 Task: Look for space in Munster, United States from 12th July, 2023 to 16th July, 2023 for 8 adults in price range Rs.10000 to Rs.16000. Place can be private room with 8 bedrooms having 8 beds and 8 bathrooms. Property type can be house, flat, guest house, hotel. Amenities needed are: wifi, TV, free parkinig on premises, gym, breakfast. Booking option can be shelf check-in. Required host language is English.
Action: Mouse moved to (541, 113)
Screenshot: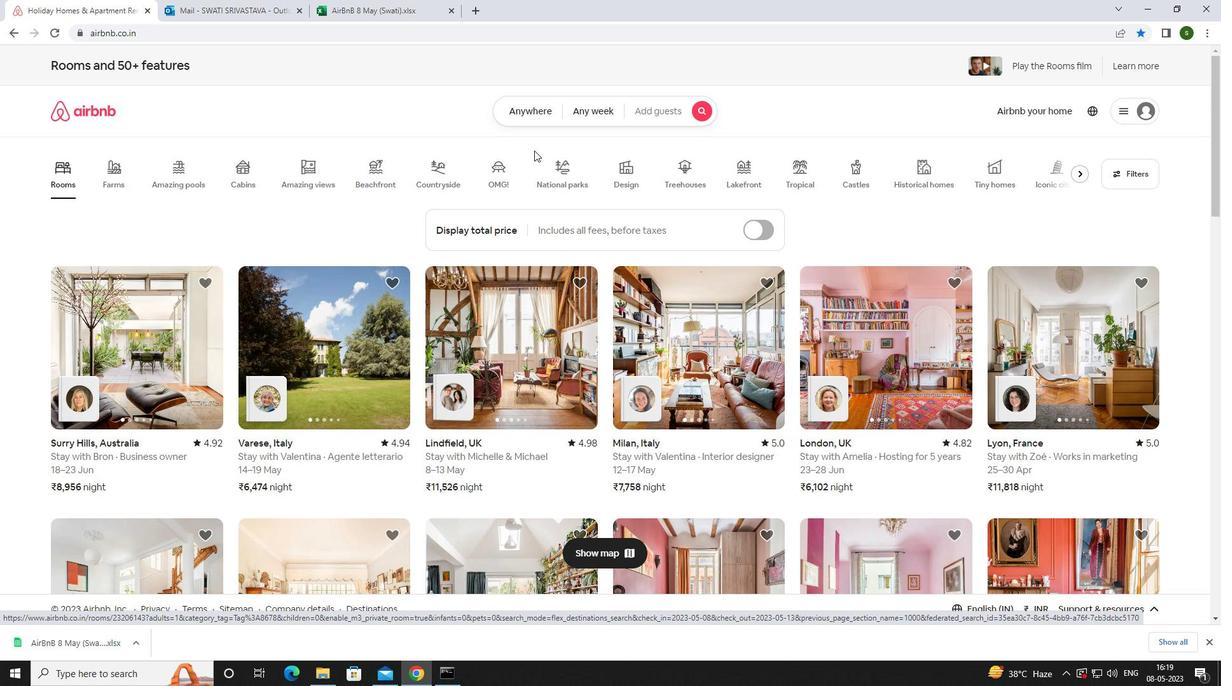 
Action: Mouse pressed left at (541, 113)
Screenshot: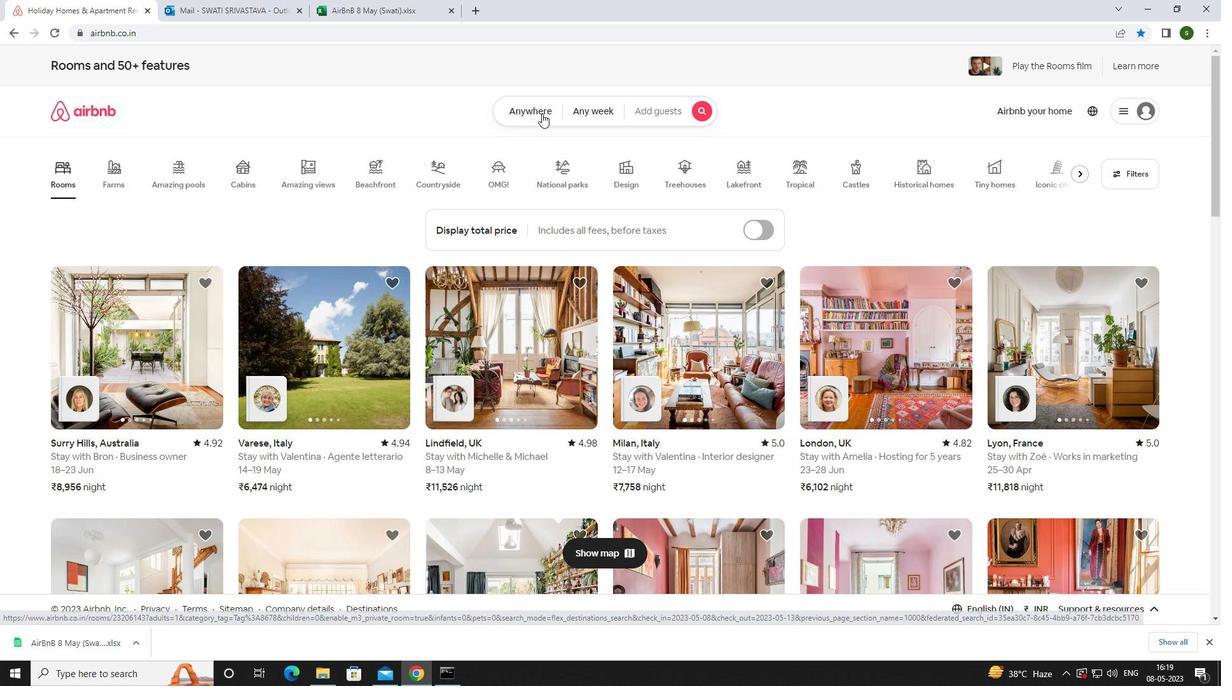 
Action: Mouse moved to (433, 153)
Screenshot: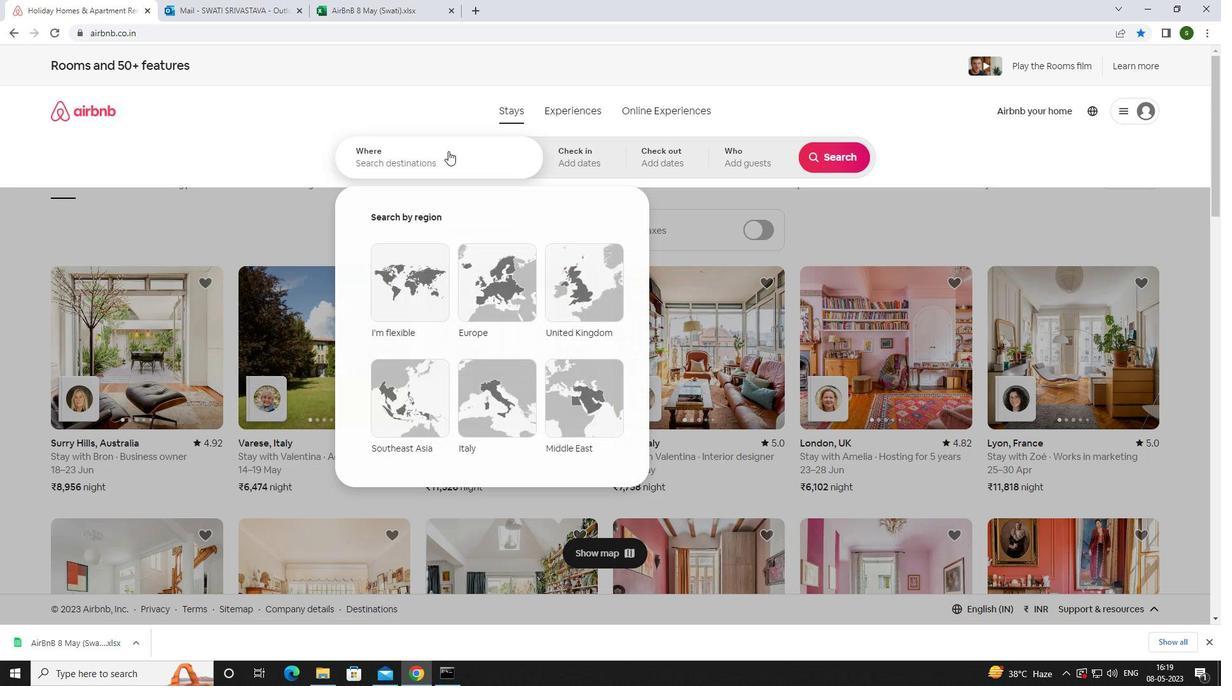 
Action: Mouse pressed left at (433, 153)
Screenshot: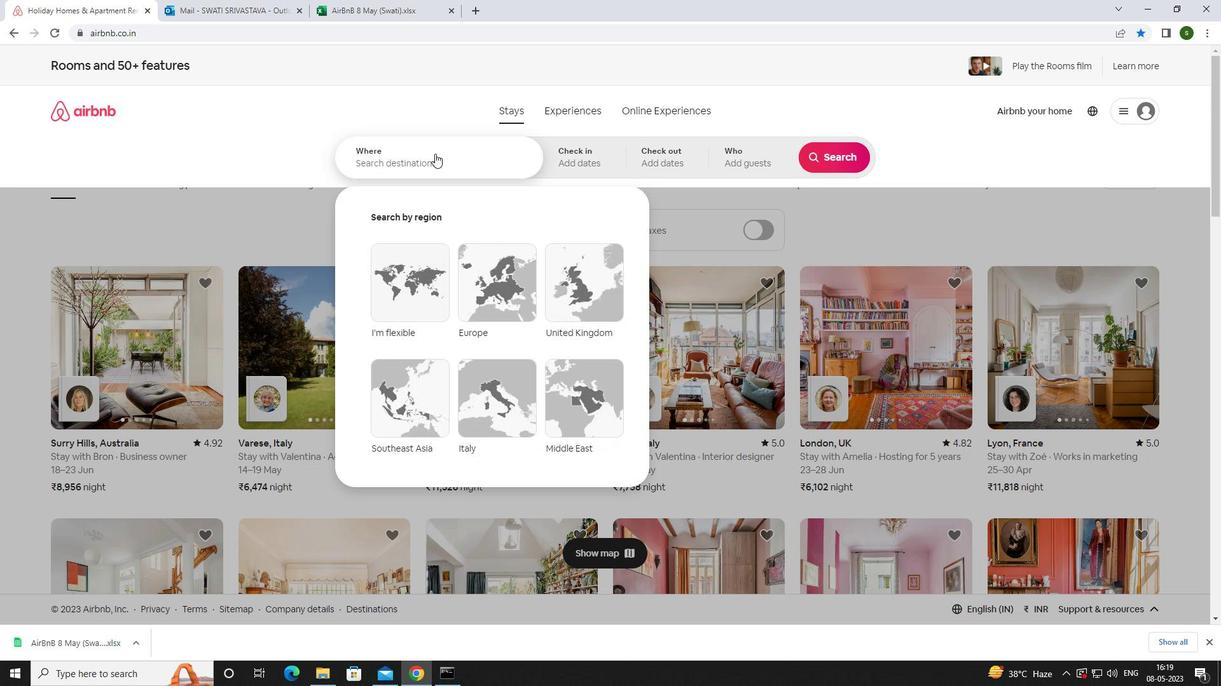 
Action: Key pressed <Key.caps_lock>m<Key.caps_lock>unster,<Key.space><Key.caps_lock>u<Key.caps_lock>nited<Key.space><Key.caps_lock>s<Key.caps_lock>tates<Key.enter>
Screenshot: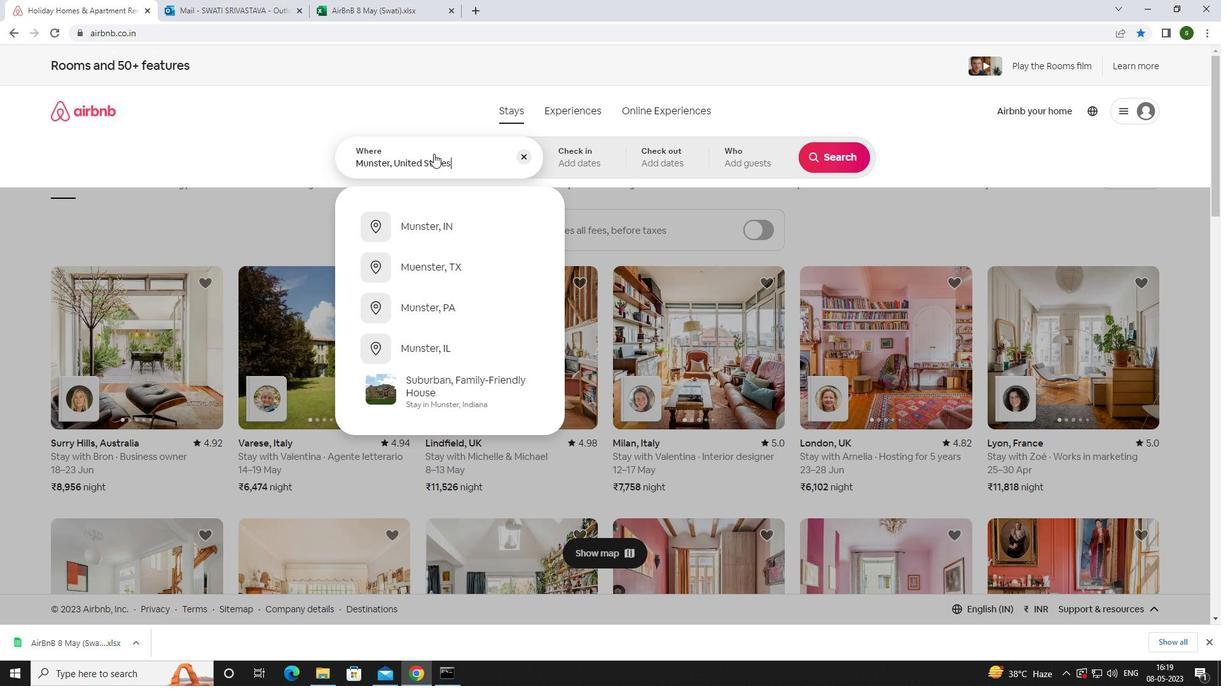 
Action: Mouse moved to (832, 256)
Screenshot: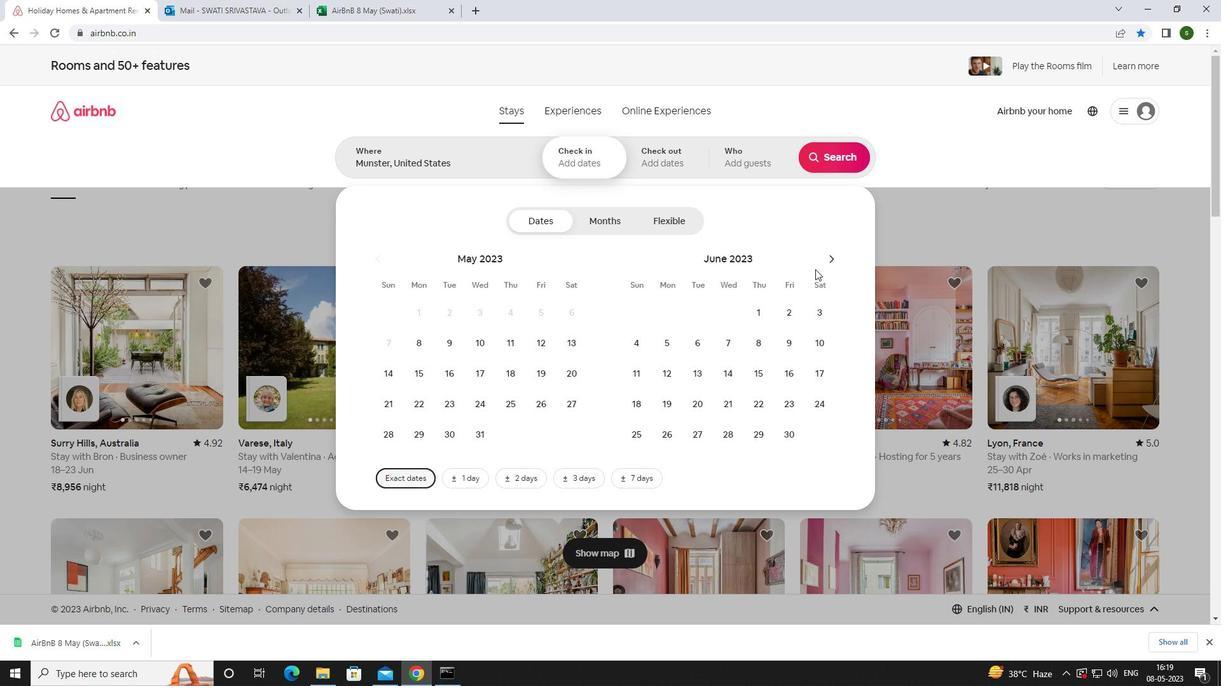 
Action: Mouse pressed left at (832, 256)
Screenshot: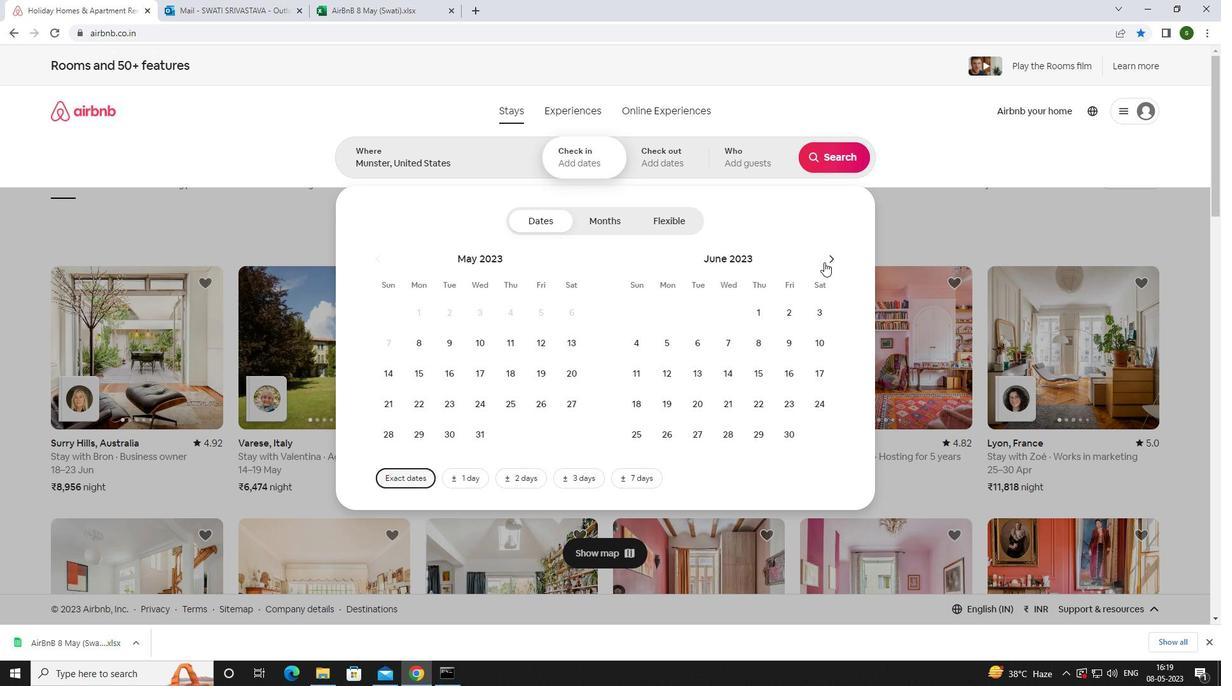 
Action: Mouse moved to (727, 380)
Screenshot: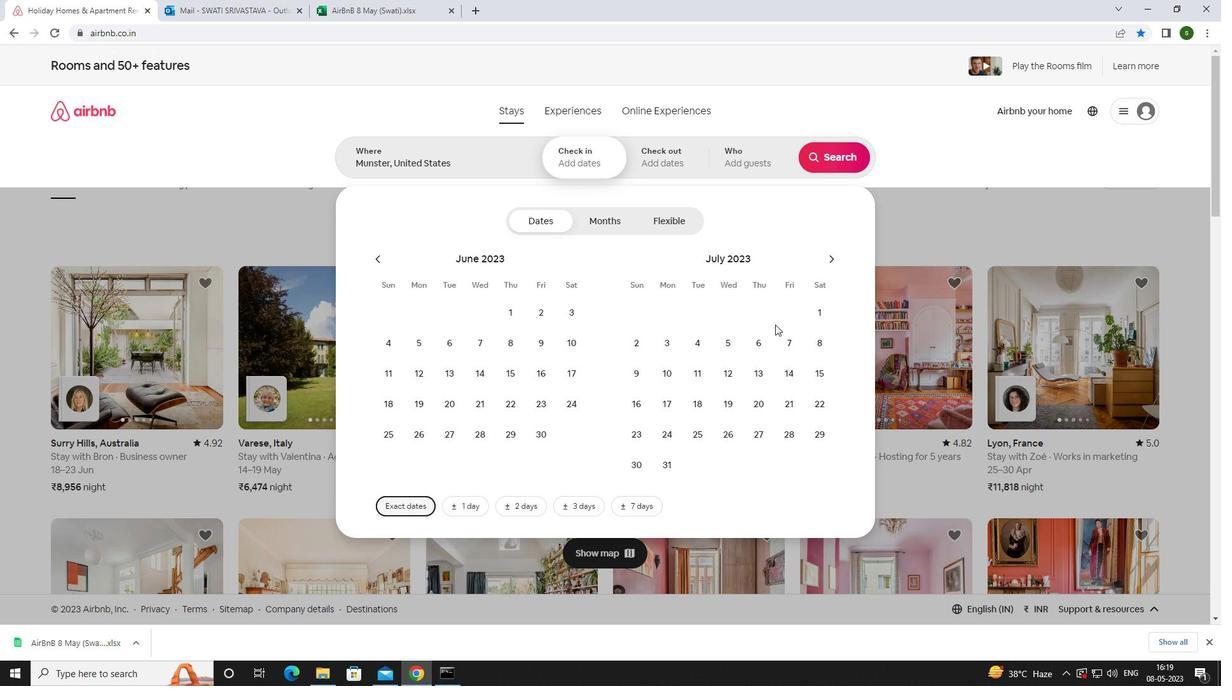 
Action: Mouse pressed left at (727, 380)
Screenshot: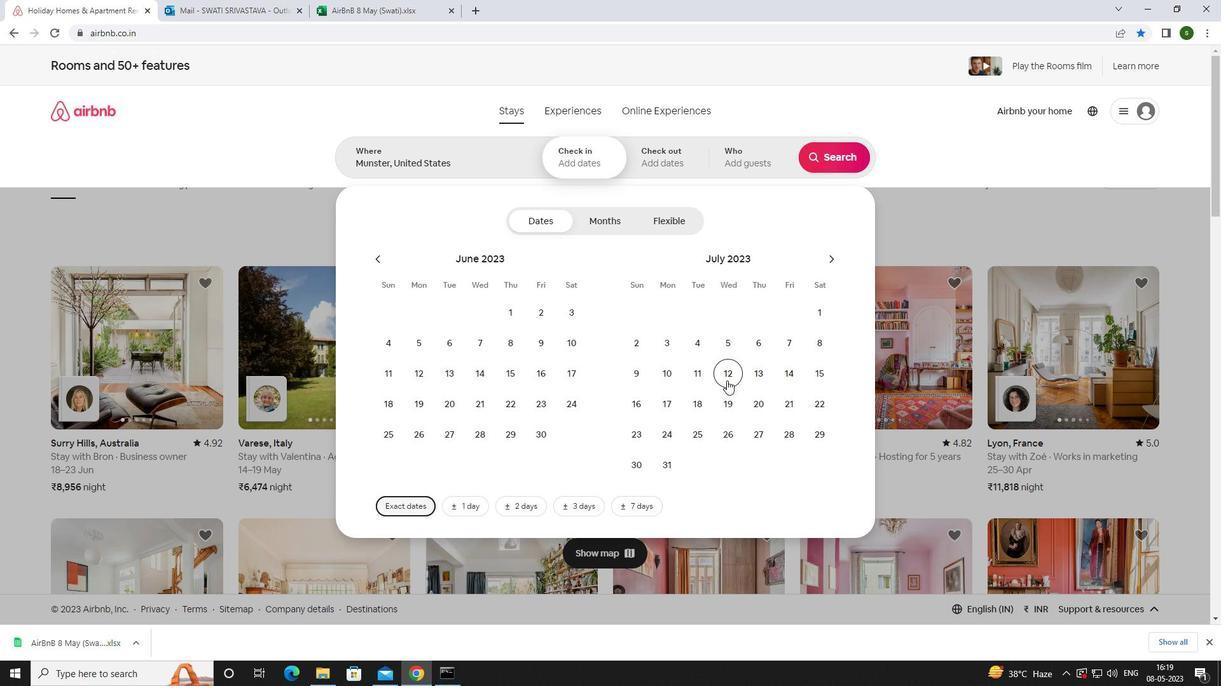 
Action: Mouse moved to (643, 400)
Screenshot: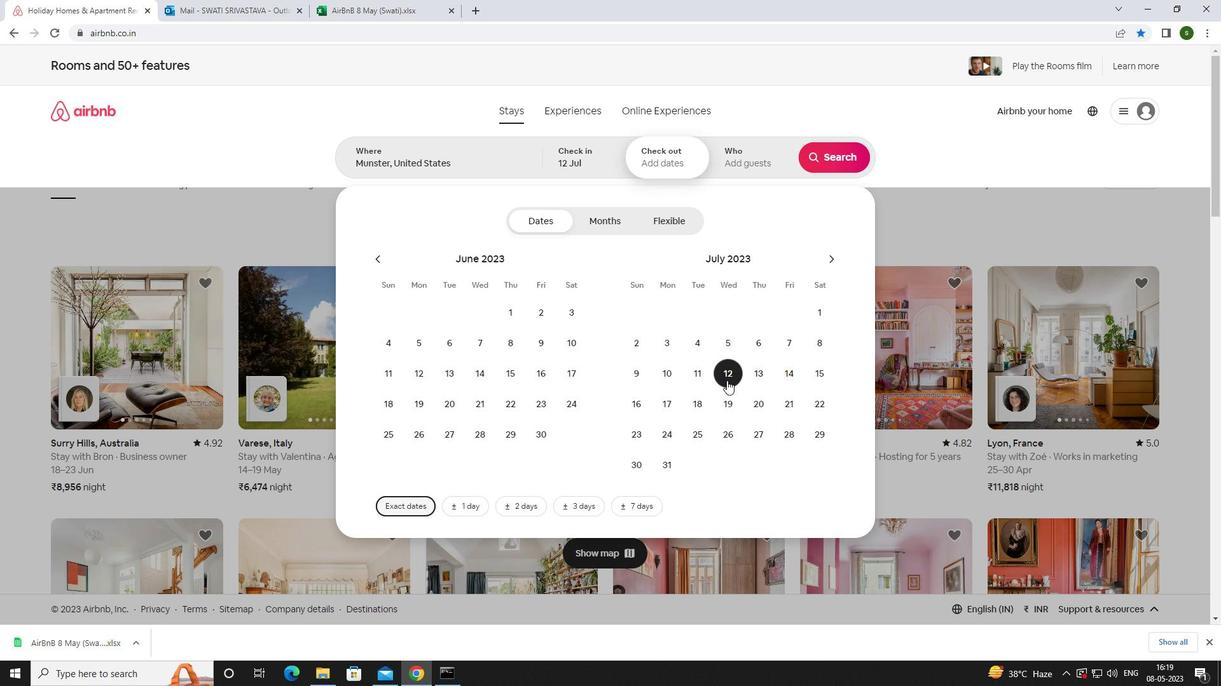 
Action: Mouse pressed left at (643, 400)
Screenshot: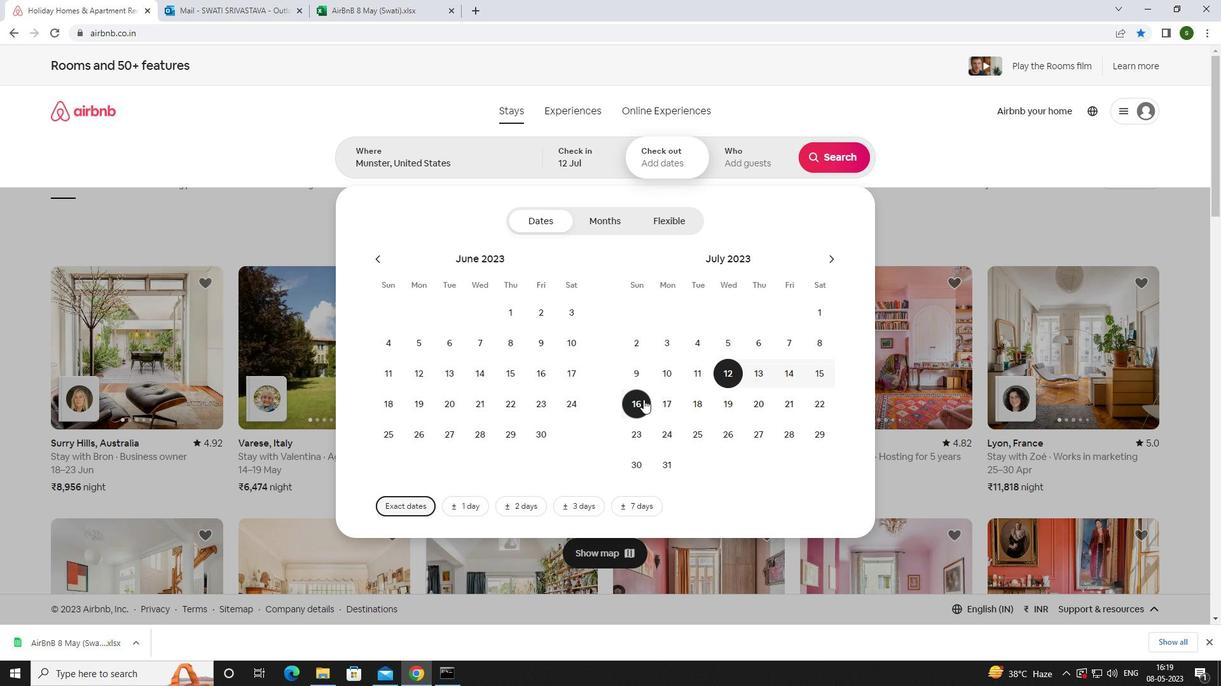 
Action: Mouse moved to (749, 162)
Screenshot: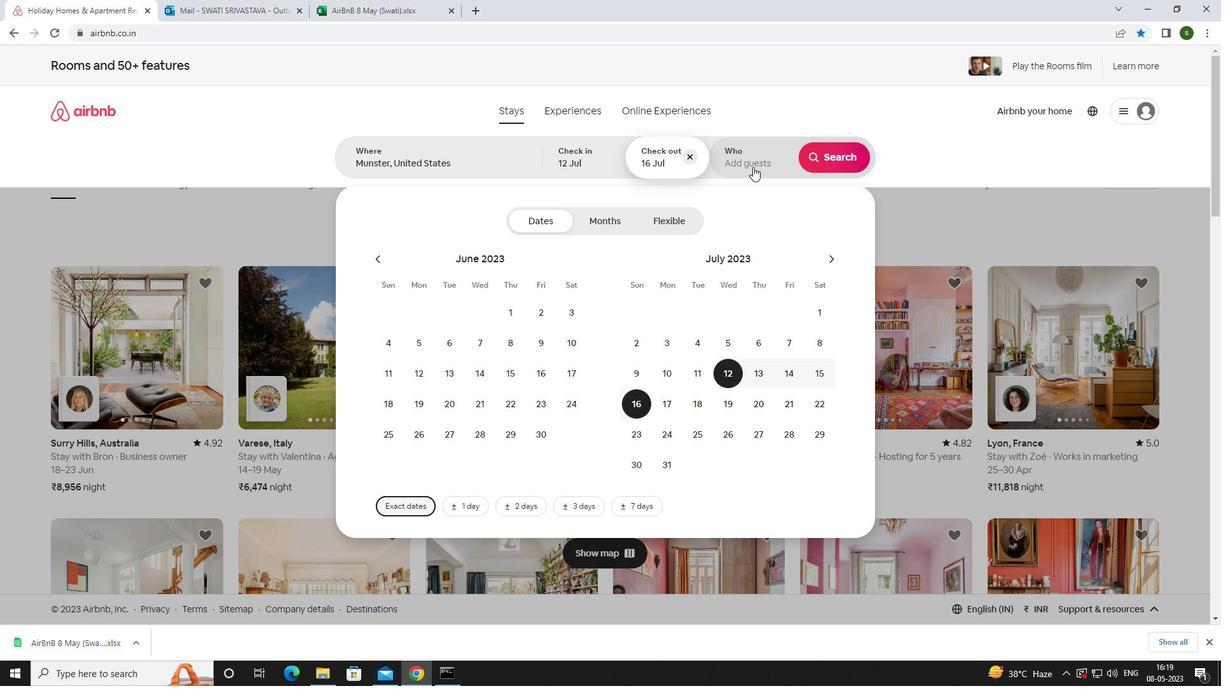 
Action: Mouse pressed left at (749, 162)
Screenshot: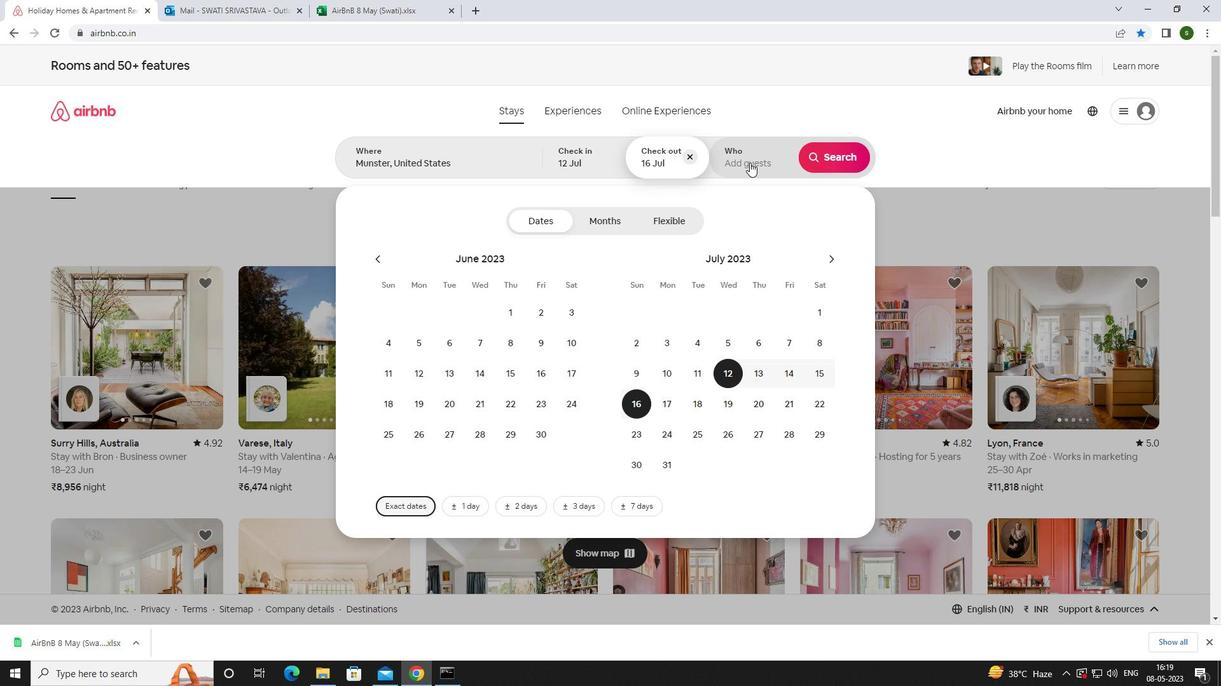 
Action: Mouse moved to (840, 223)
Screenshot: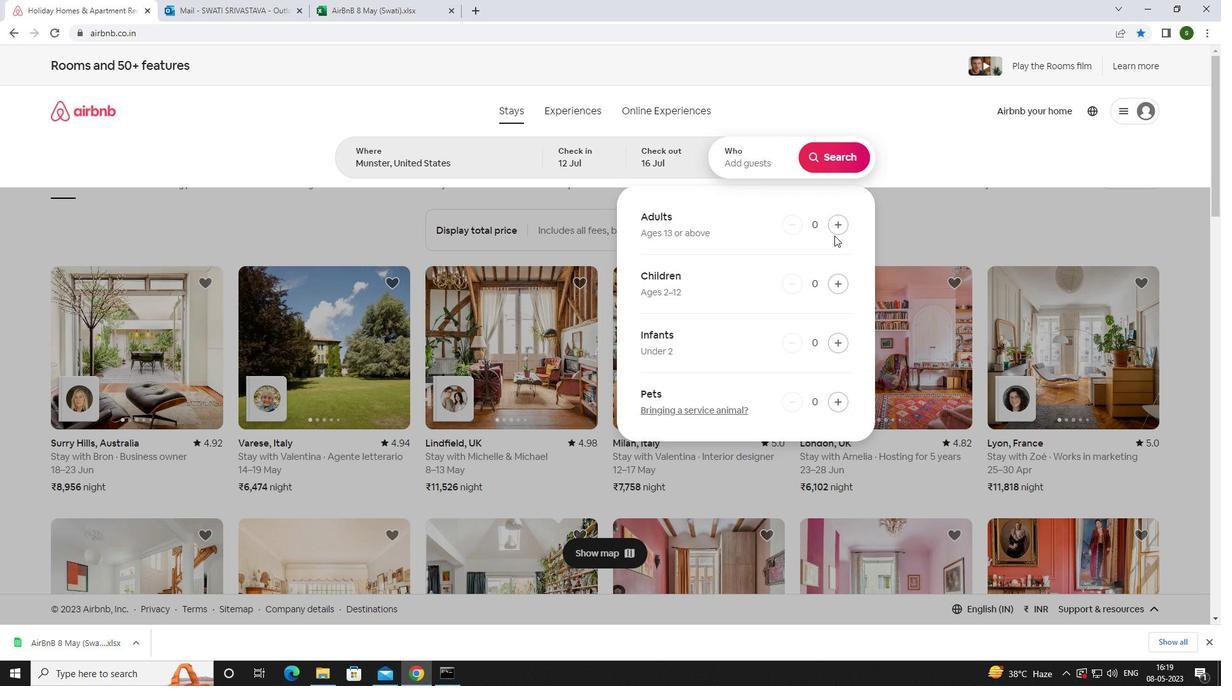 
Action: Mouse pressed left at (840, 223)
Screenshot: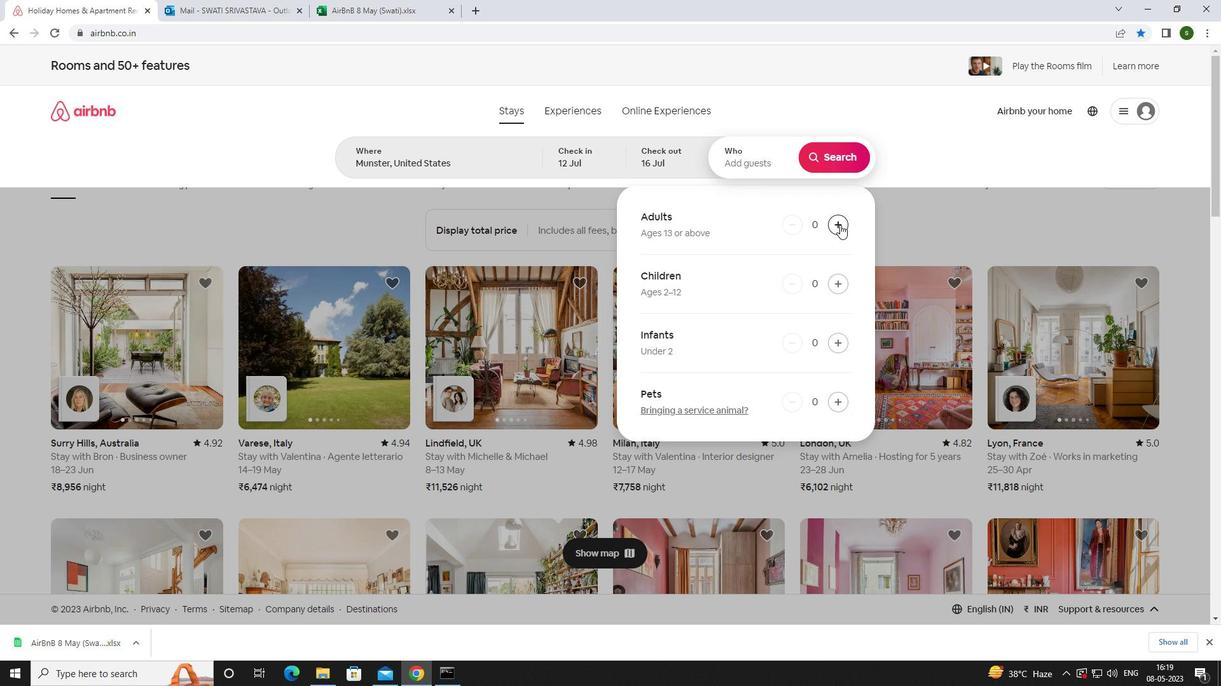 
Action: Mouse pressed left at (840, 223)
Screenshot: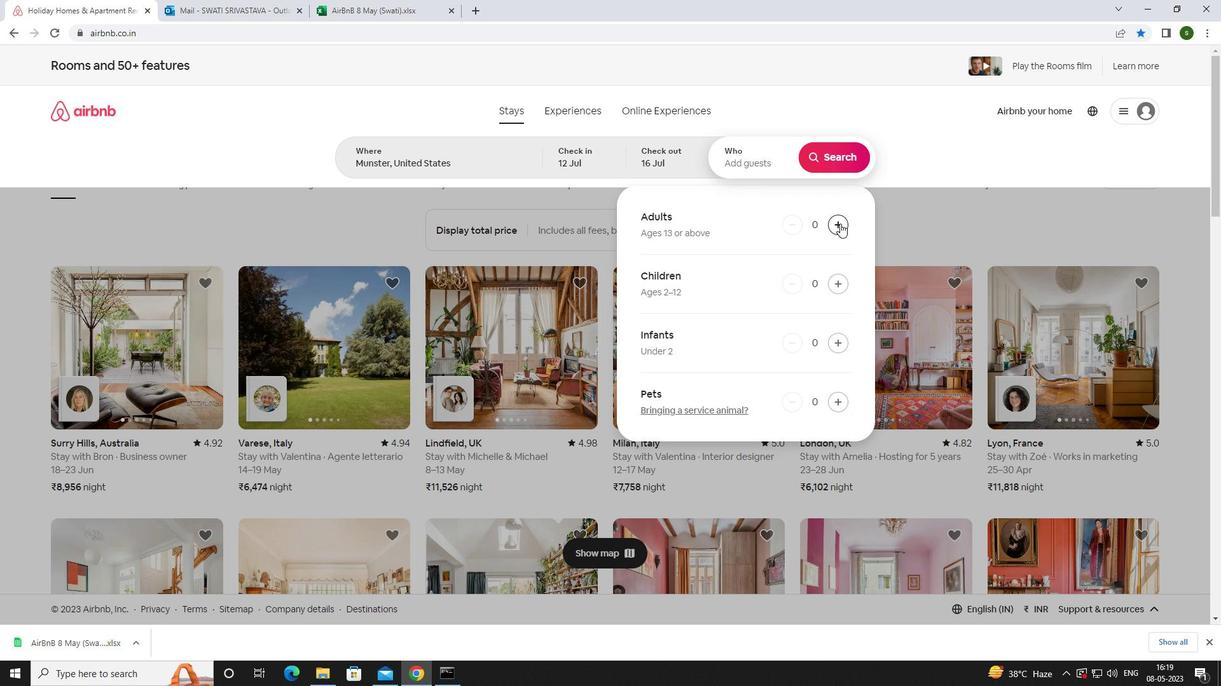
Action: Mouse pressed left at (840, 223)
Screenshot: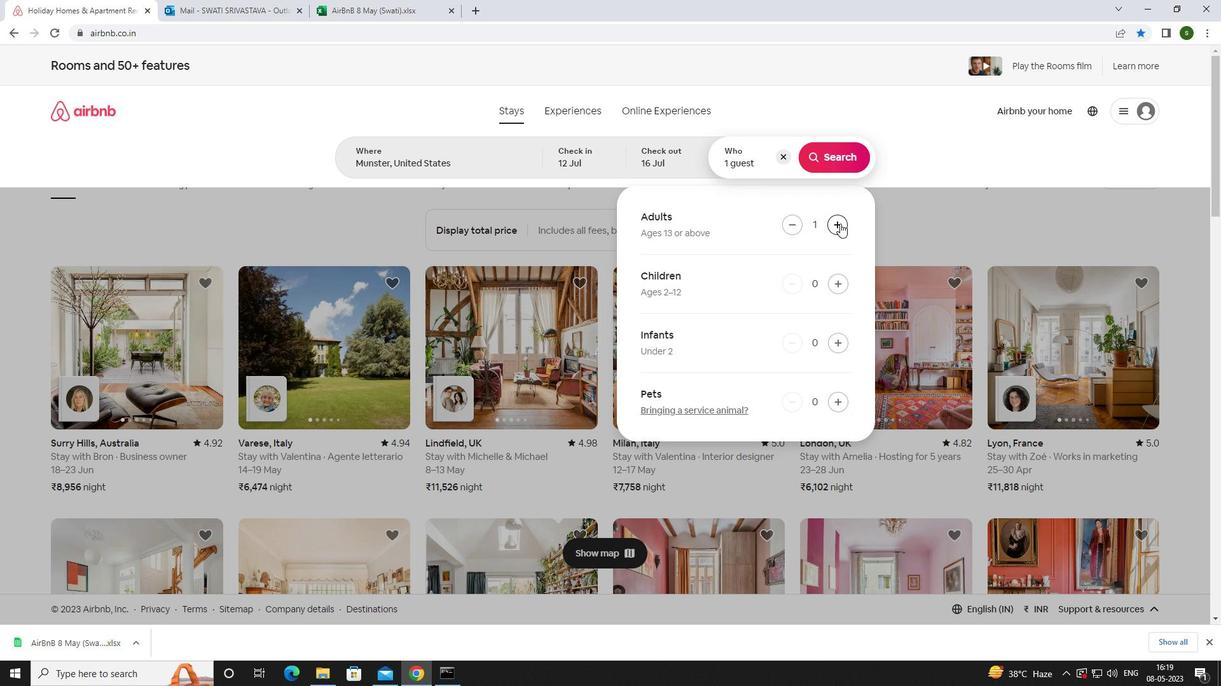 
Action: Mouse pressed left at (840, 223)
Screenshot: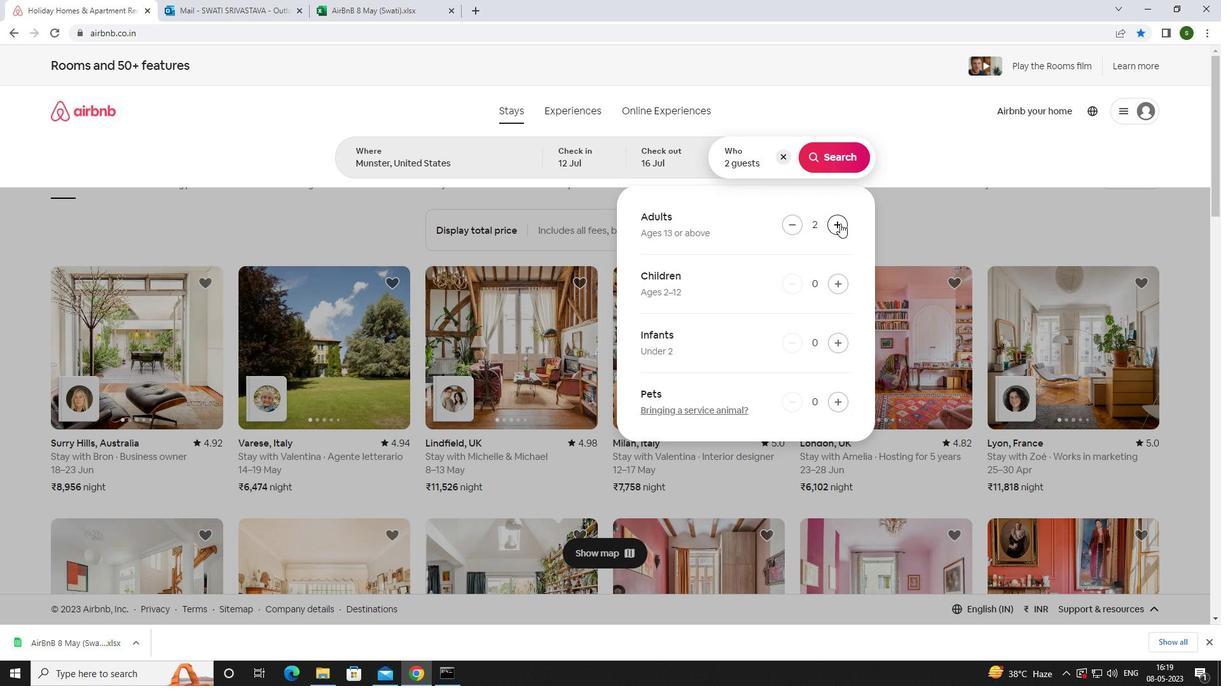 
Action: Mouse pressed left at (840, 223)
Screenshot: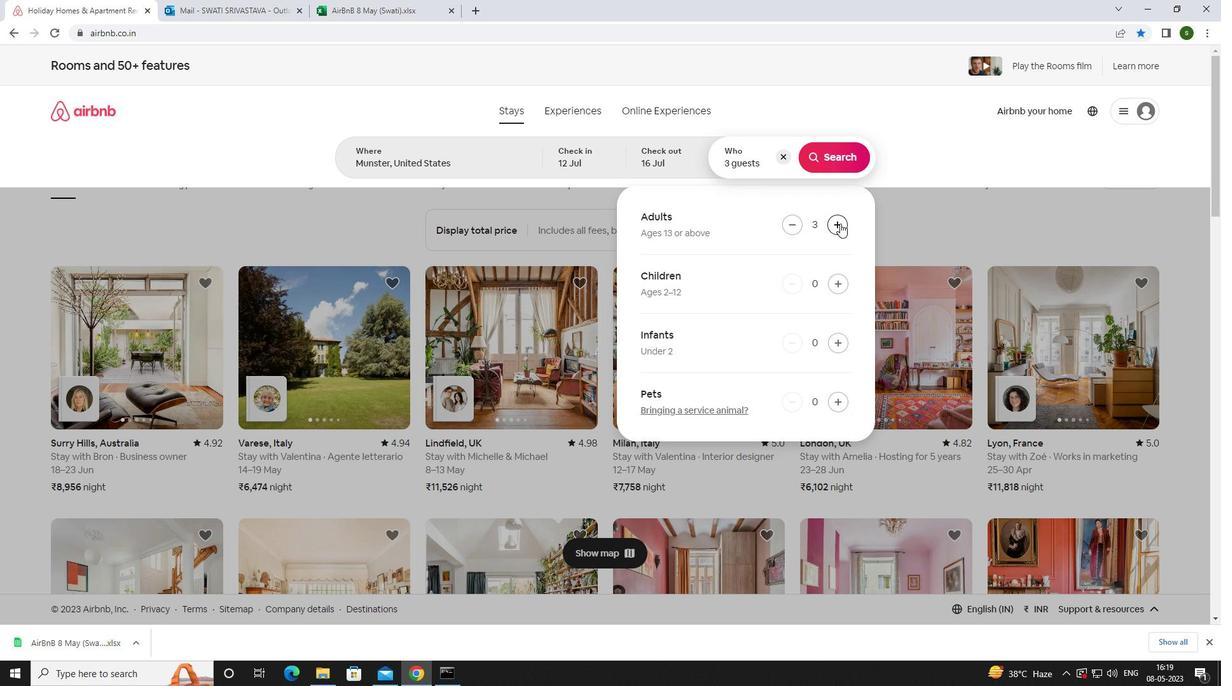 
Action: Mouse pressed left at (840, 223)
Screenshot: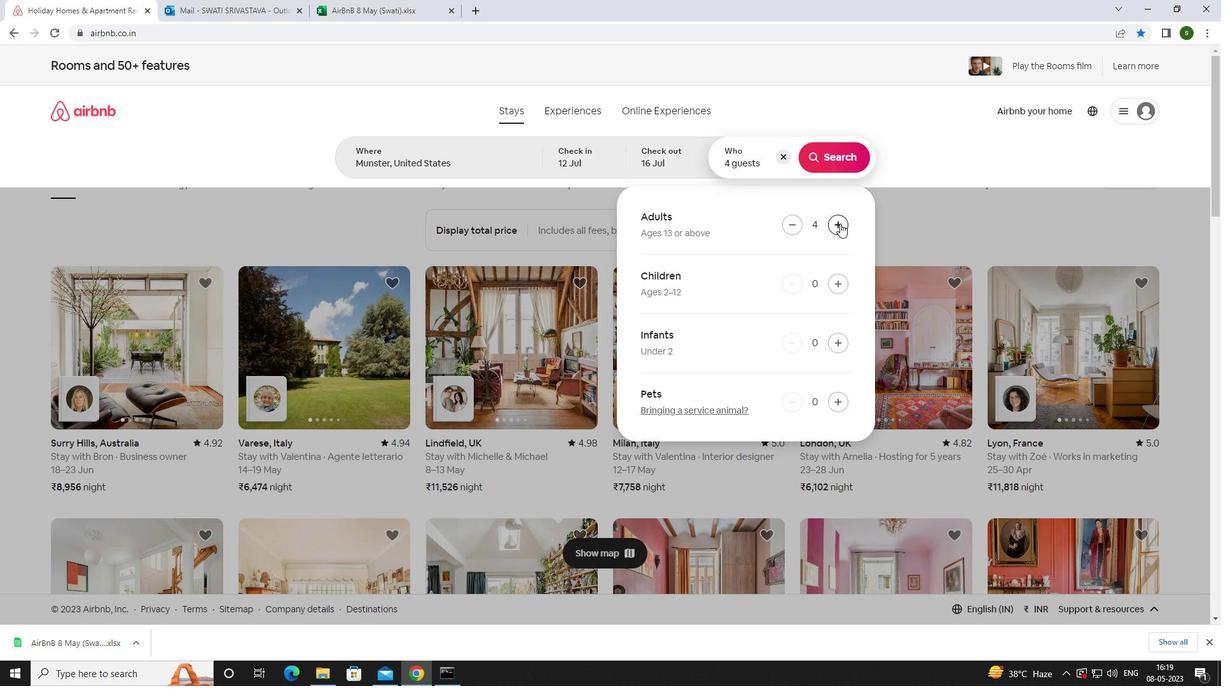 
Action: Mouse pressed left at (840, 223)
Screenshot: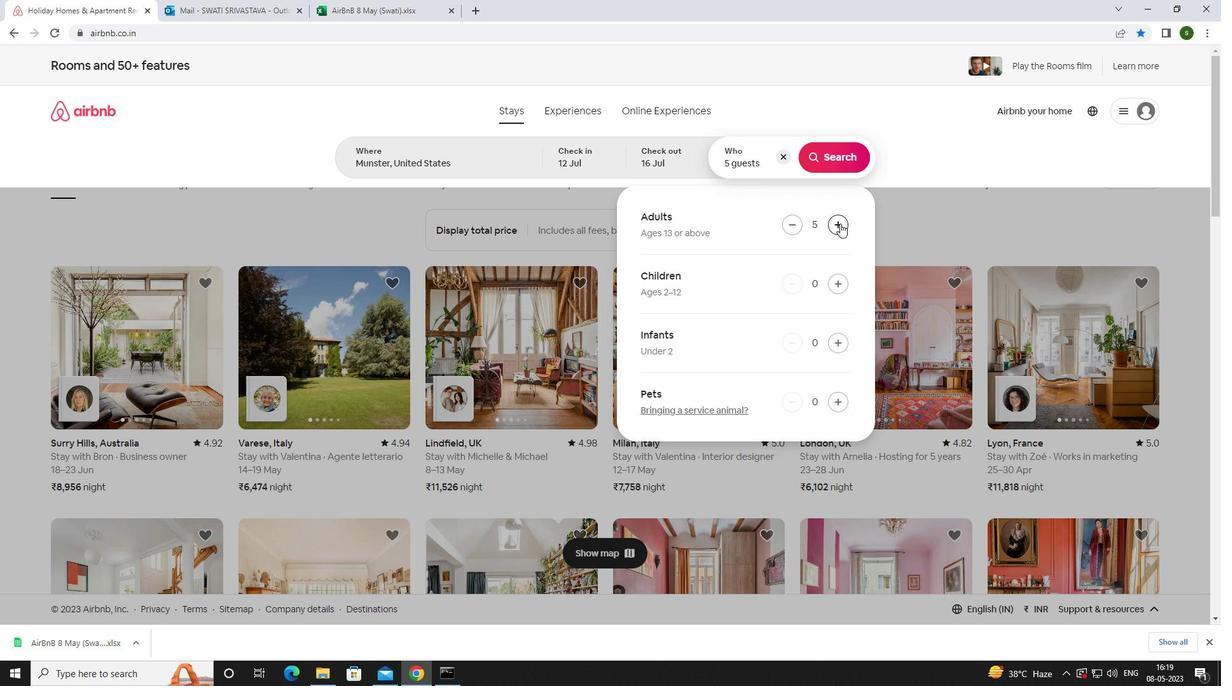 
Action: Mouse pressed left at (840, 223)
Screenshot: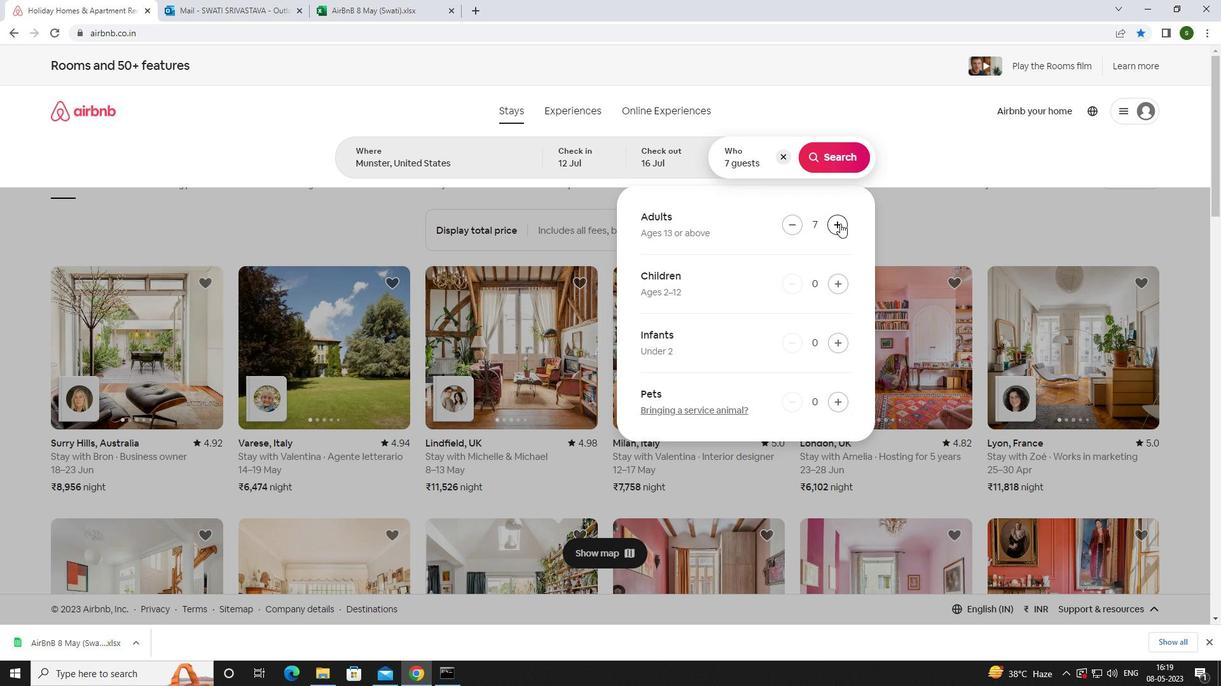 
Action: Mouse moved to (835, 150)
Screenshot: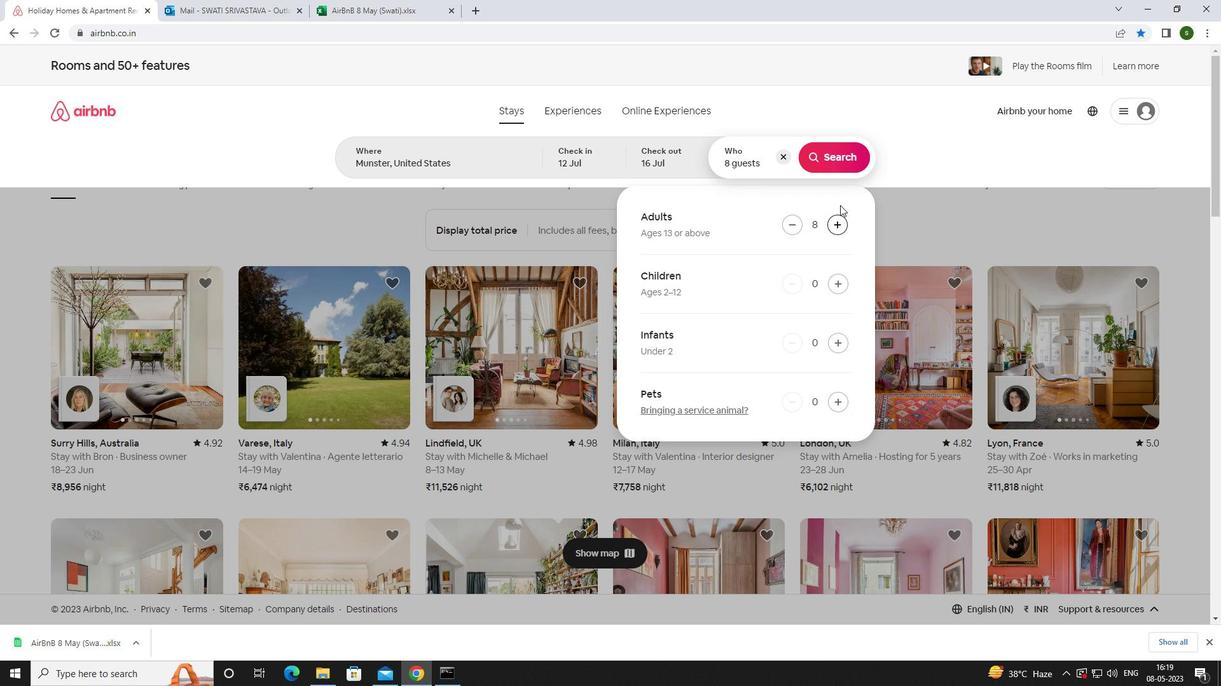 
Action: Mouse pressed left at (835, 150)
Screenshot: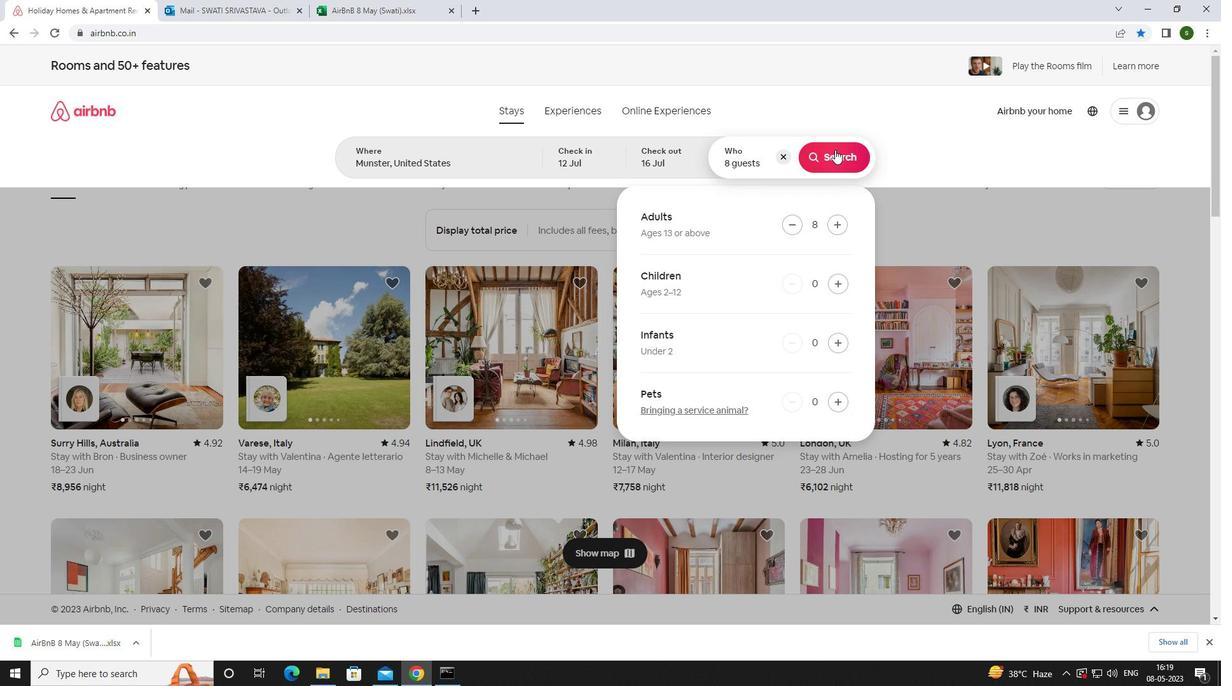 
Action: Mouse moved to (1160, 125)
Screenshot: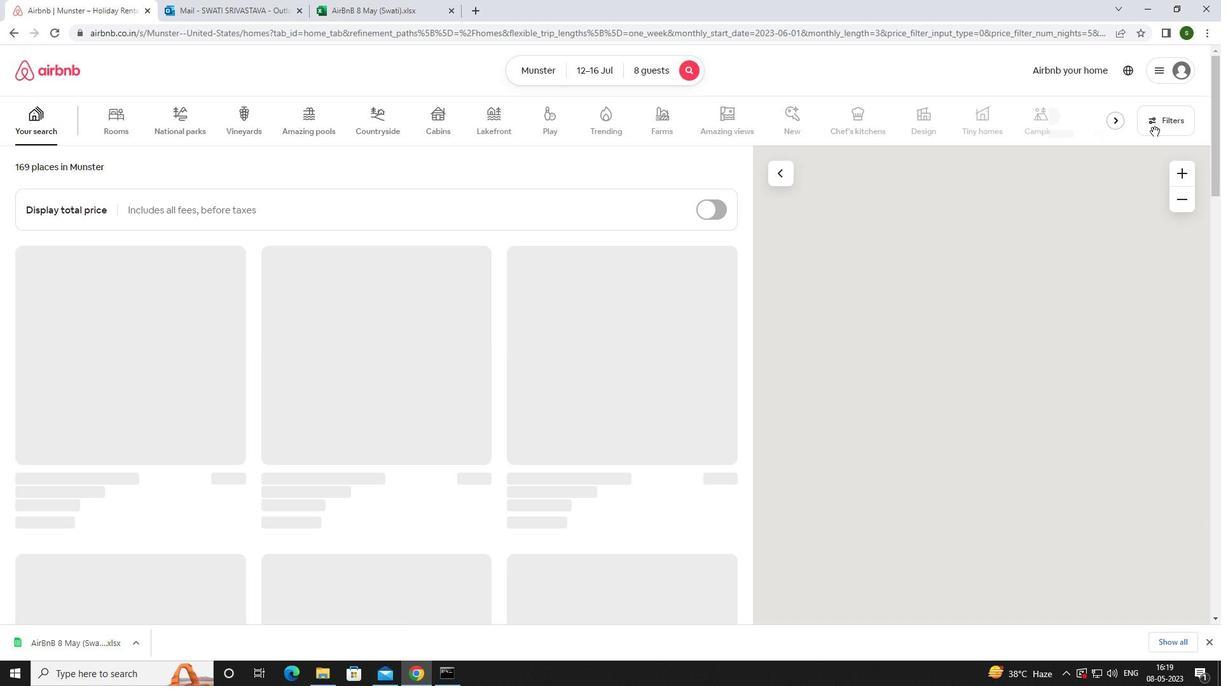
Action: Mouse pressed left at (1160, 125)
Screenshot: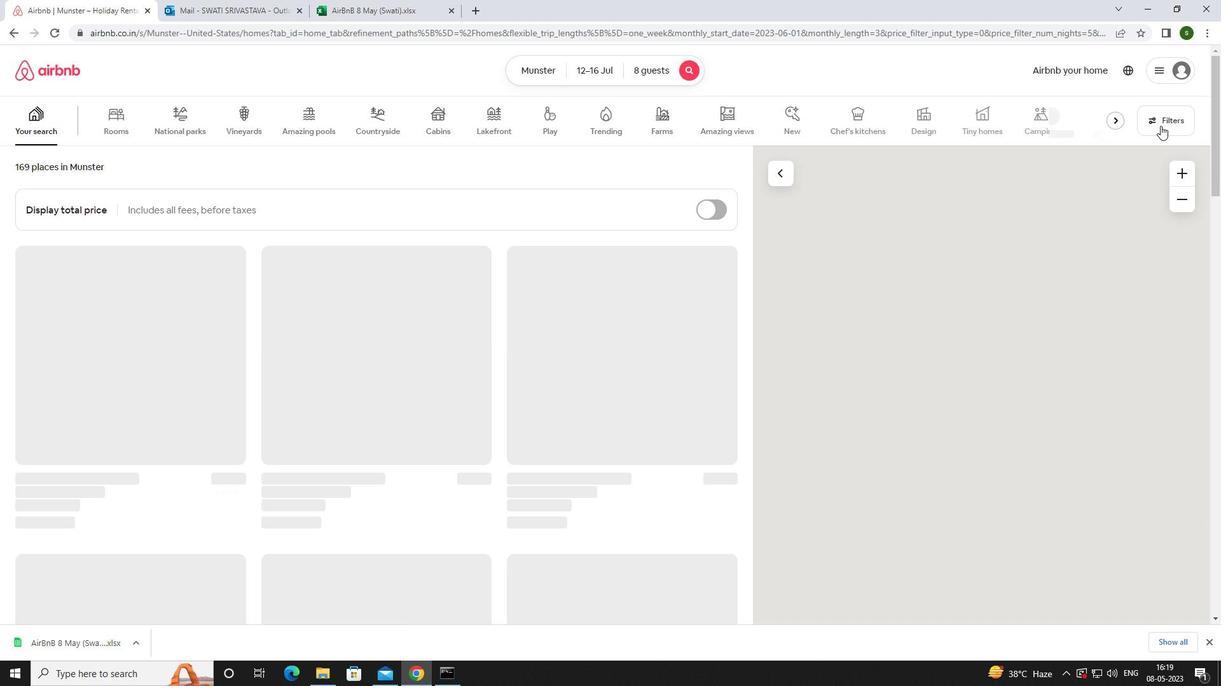 
Action: Mouse moved to (459, 438)
Screenshot: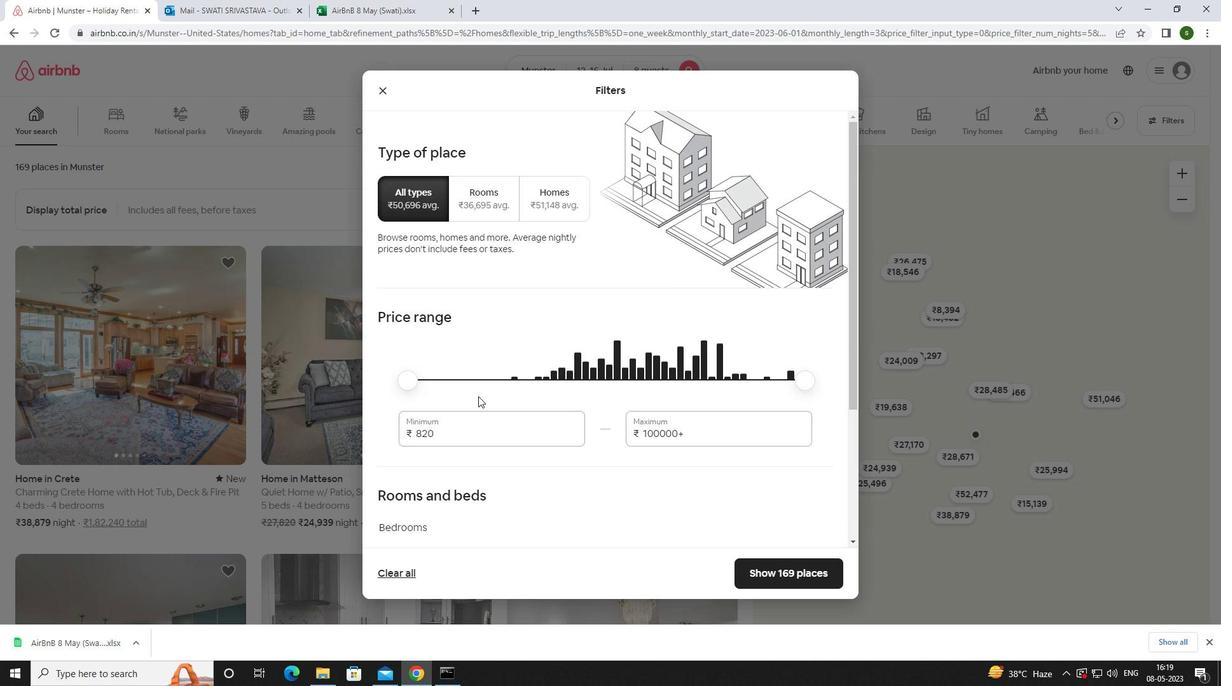 
Action: Mouse pressed left at (459, 438)
Screenshot: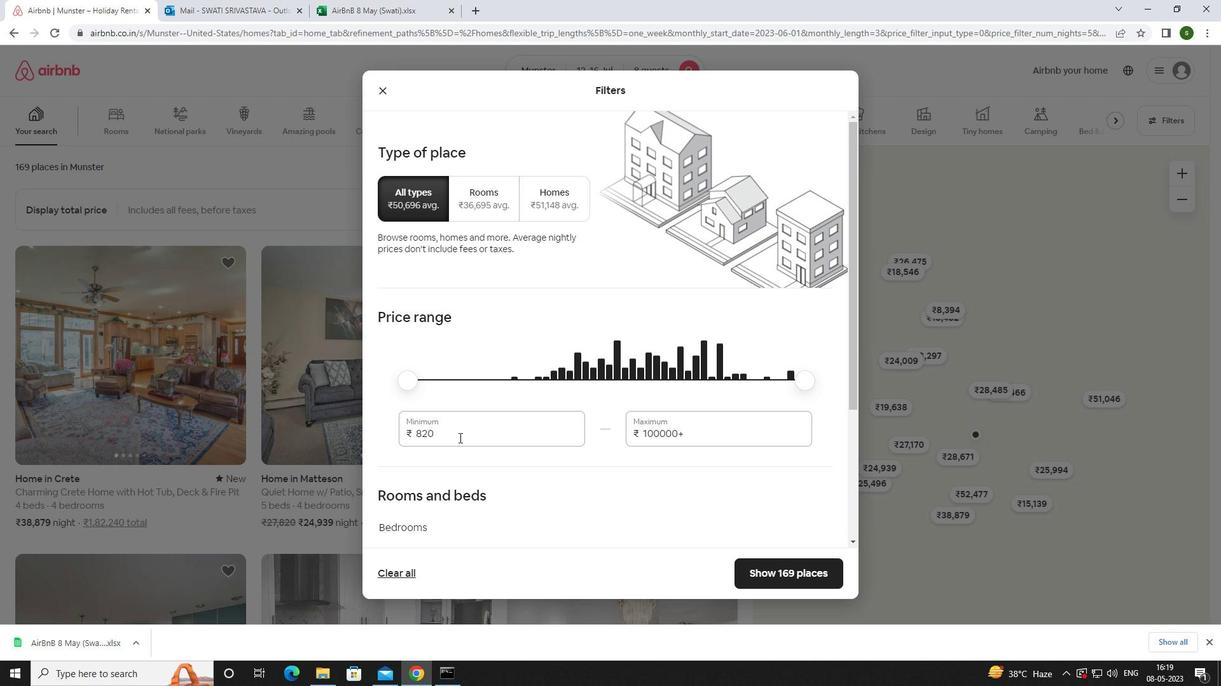 
Action: Key pressed <Key.backspace><Key.backspace><Key.backspace>10000
Screenshot: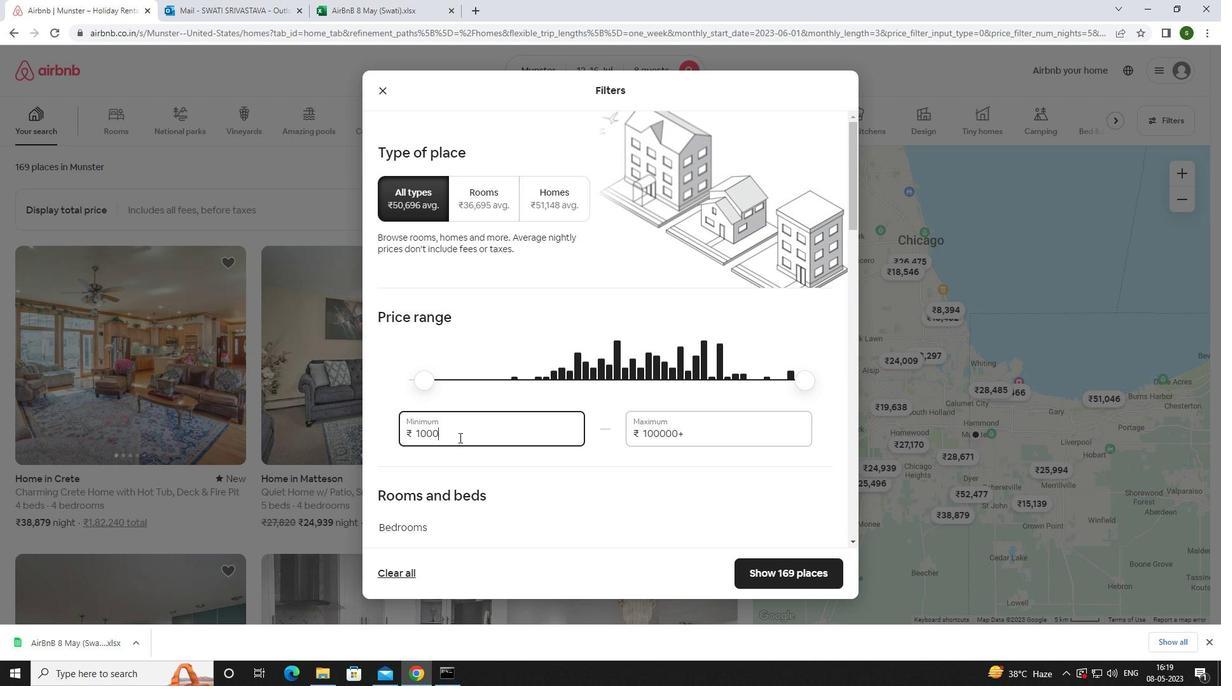 
Action: Mouse moved to (728, 429)
Screenshot: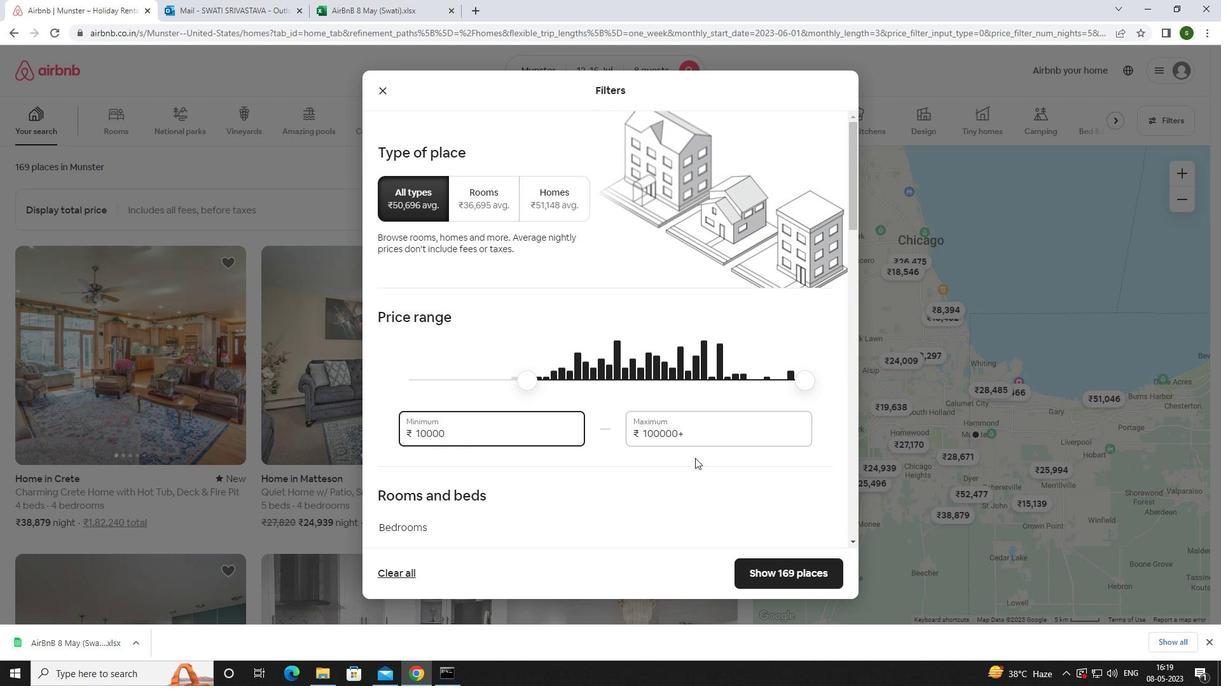 
Action: Mouse pressed left at (728, 429)
Screenshot: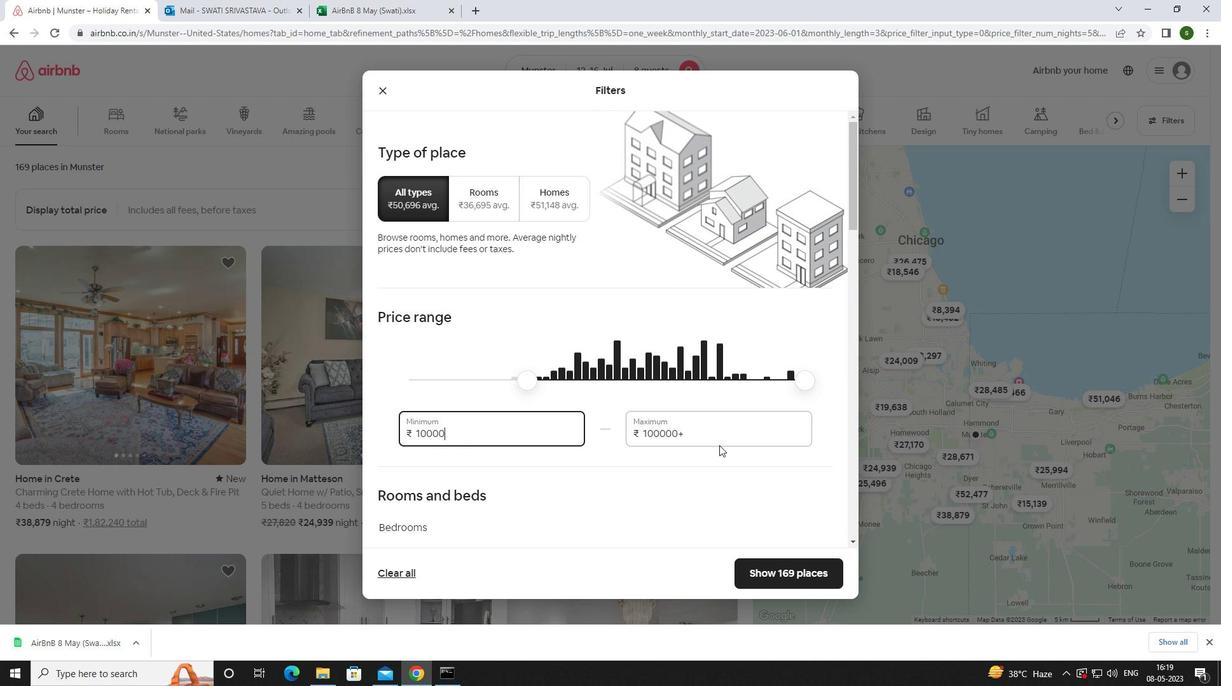 
Action: Key pressed <Key.backspace><Key.backspace><Key.backspace><Key.backspace><Key.backspace><Key.backspace><Key.backspace><Key.backspace><Key.backspace><Key.backspace><Key.backspace><Key.backspace>16000
Screenshot: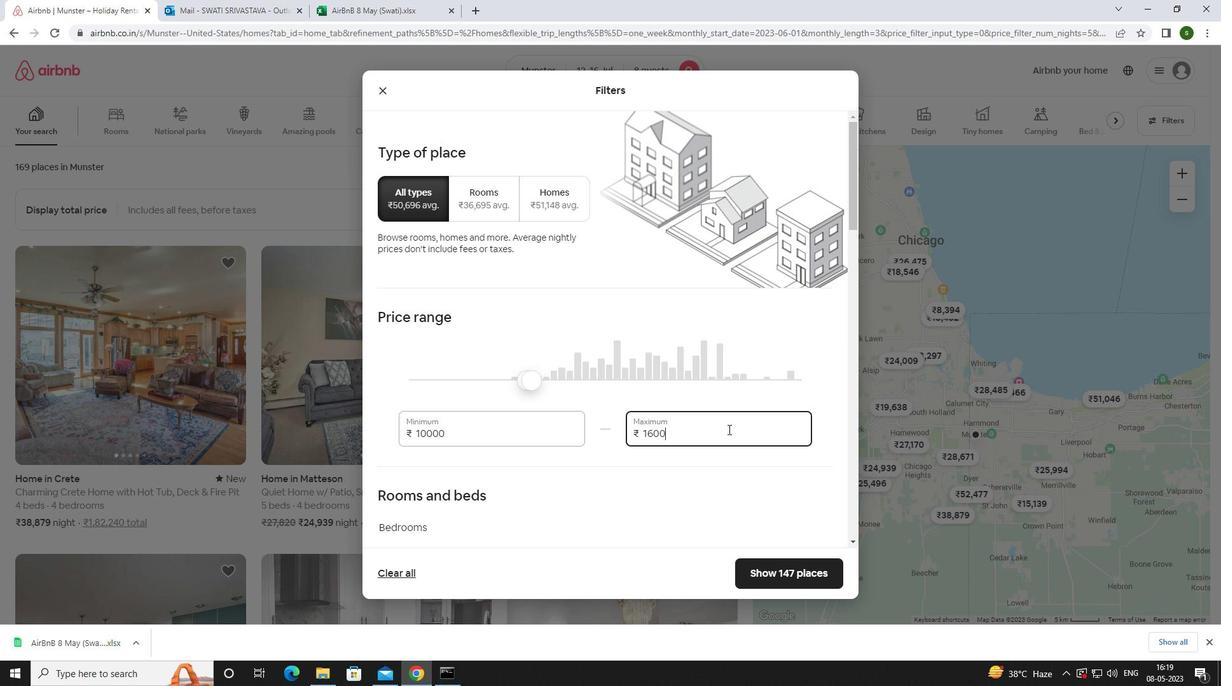 
Action: Mouse moved to (702, 405)
Screenshot: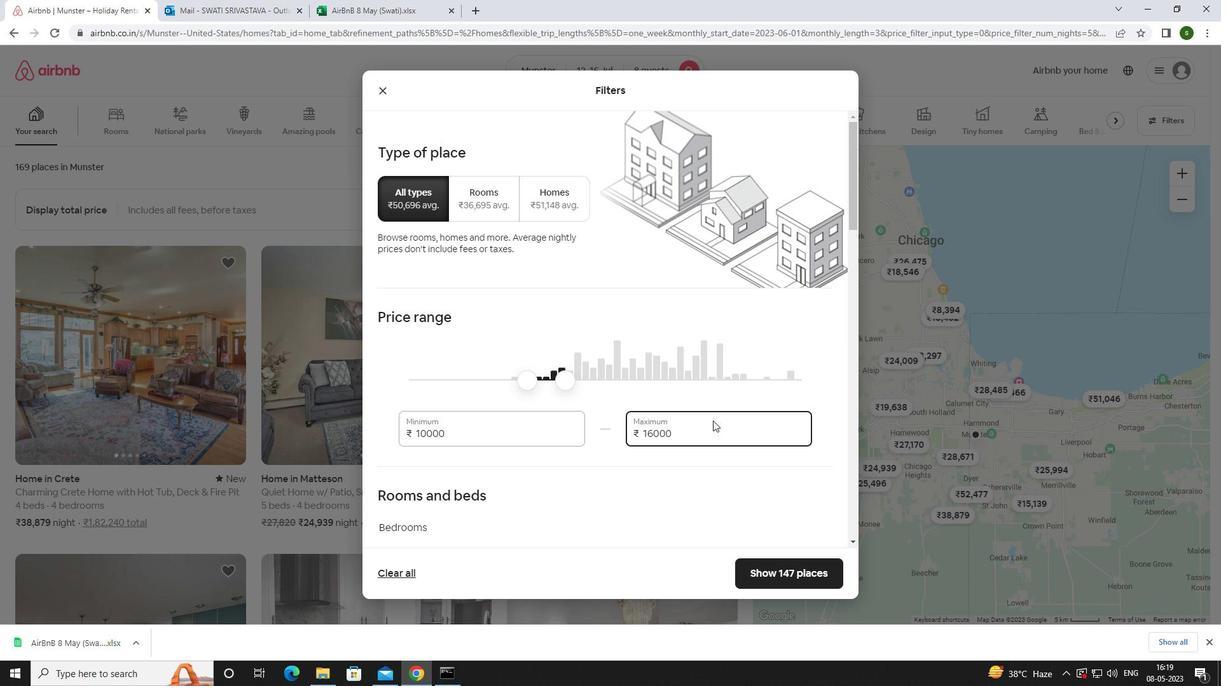 
Action: Mouse scrolled (702, 404) with delta (0, 0)
Screenshot: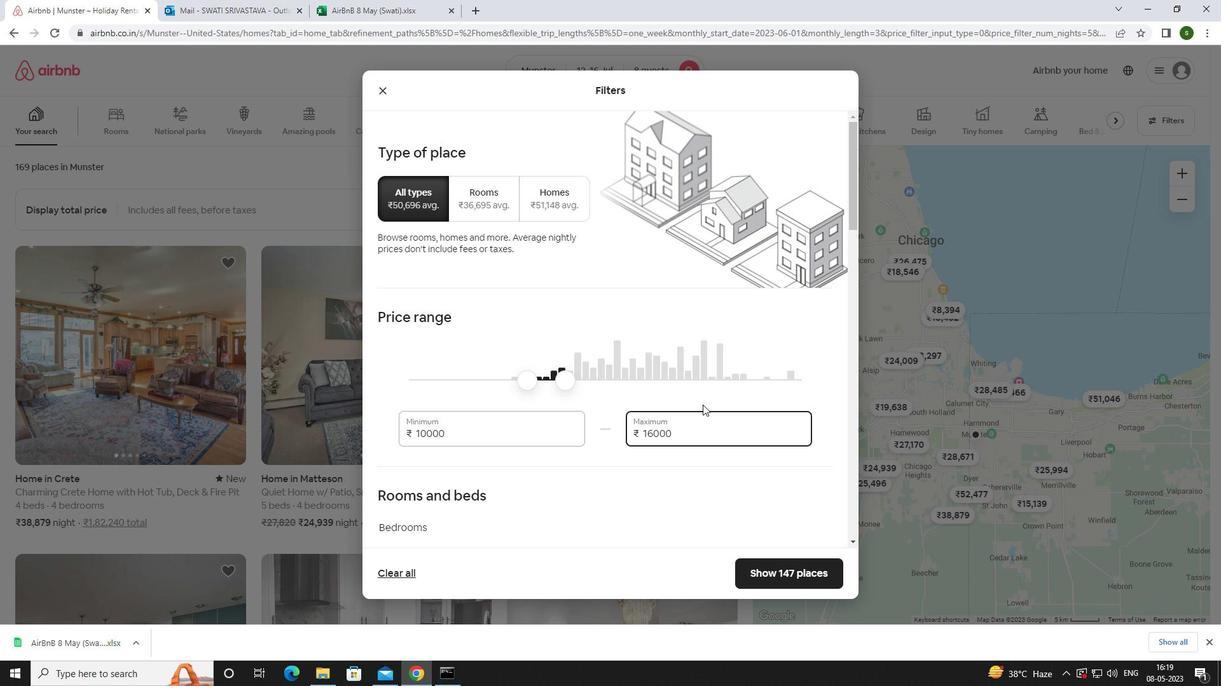 
Action: Mouse scrolled (702, 404) with delta (0, 0)
Screenshot: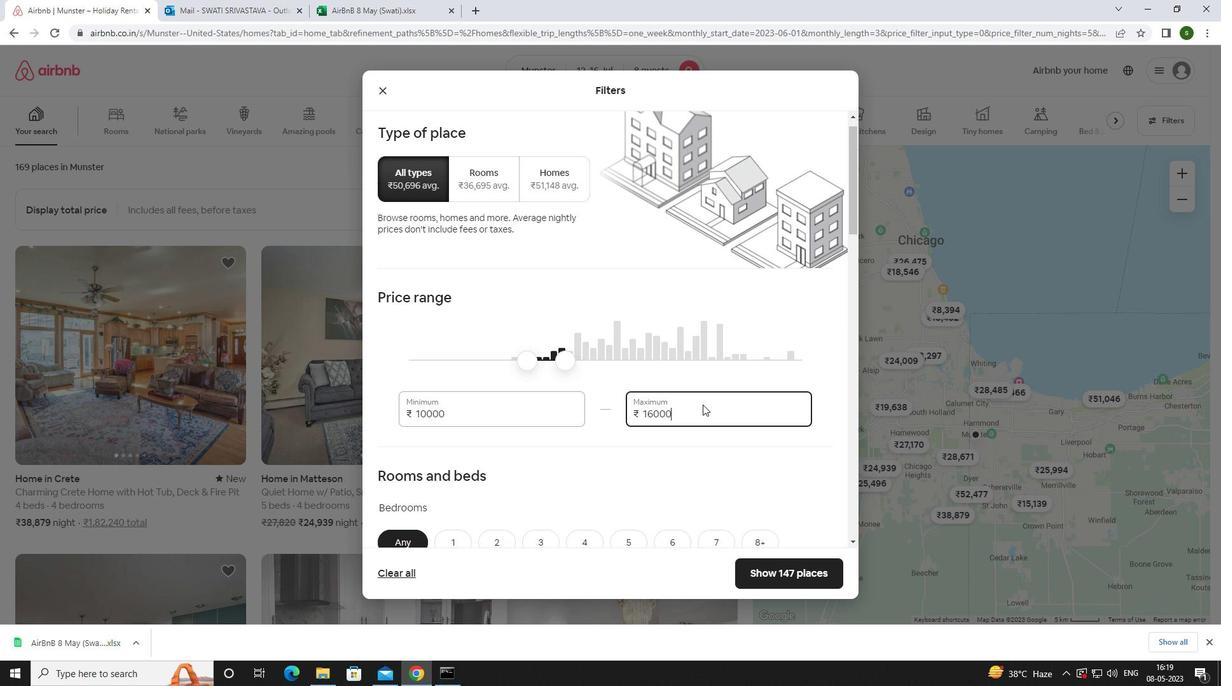
Action: Mouse scrolled (702, 404) with delta (0, 0)
Screenshot: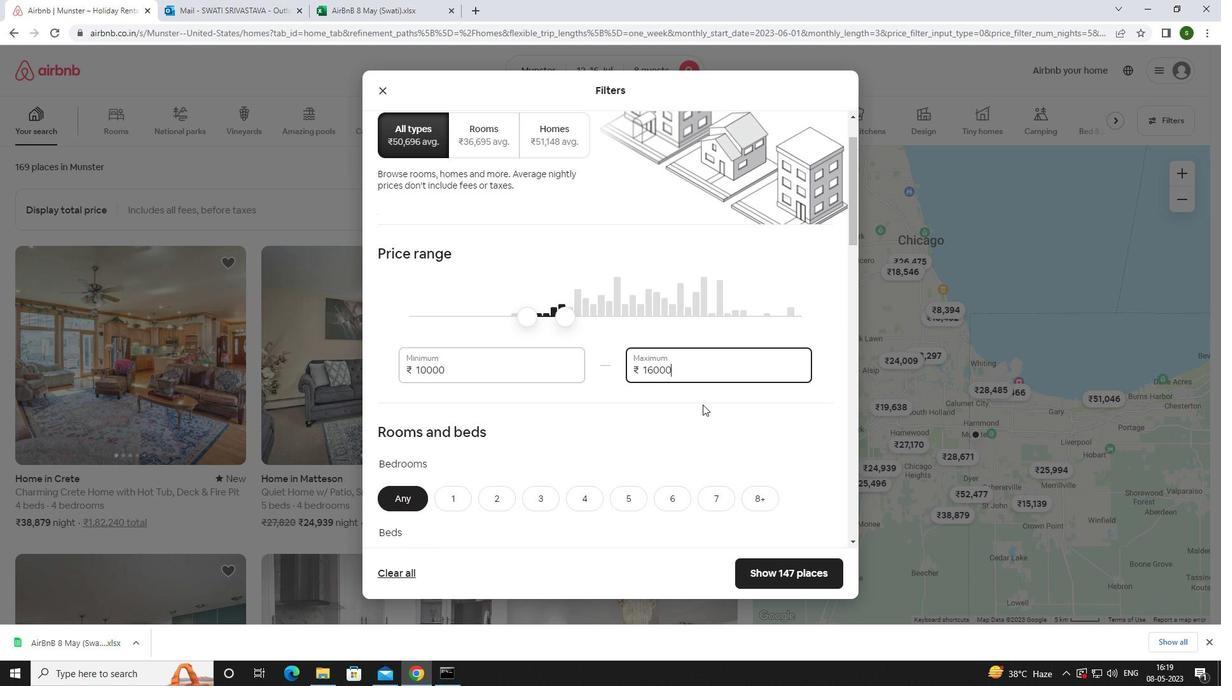 
Action: Mouse scrolled (702, 404) with delta (0, 0)
Screenshot: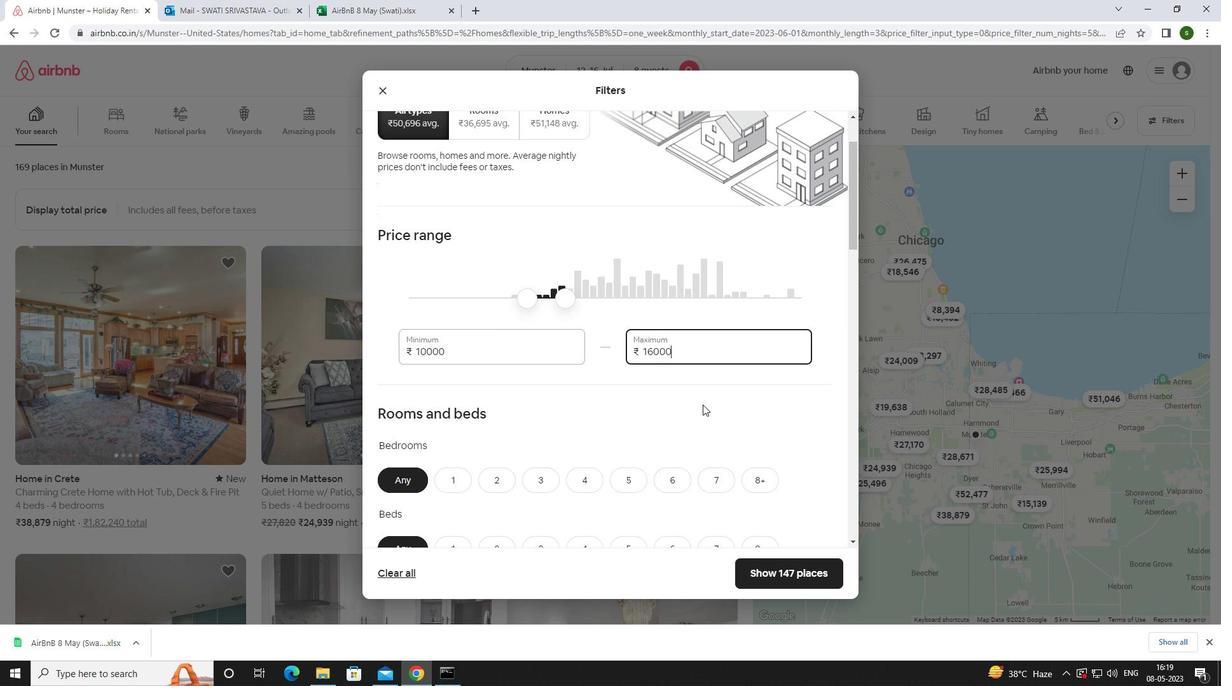 
Action: Mouse moved to (756, 313)
Screenshot: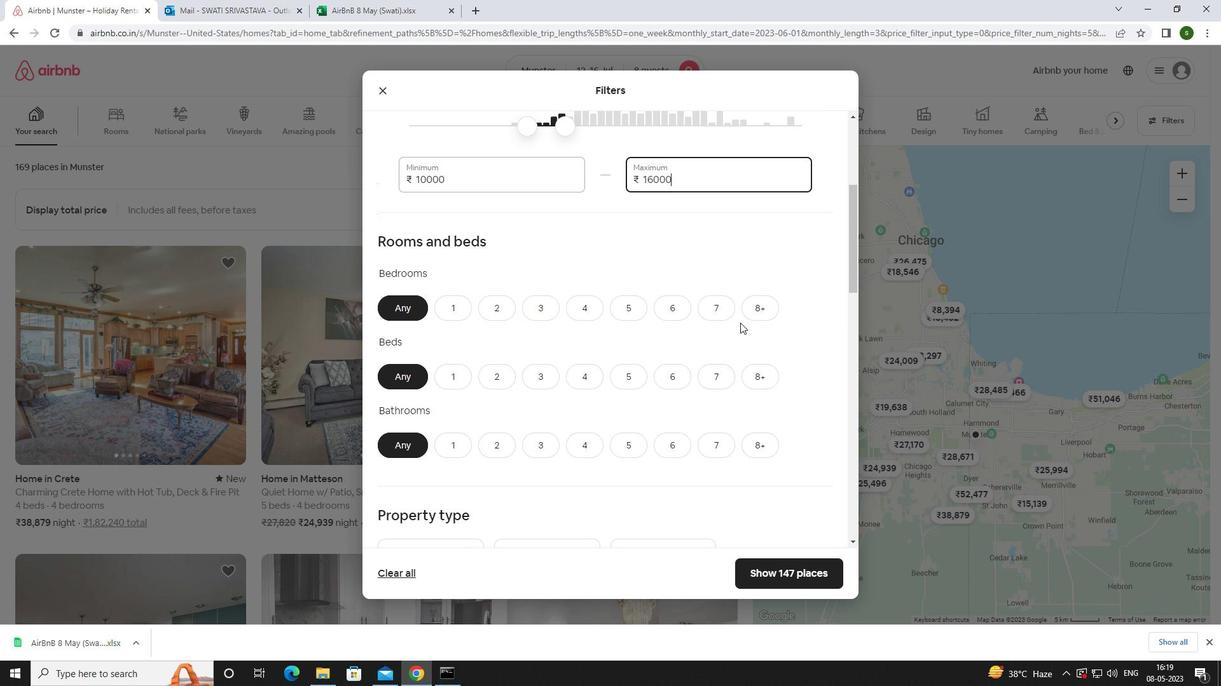 
Action: Mouse pressed left at (756, 313)
Screenshot: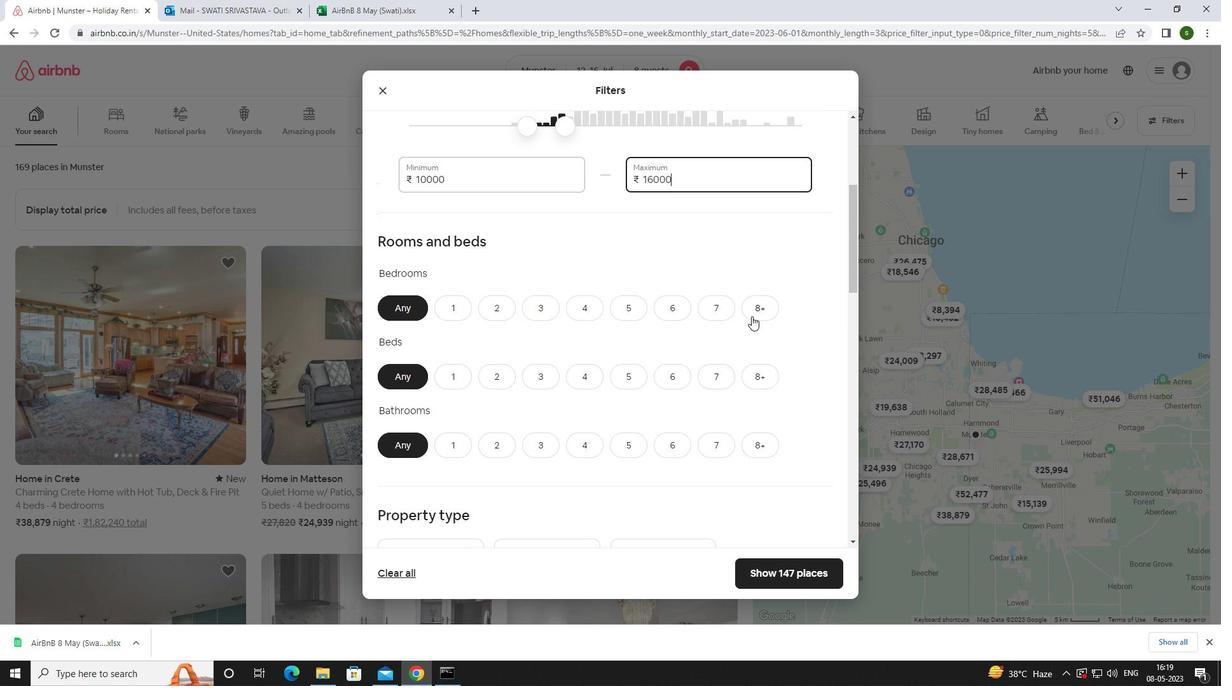 
Action: Mouse moved to (757, 380)
Screenshot: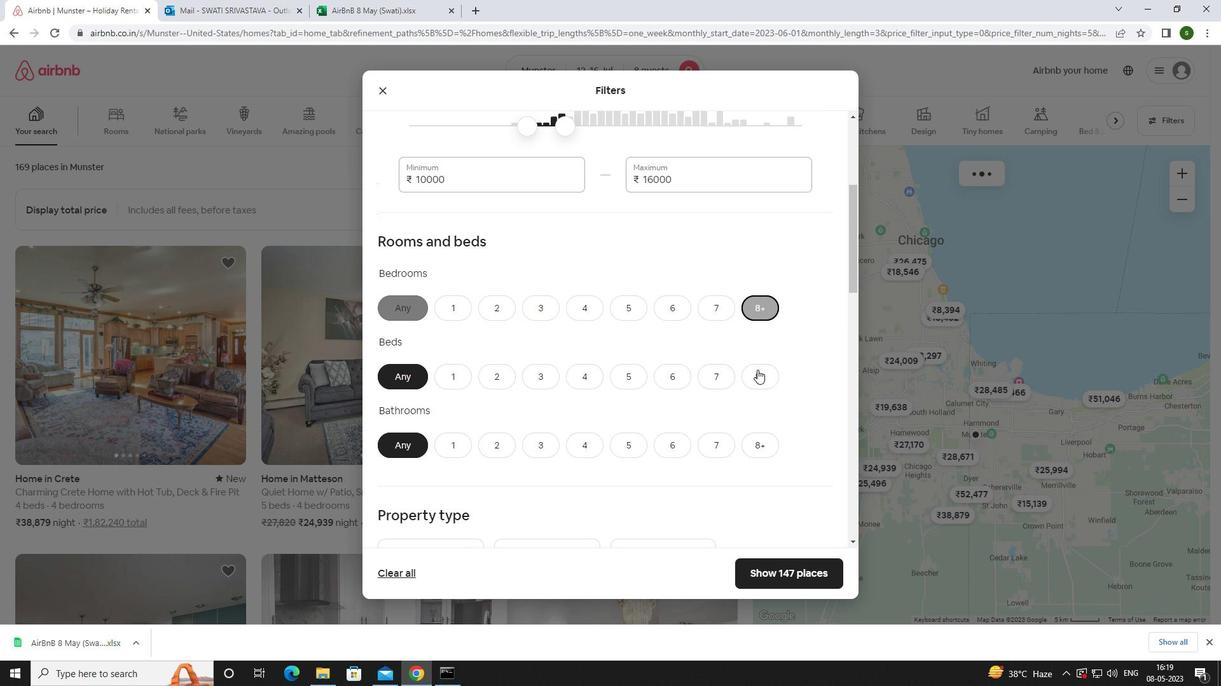 
Action: Mouse pressed left at (757, 380)
Screenshot: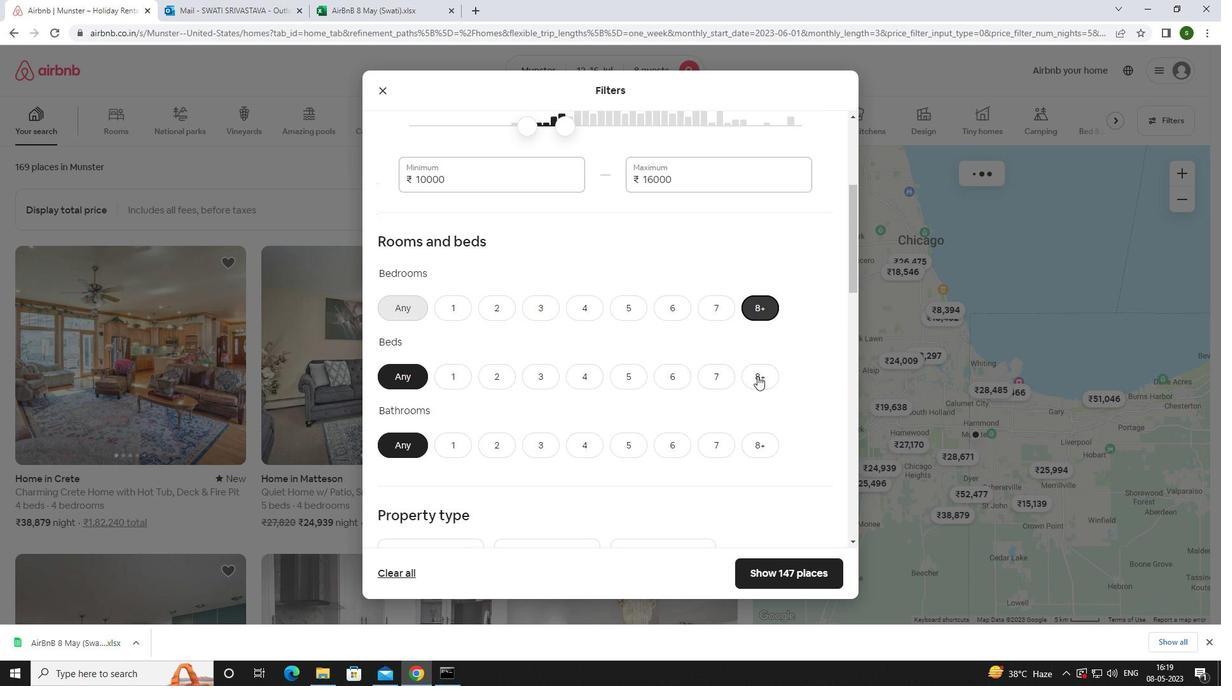 
Action: Mouse moved to (761, 446)
Screenshot: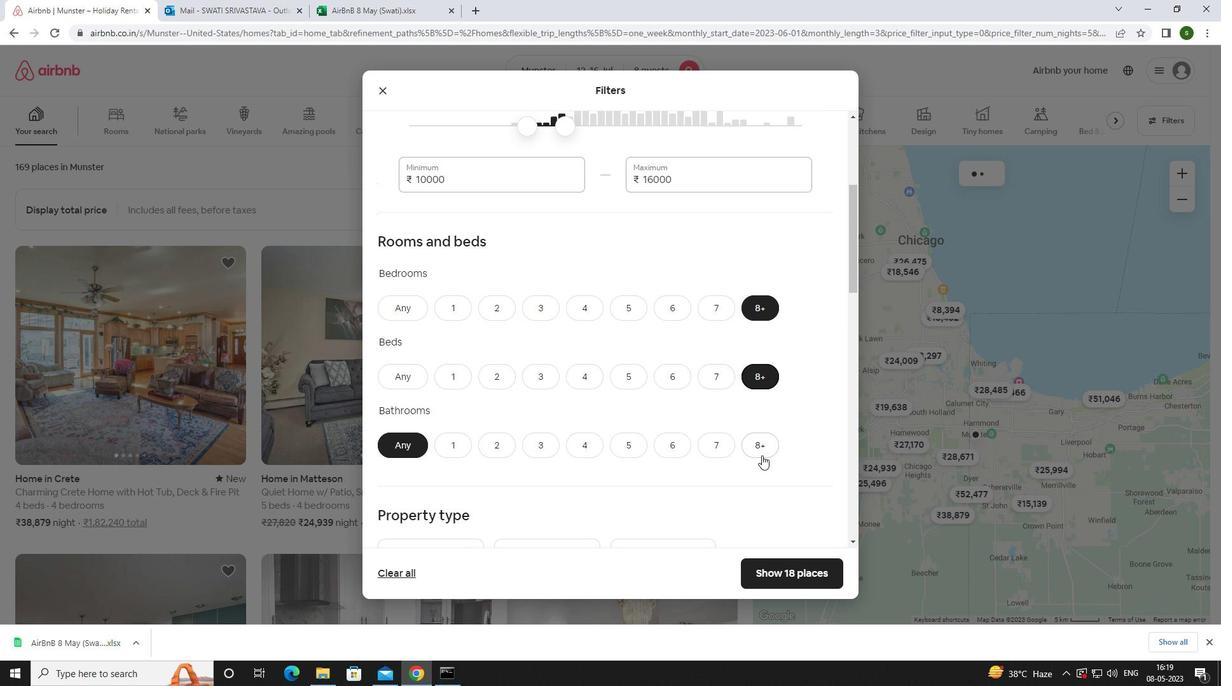 
Action: Mouse pressed left at (761, 446)
Screenshot: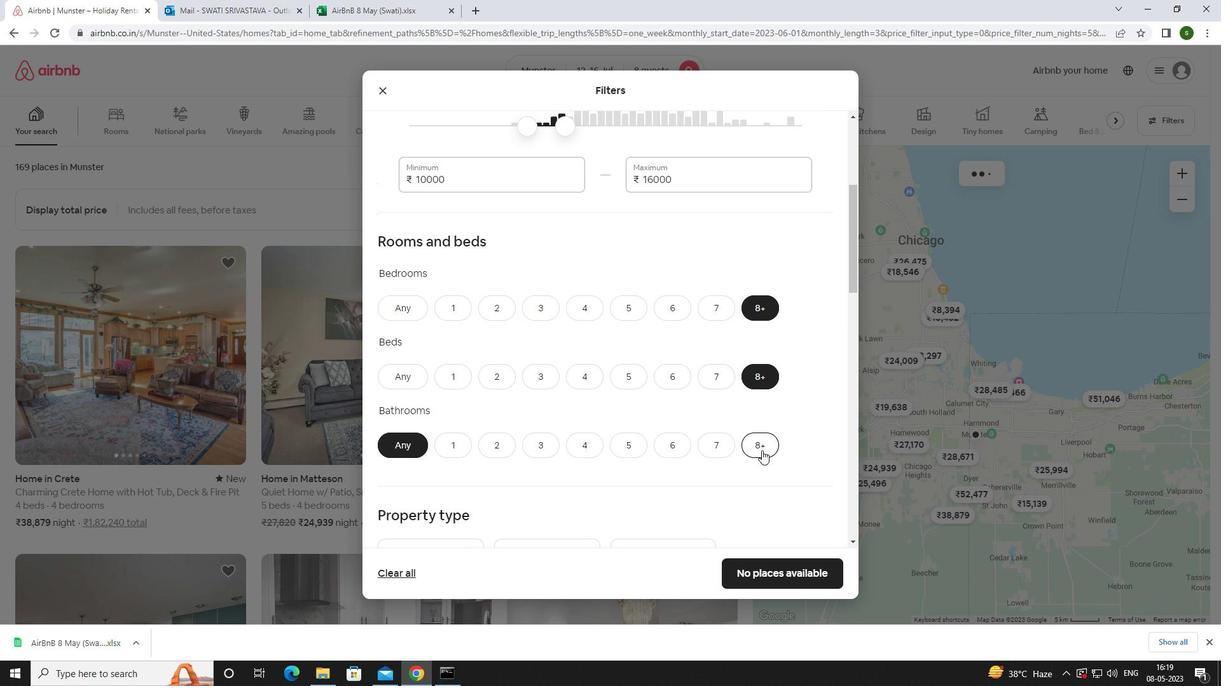
Action: Mouse scrolled (761, 445) with delta (0, 0)
Screenshot: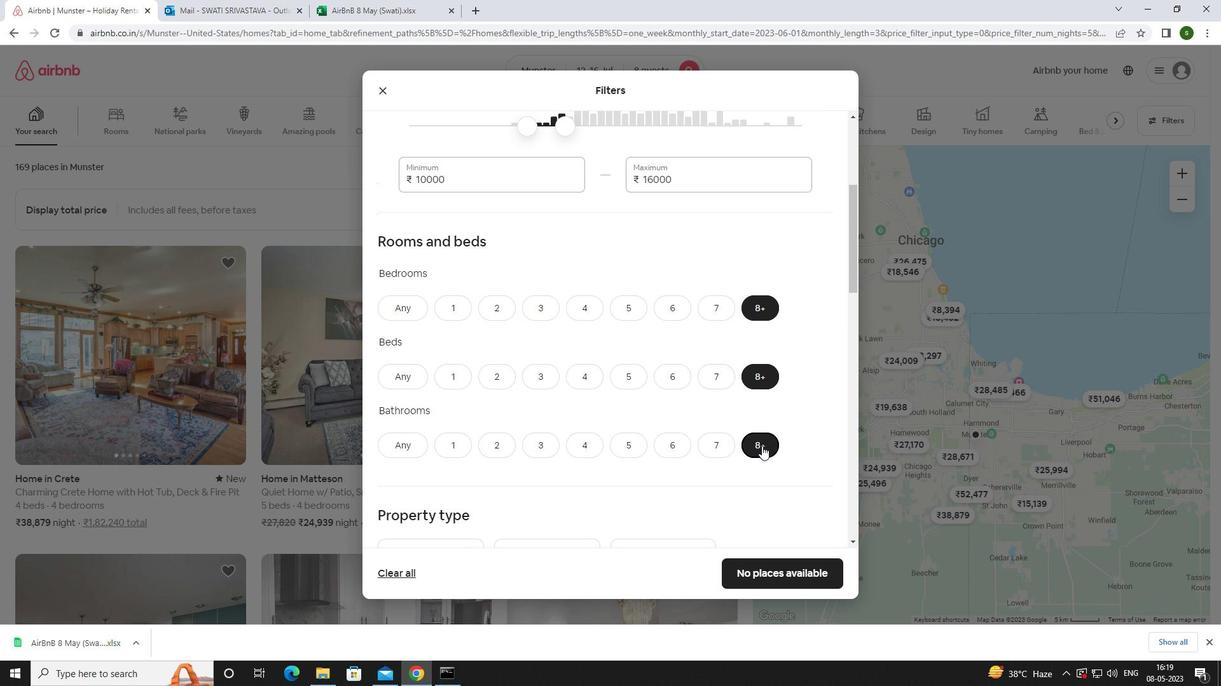 
Action: Mouse scrolled (761, 445) with delta (0, 0)
Screenshot: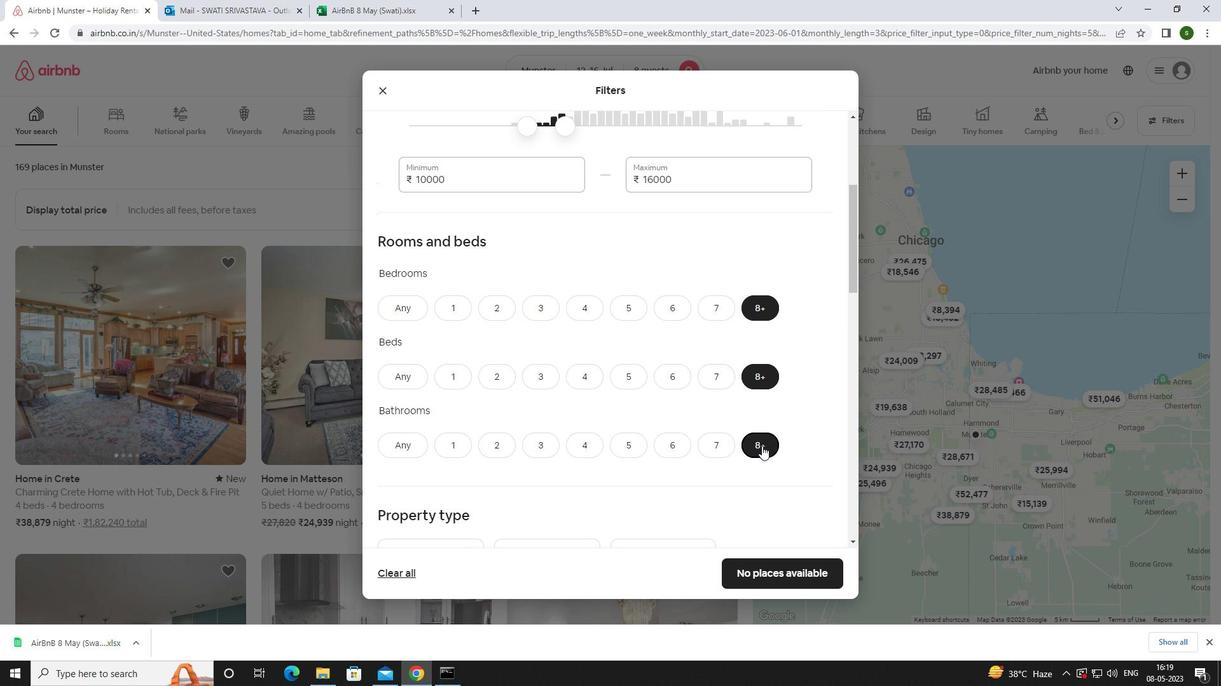 
Action: Mouse scrolled (761, 445) with delta (0, 0)
Screenshot: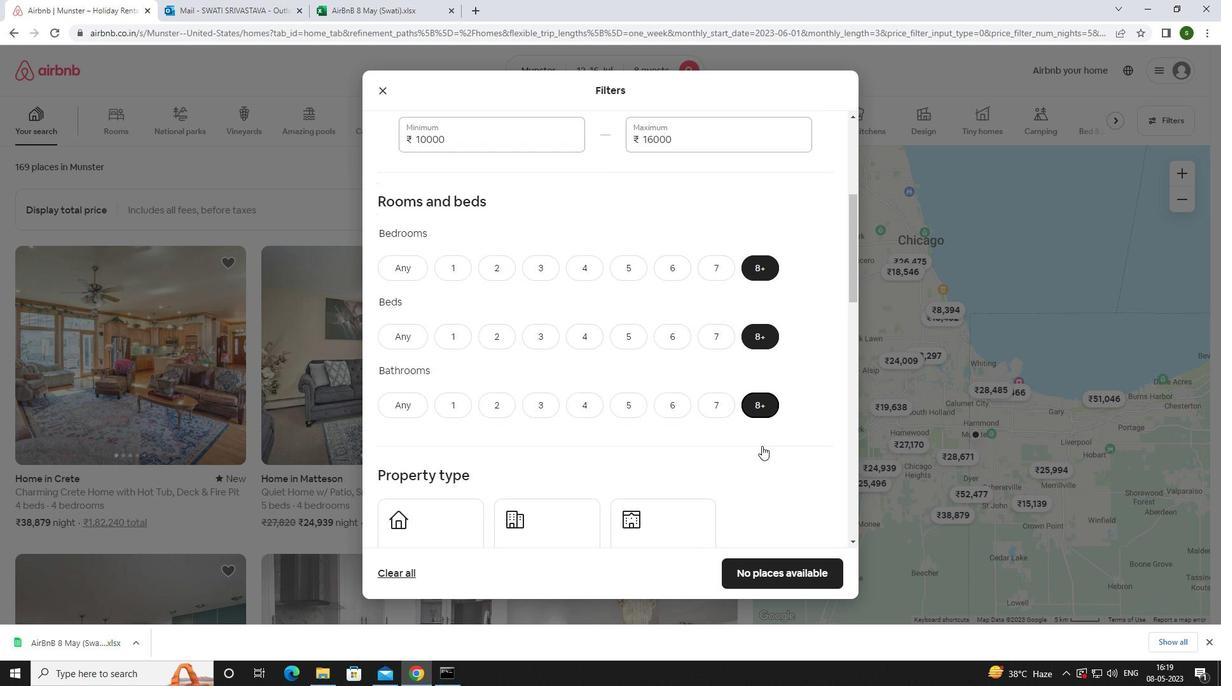 
Action: Mouse moved to (366, 378)
Screenshot: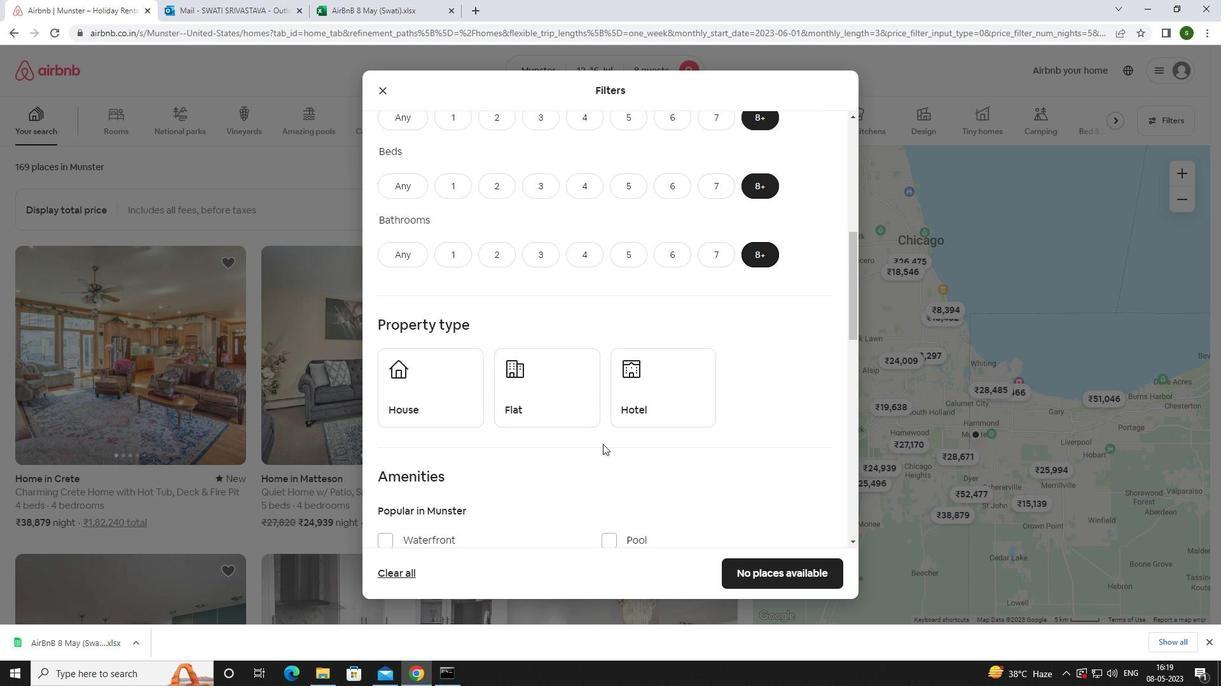 
Action: Mouse pressed left at (366, 378)
Screenshot: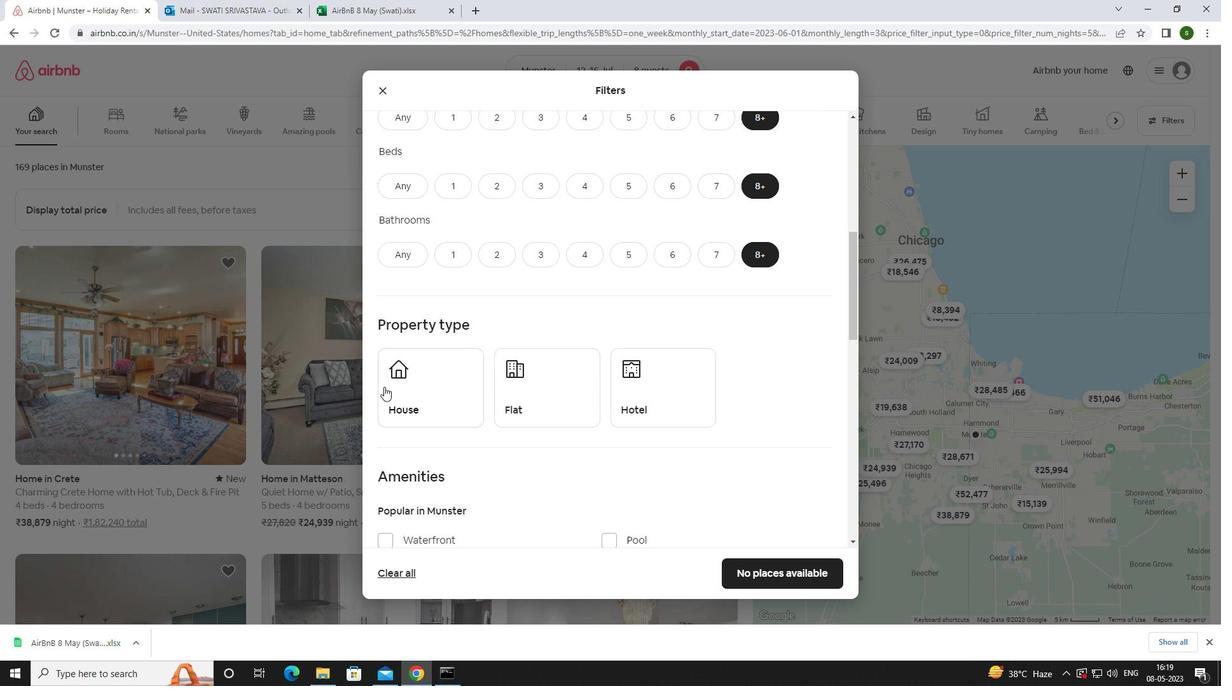 
Action: Mouse moved to (439, 391)
Screenshot: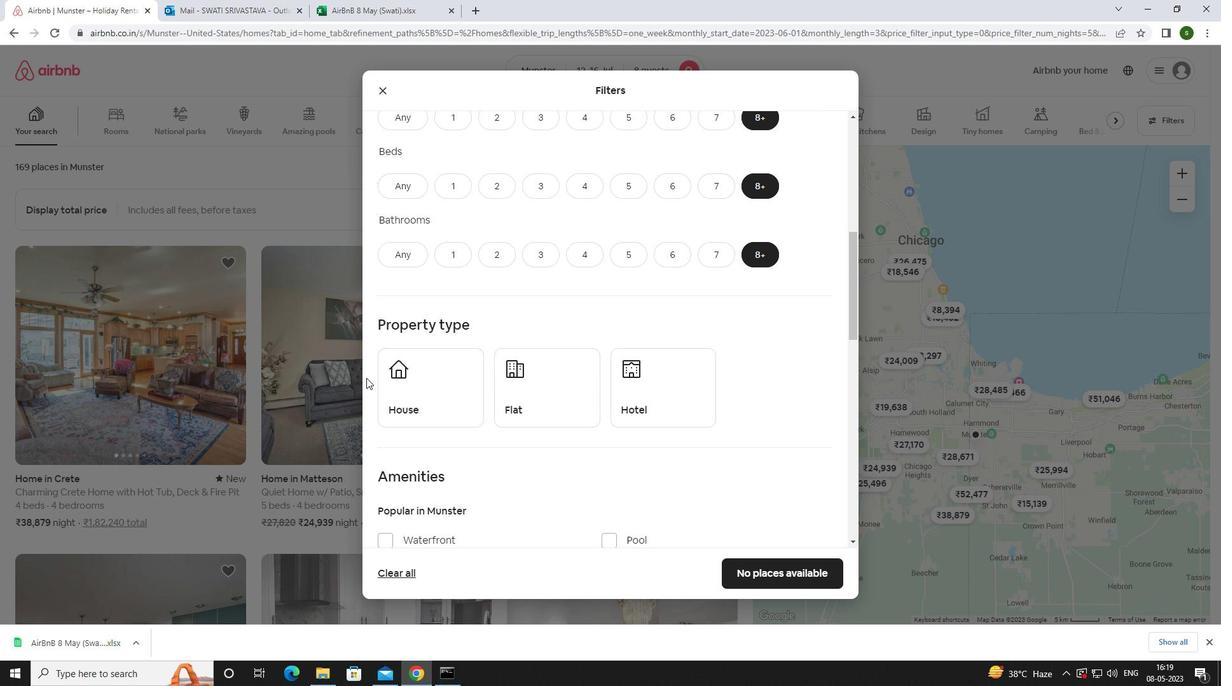 
Action: Mouse pressed left at (439, 391)
Screenshot: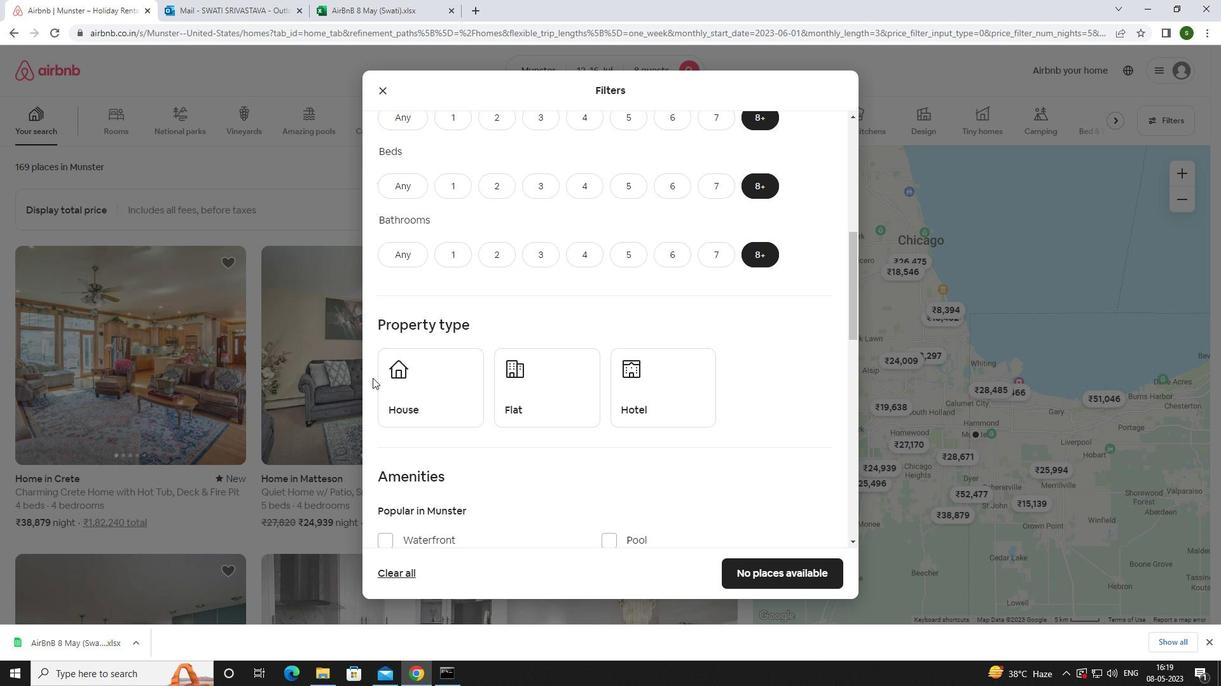 
Action: Mouse moved to (547, 383)
Screenshot: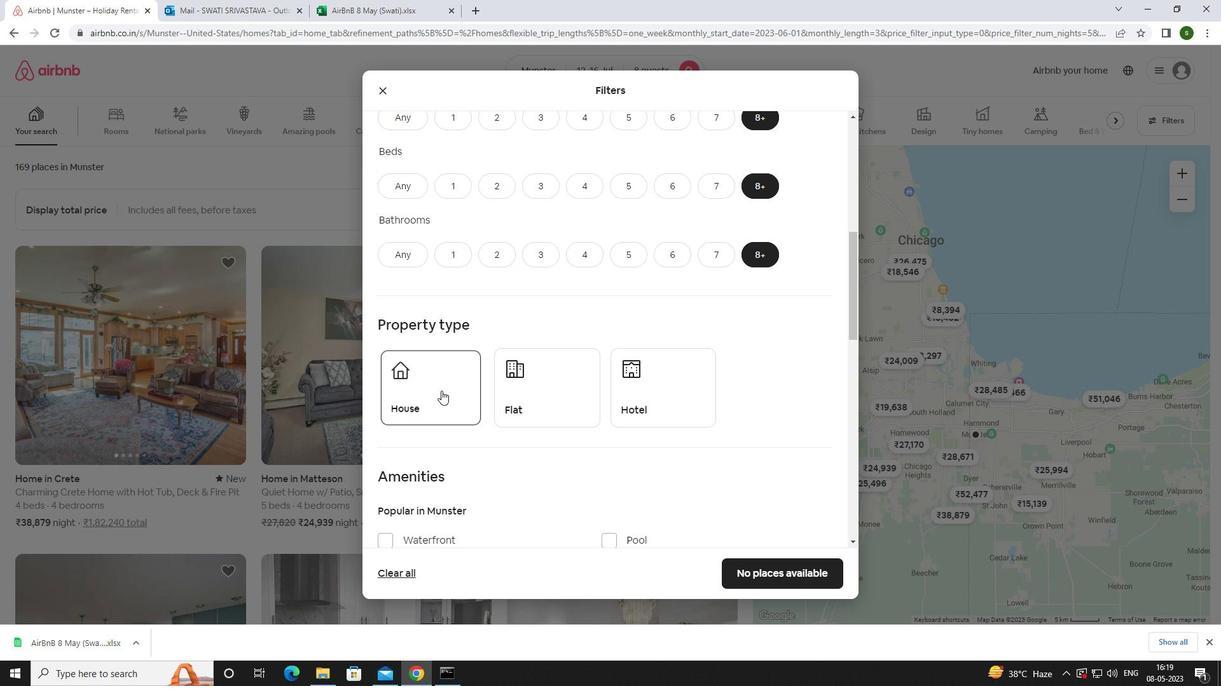 
Action: Mouse pressed left at (547, 383)
Screenshot: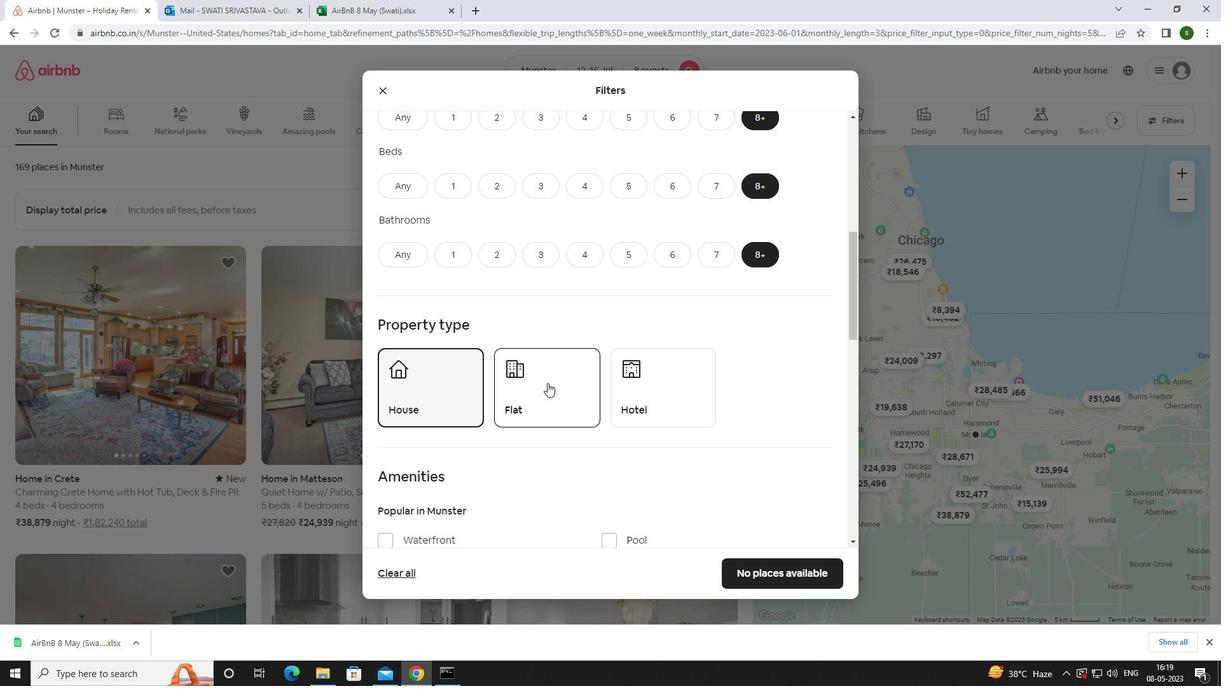 
Action: Mouse moved to (639, 395)
Screenshot: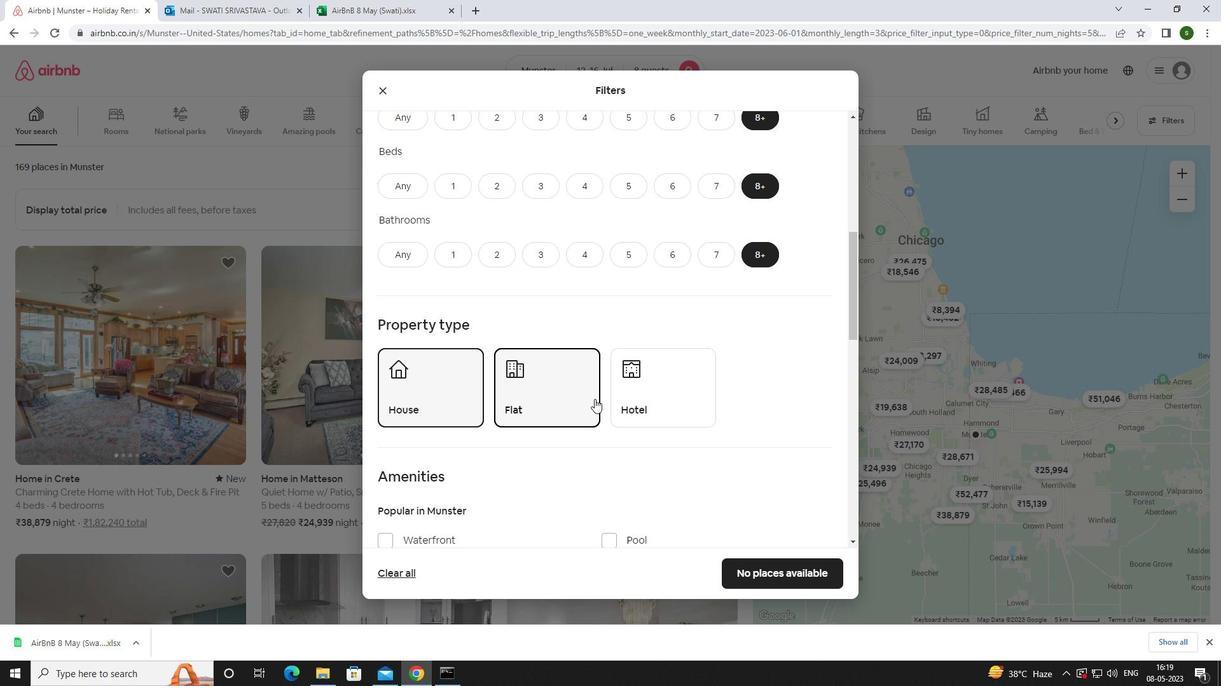 
Action: Mouse pressed left at (639, 395)
Screenshot: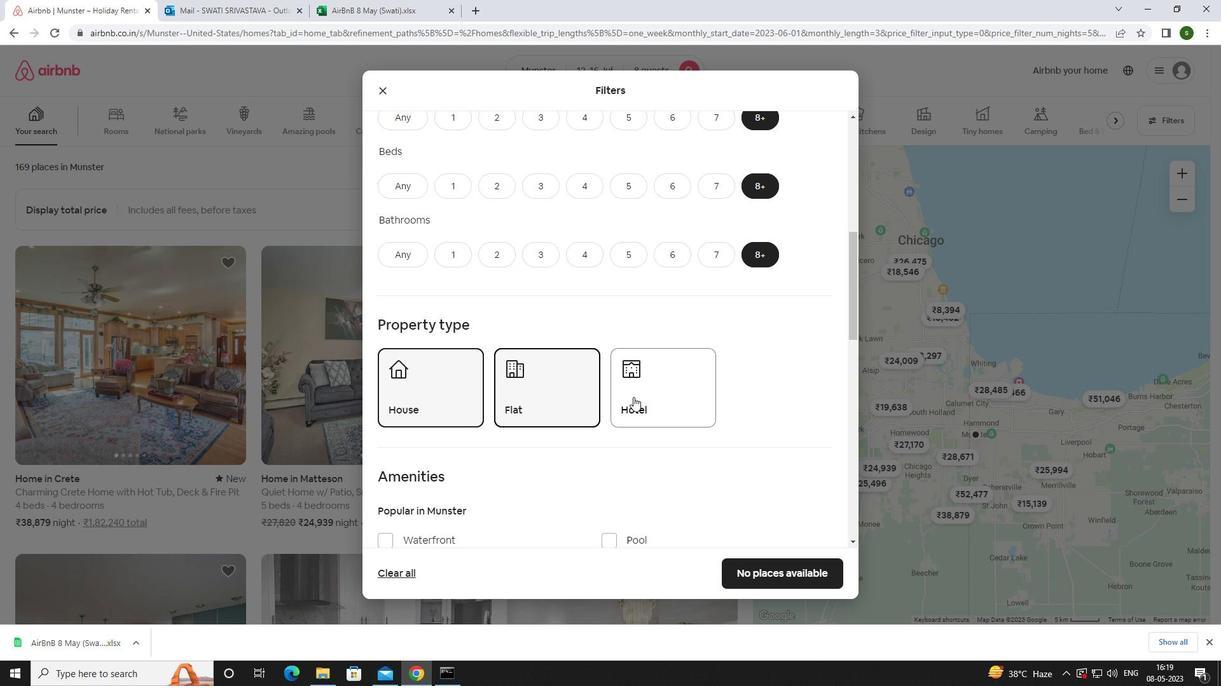 
Action: Mouse scrolled (639, 394) with delta (0, 0)
Screenshot: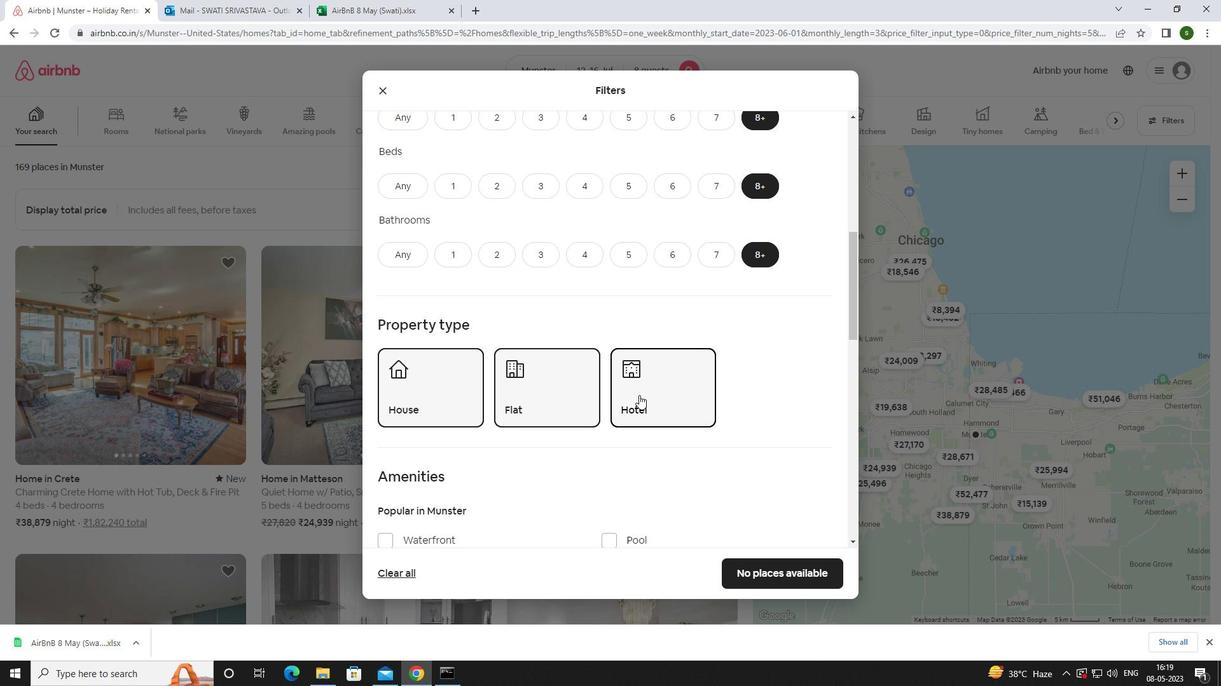 
Action: Mouse scrolled (639, 394) with delta (0, 0)
Screenshot: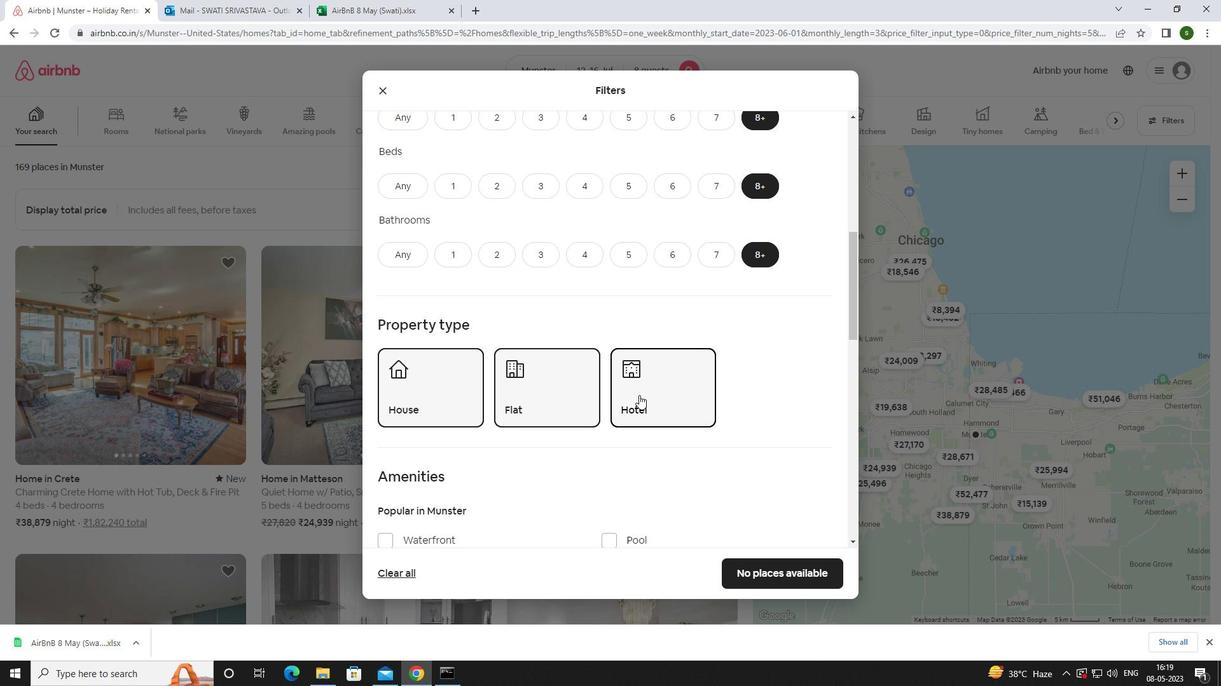 
Action: Mouse scrolled (639, 394) with delta (0, 0)
Screenshot: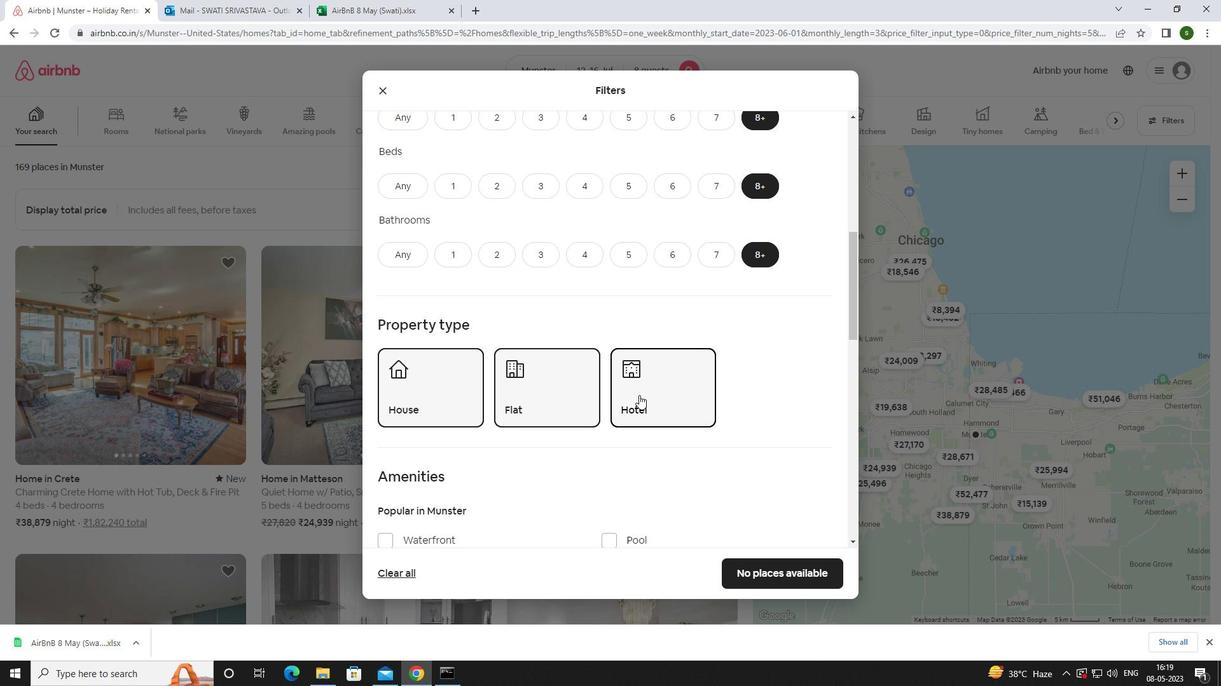 
Action: Mouse moved to (416, 379)
Screenshot: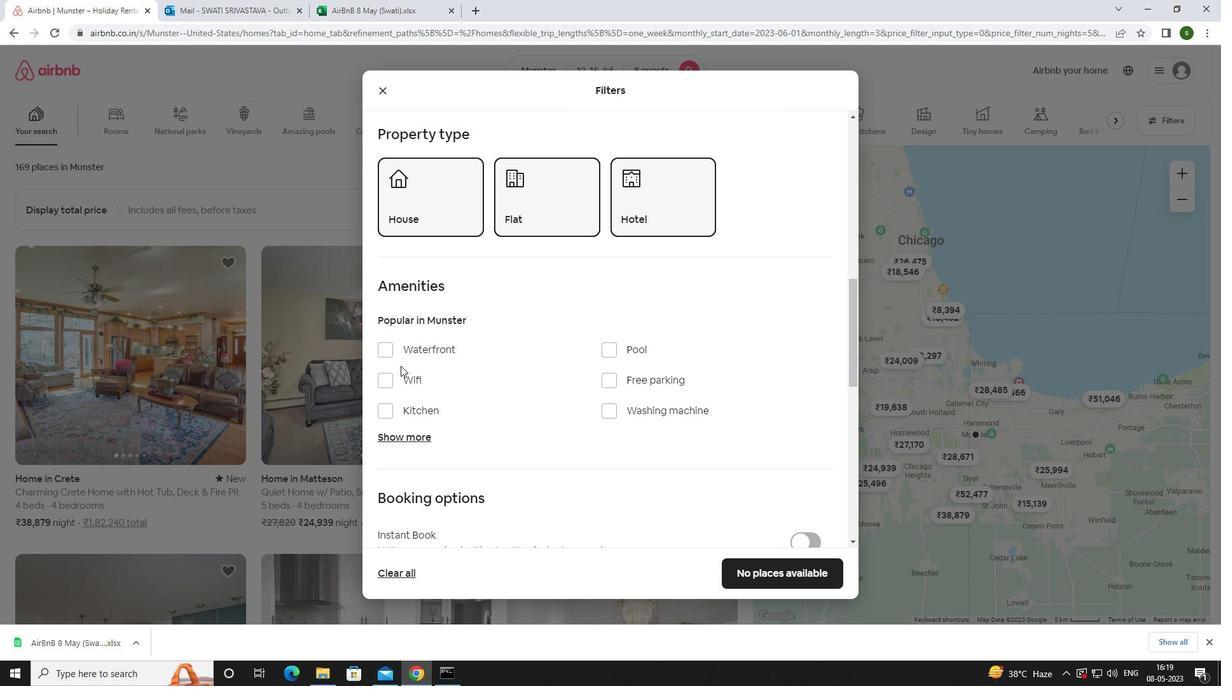 
Action: Mouse pressed left at (416, 379)
Screenshot: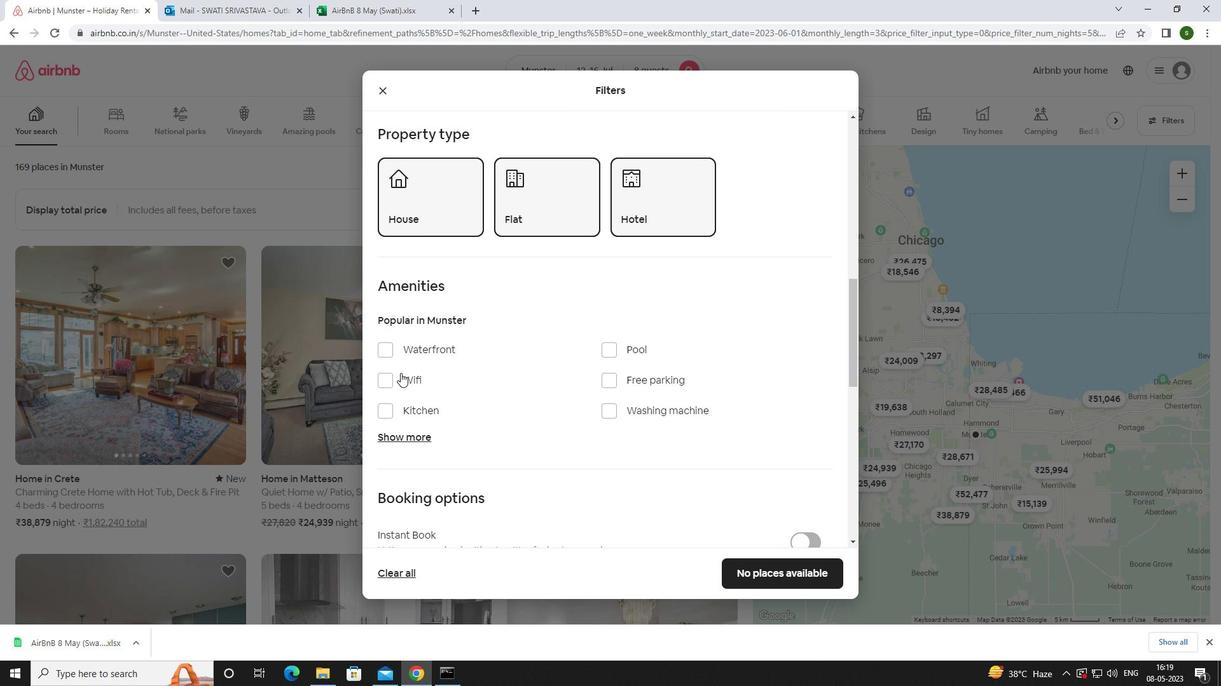 
Action: Mouse moved to (618, 375)
Screenshot: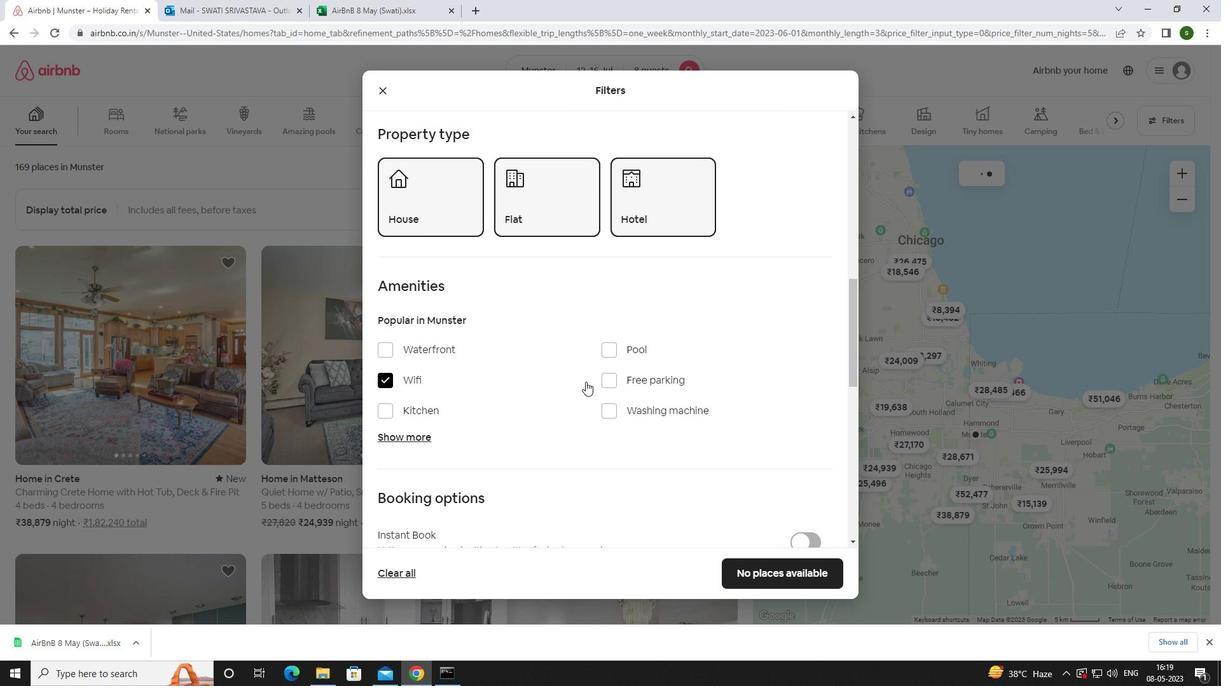 
Action: Mouse pressed left at (618, 375)
Screenshot: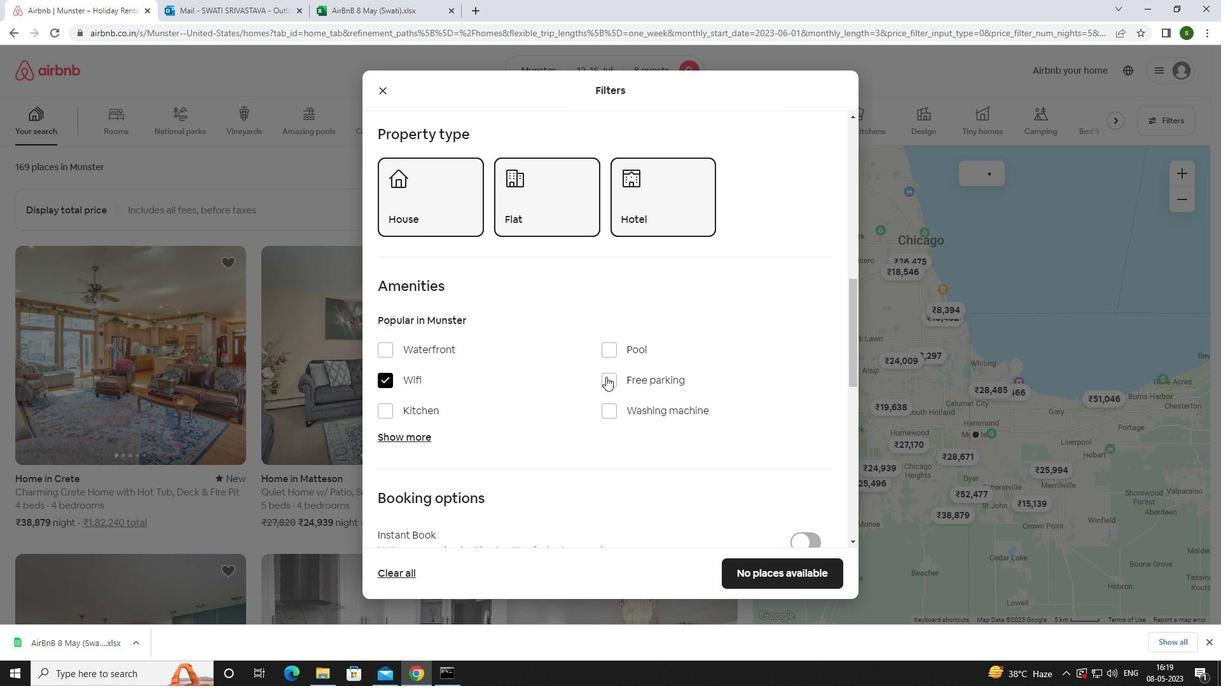 
Action: Mouse moved to (403, 432)
Screenshot: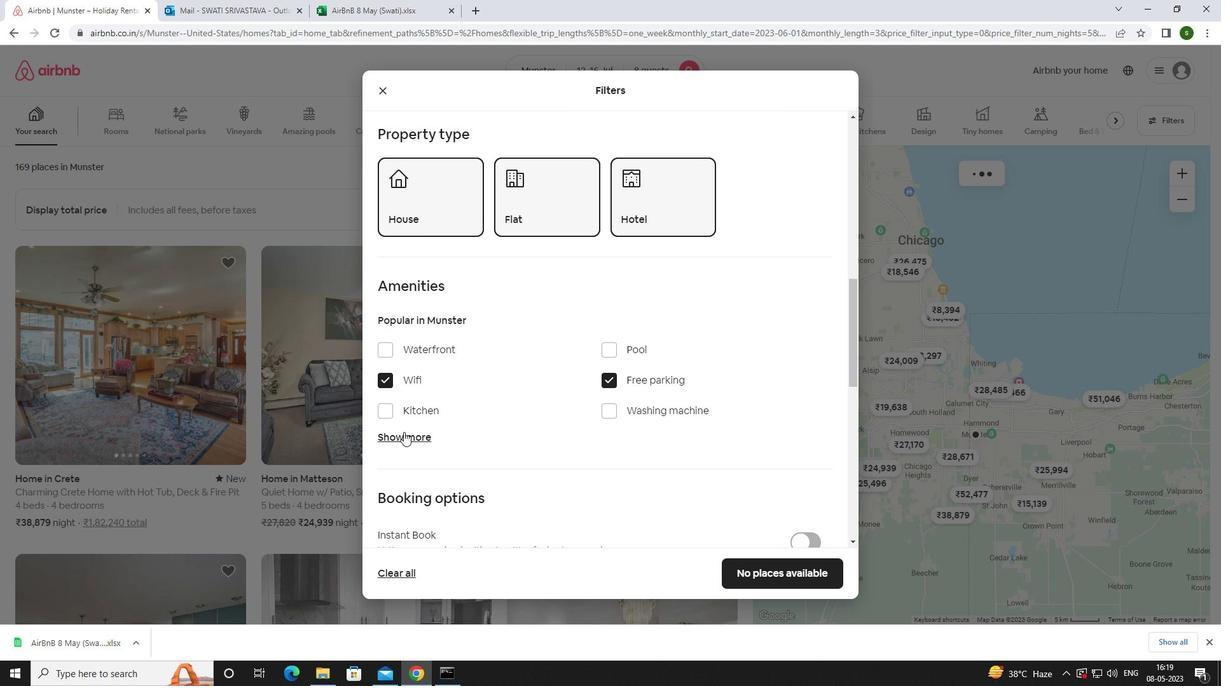 
Action: Mouse pressed left at (403, 432)
Screenshot: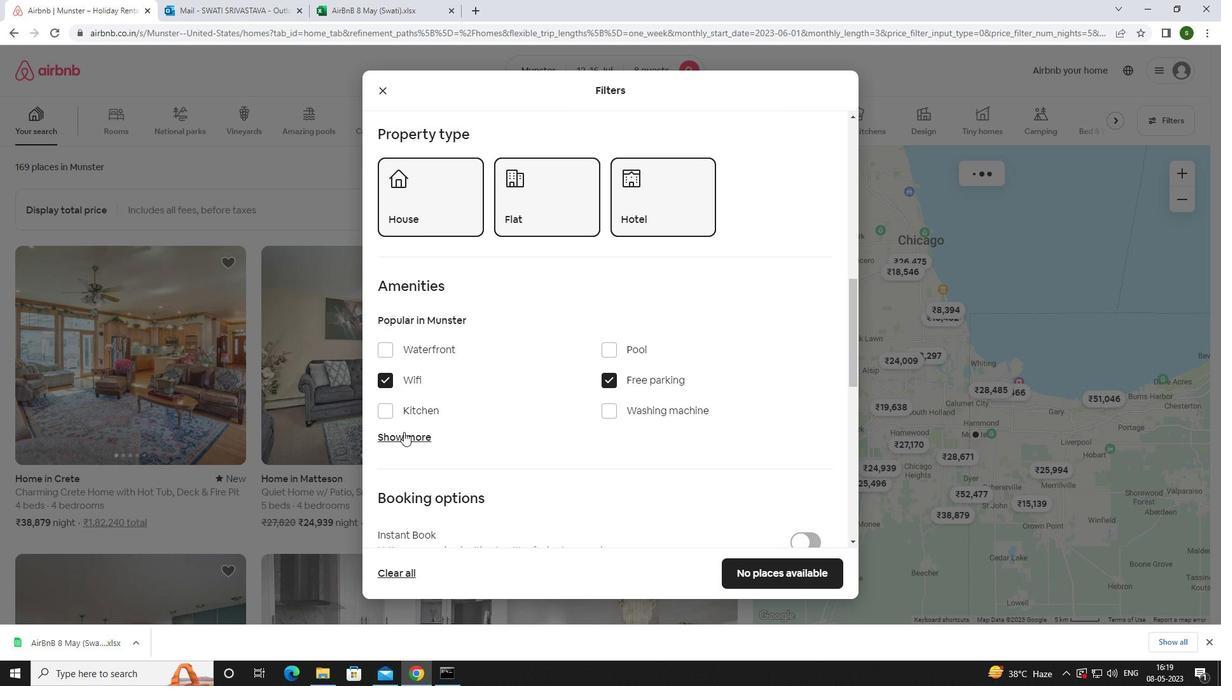 
Action: Mouse moved to (486, 405)
Screenshot: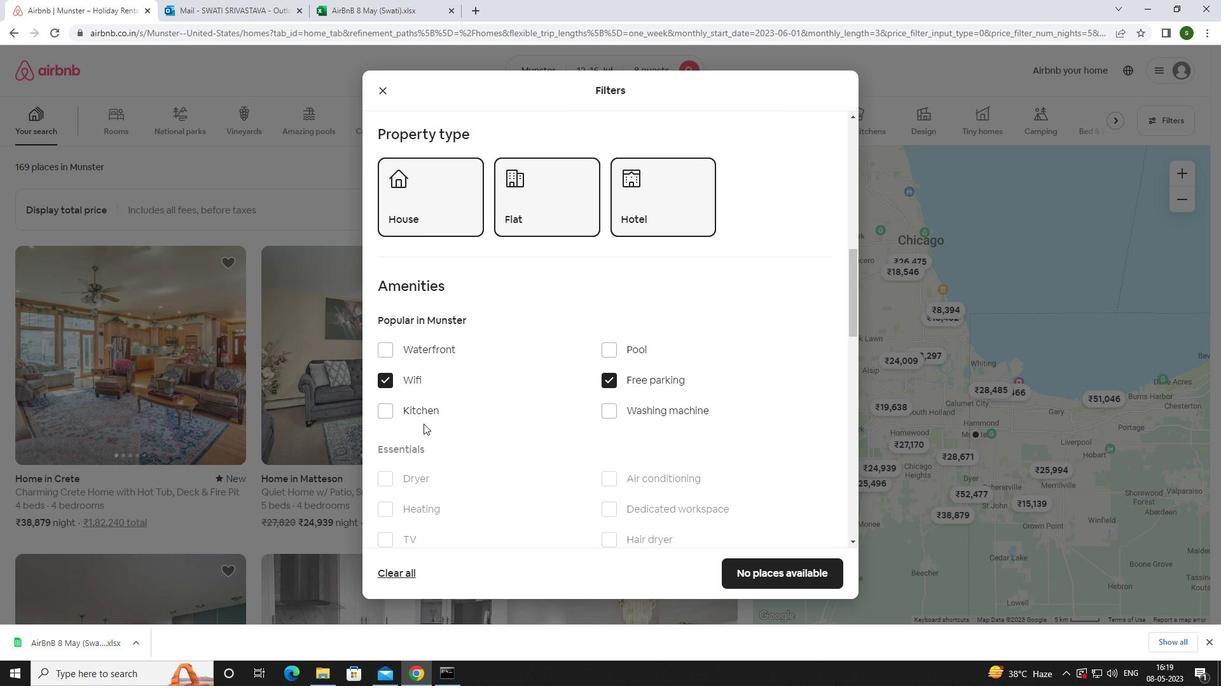 
Action: Mouse scrolled (486, 405) with delta (0, 0)
Screenshot: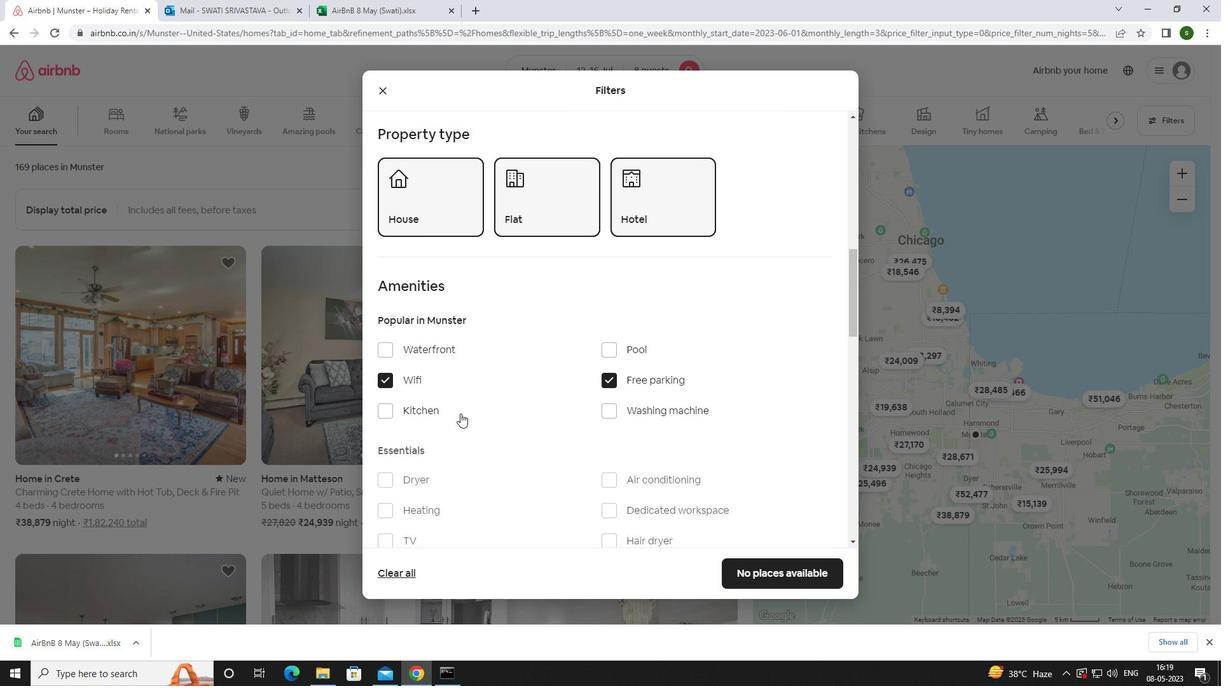 
Action: Mouse scrolled (486, 405) with delta (0, 0)
Screenshot: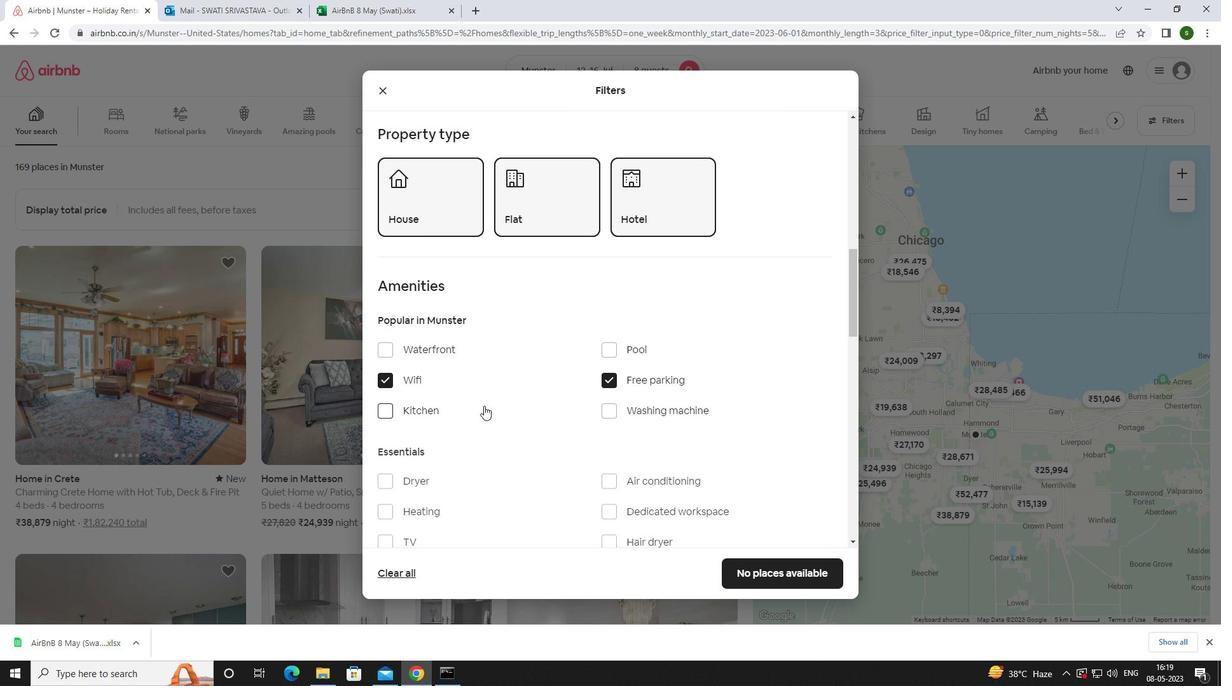 
Action: Mouse moved to (386, 417)
Screenshot: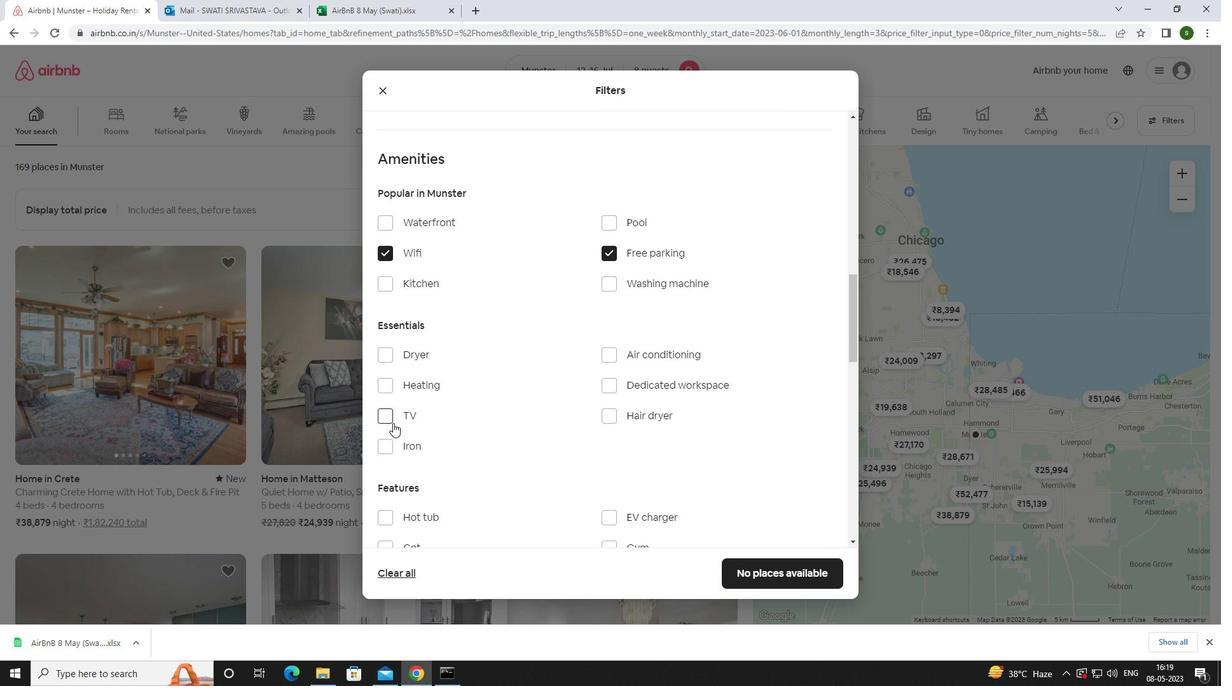 
Action: Mouse pressed left at (386, 417)
Screenshot: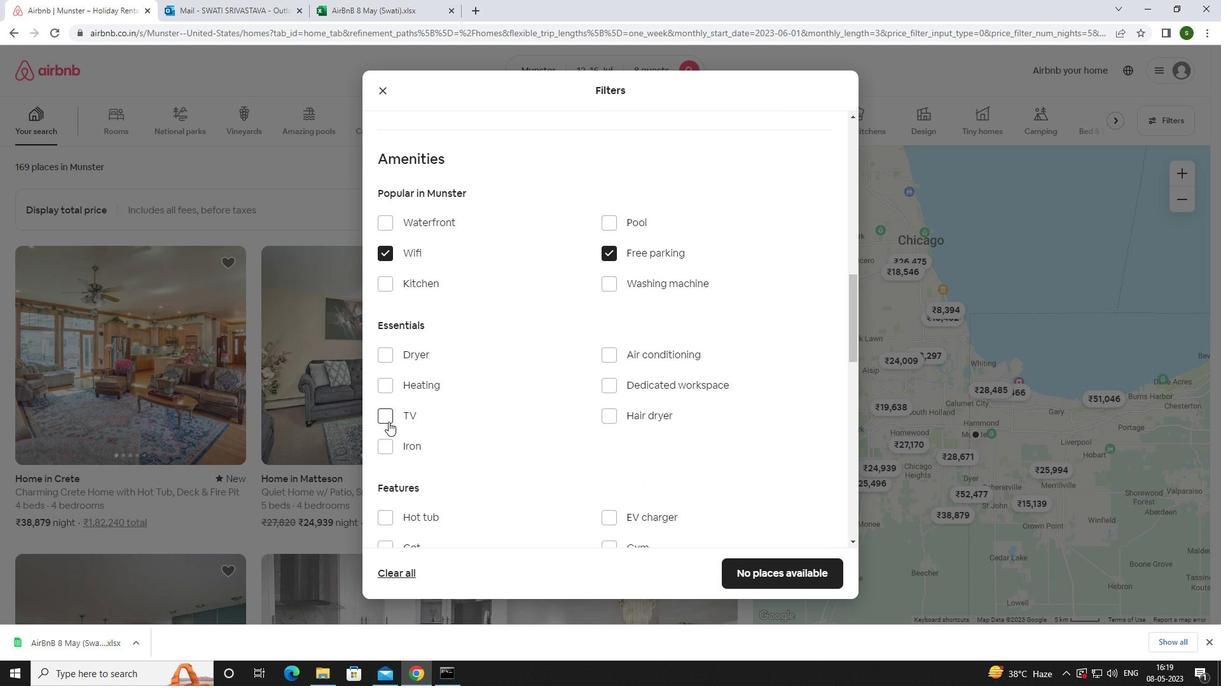 
Action: Mouse moved to (522, 418)
Screenshot: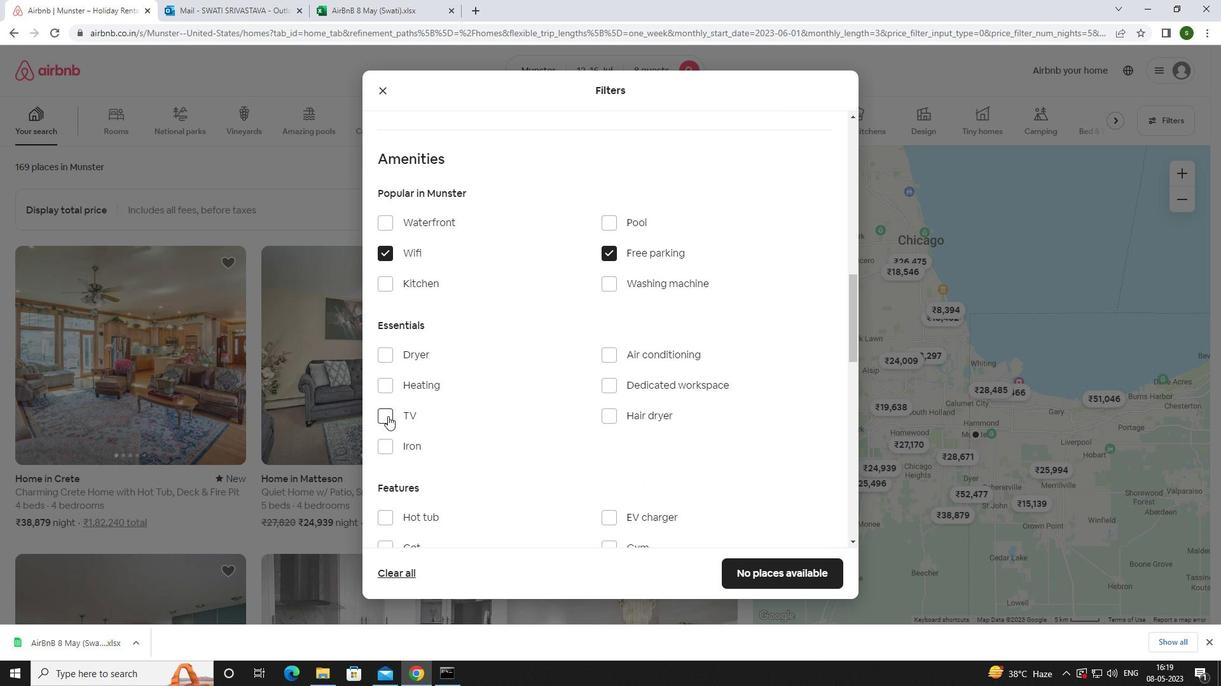 
Action: Mouse scrolled (522, 417) with delta (0, 0)
Screenshot: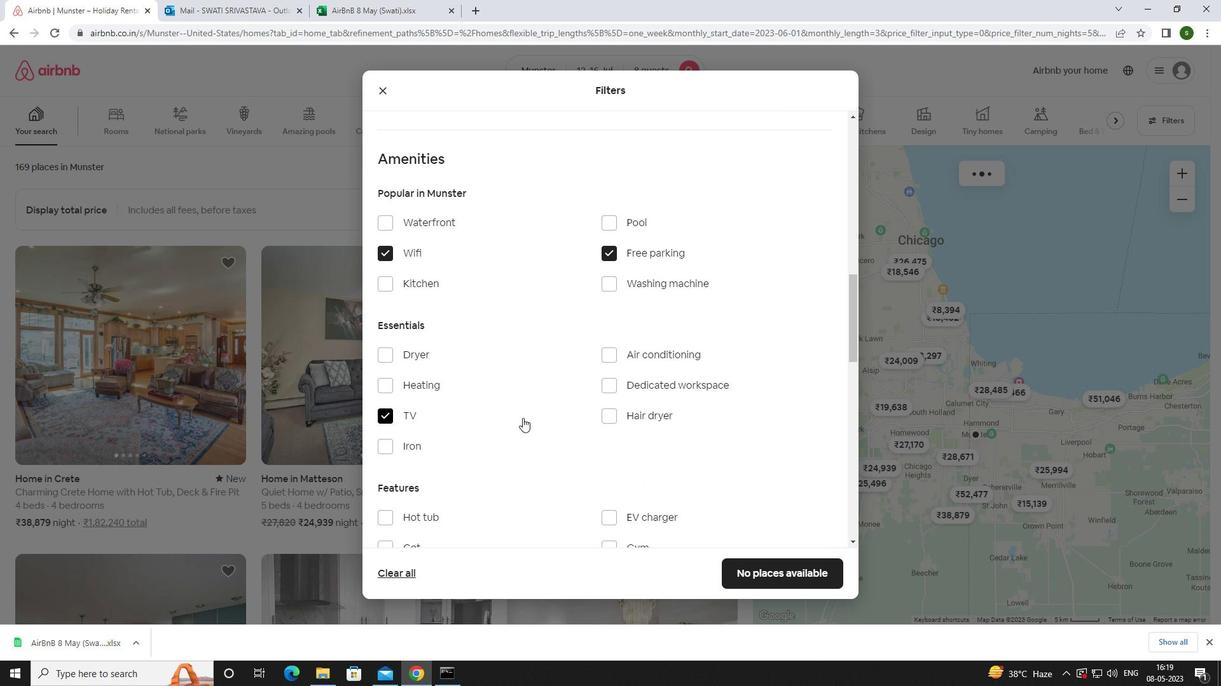 
Action: Mouse scrolled (522, 417) with delta (0, 0)
Screenshot: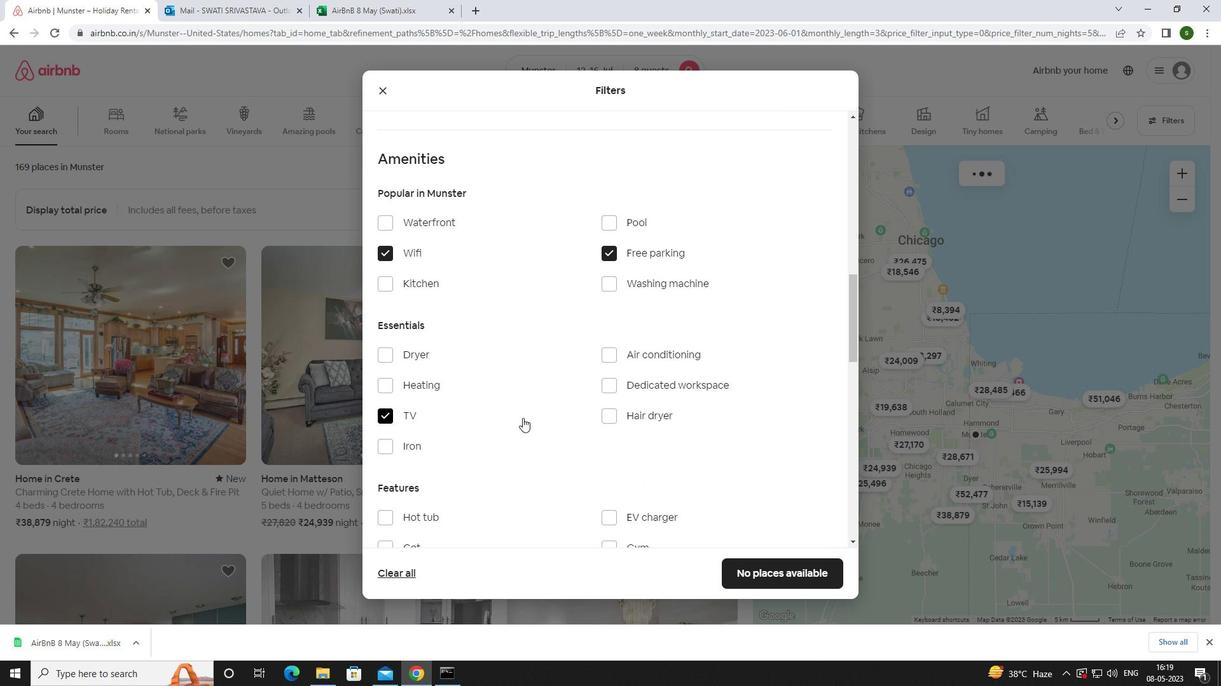 
Action: Mouse scrolled (522, 417) with delta (0, 0)
Screenshot: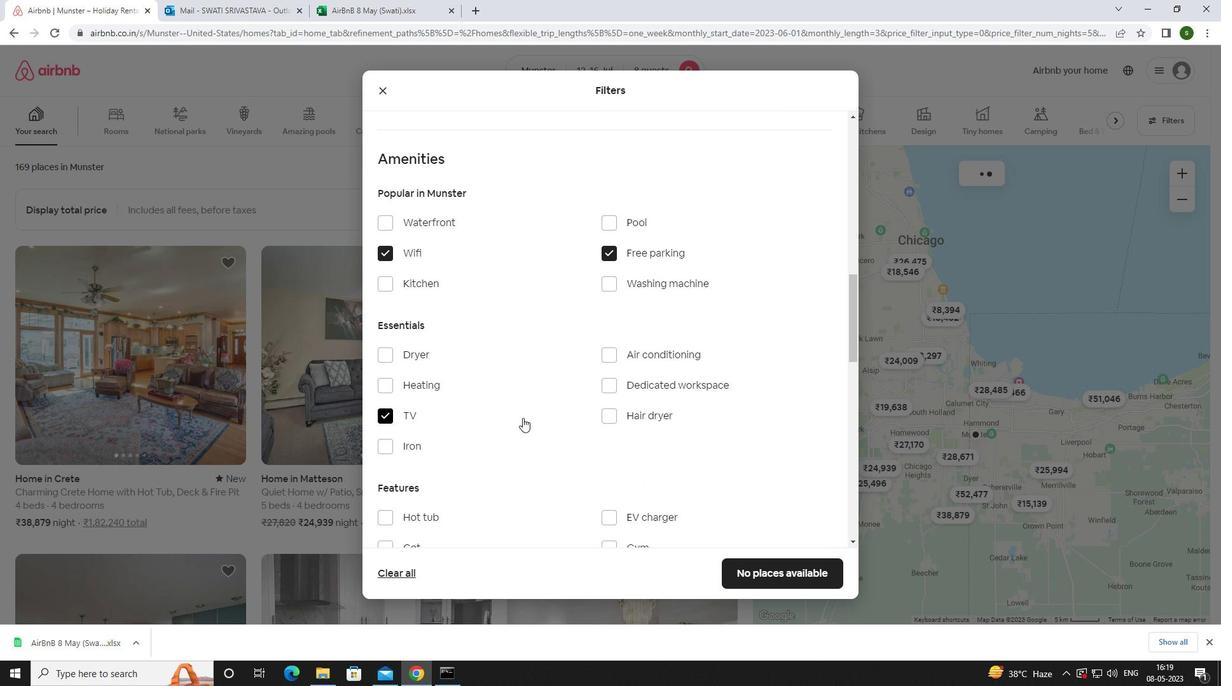 
Action: Mouse moved to (608, 391)
Screenshot: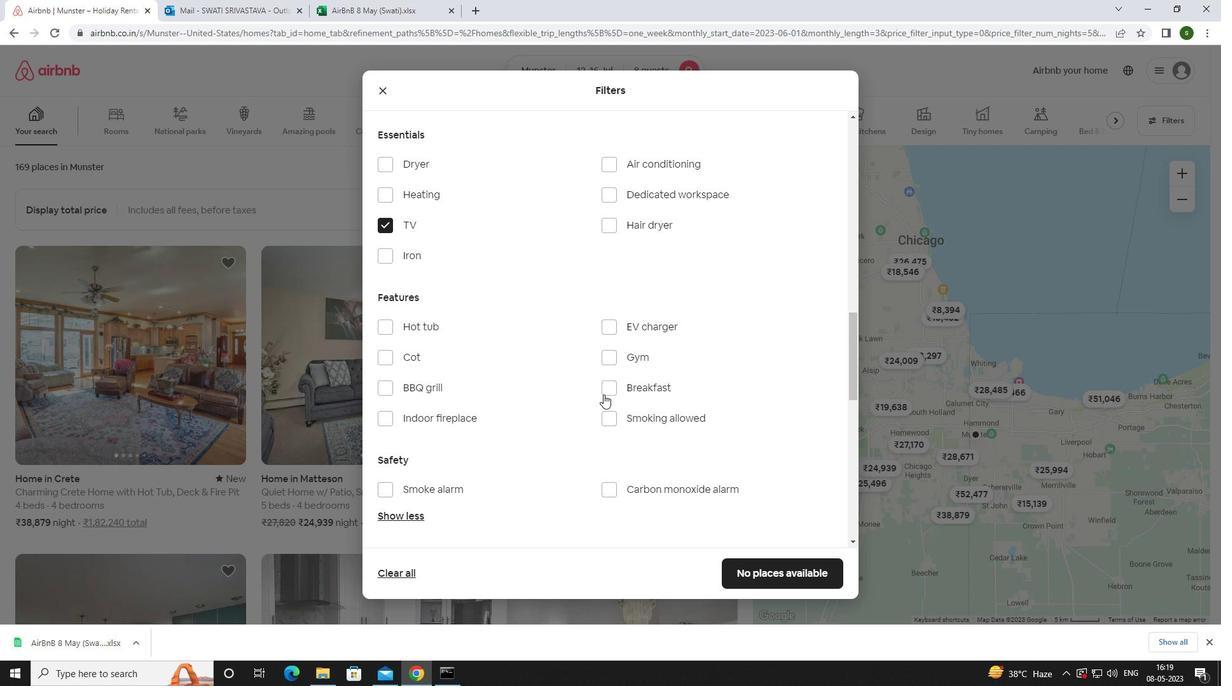 
Action: Mouse pressed left at (608, 391)
Screenshot: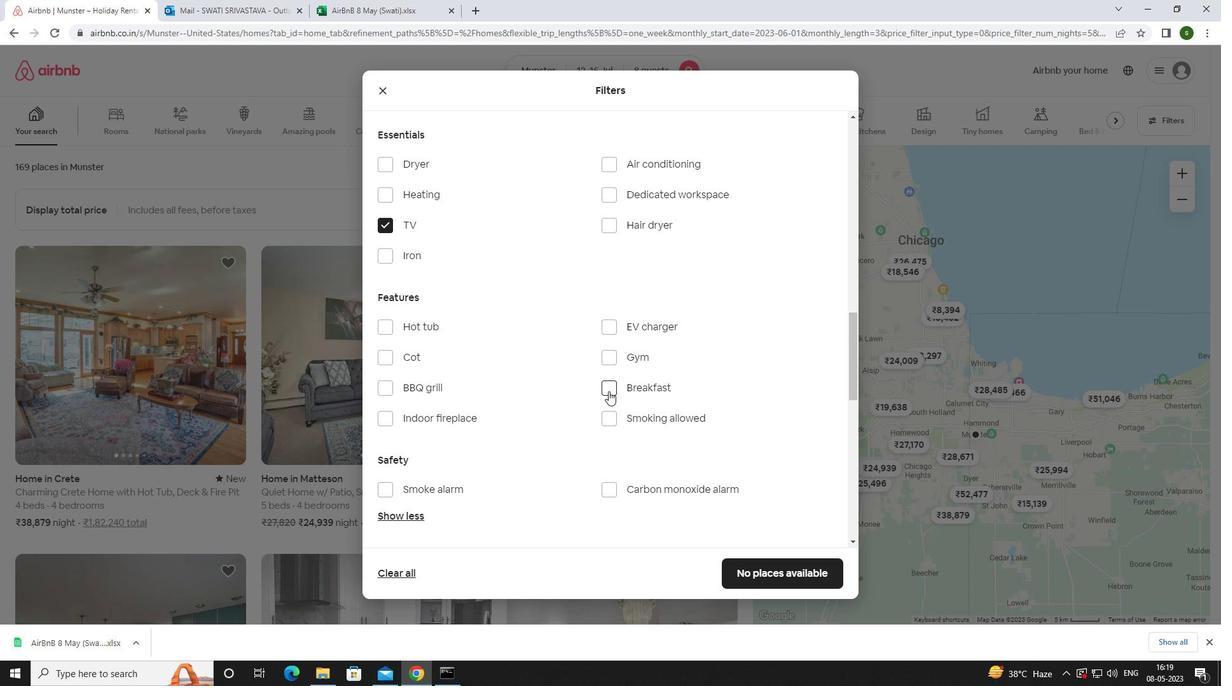 
Action: Mouse moved to (611, 353)
Screenshot: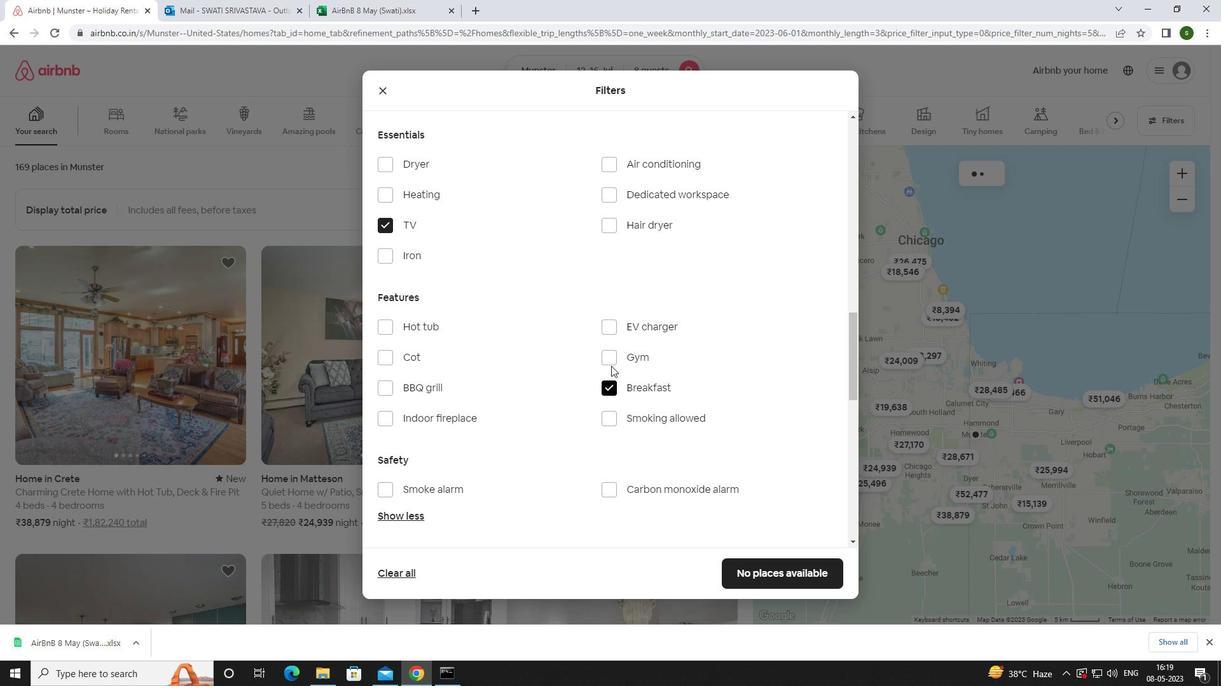 
Action: Mouse pressed left at (611, 353)
Screenshot: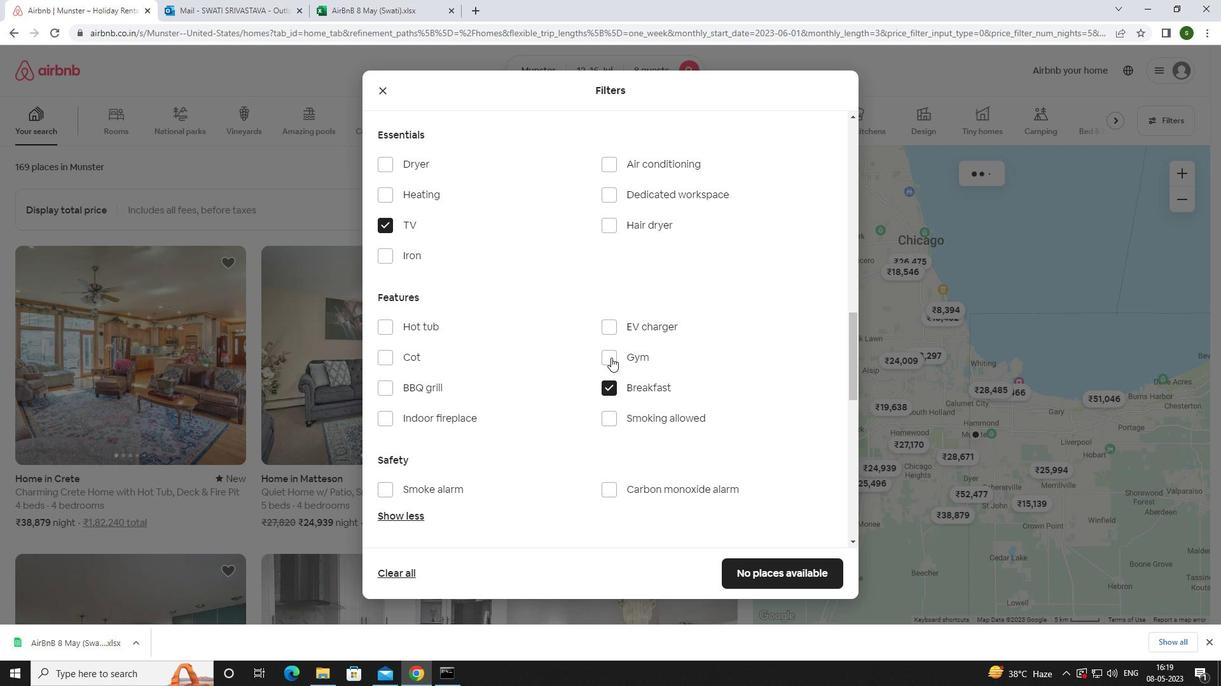 
Action: Mouse moved to (683, 390)
Screenshot: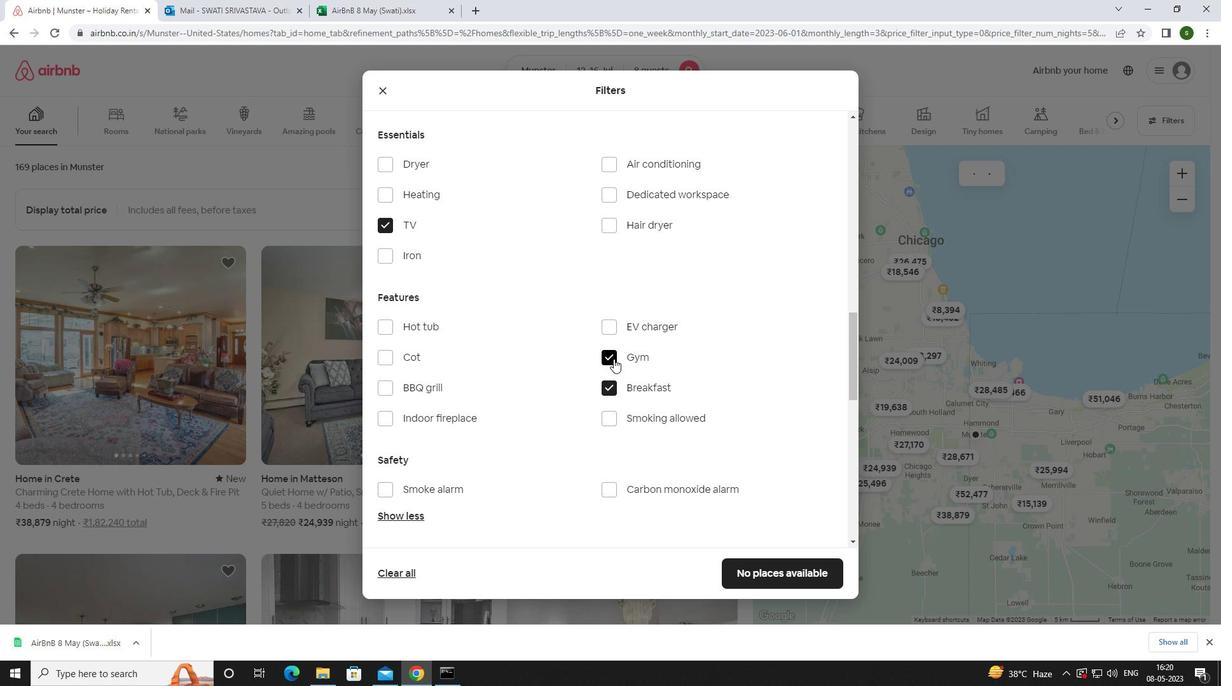 
Action: Mouse scrolled (683, 389) with delta (0, 0)
Screenshot: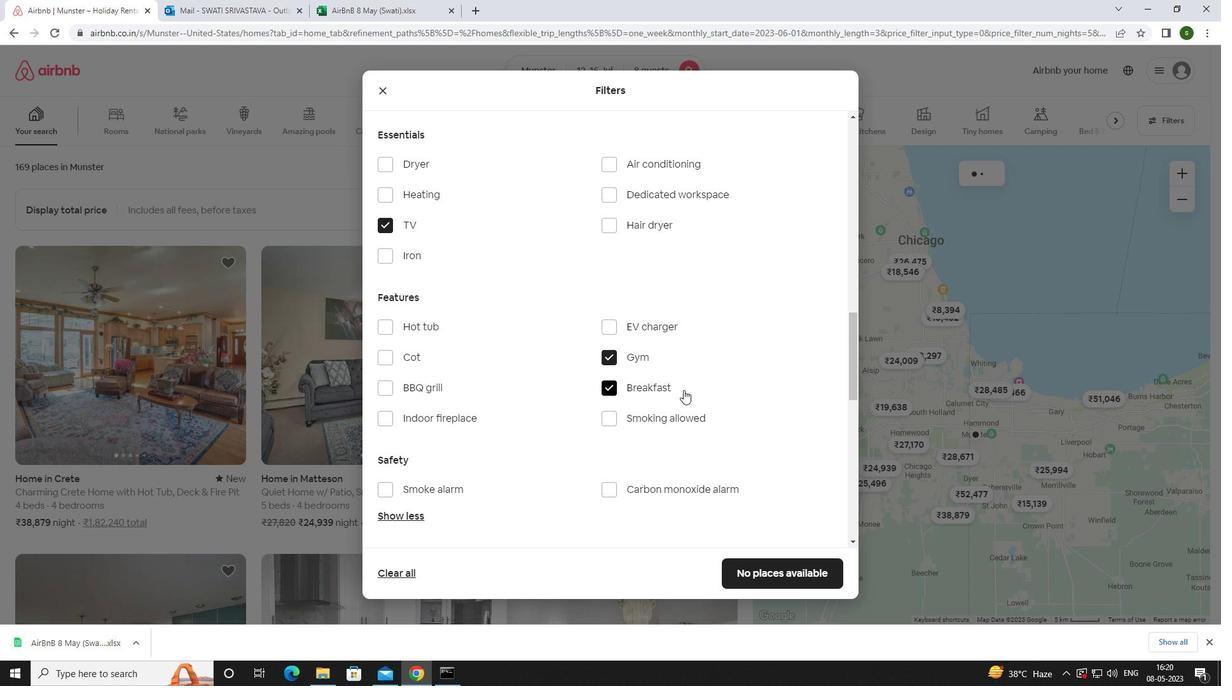 
Action: Mouse scrolled (683, 389) with delta (0, 0)
Screenshot: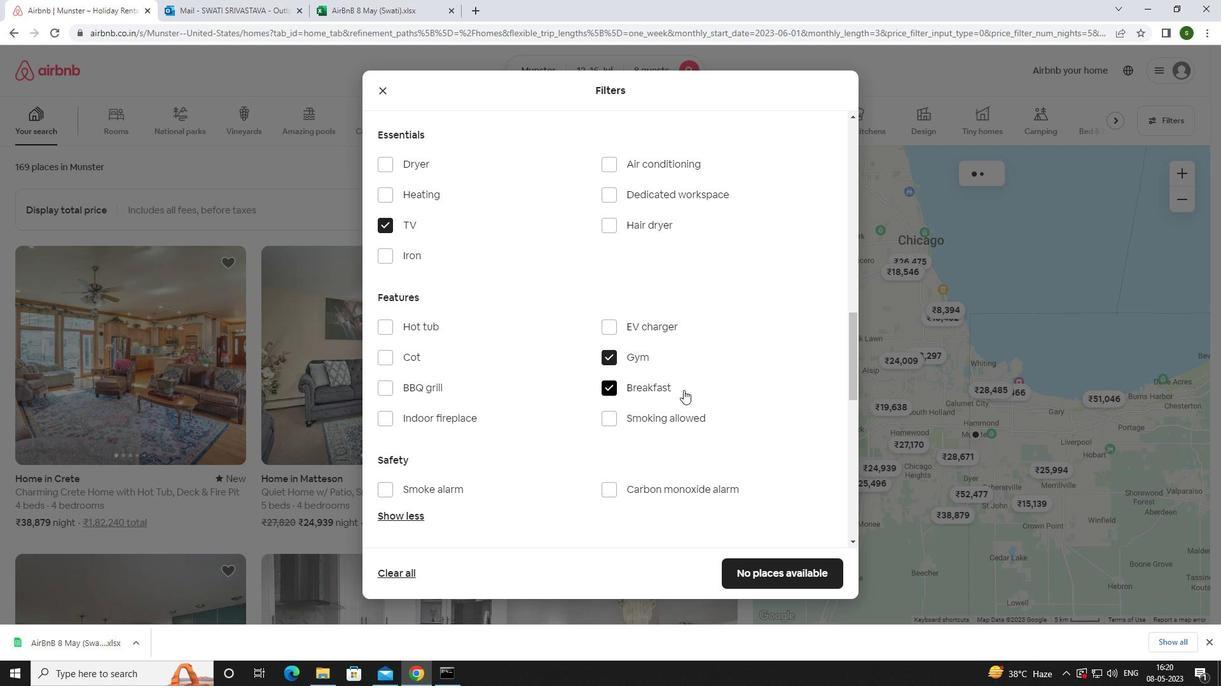 
Action: Mouse scrolled (683, 389) with delta (0, 0)
Screenshot: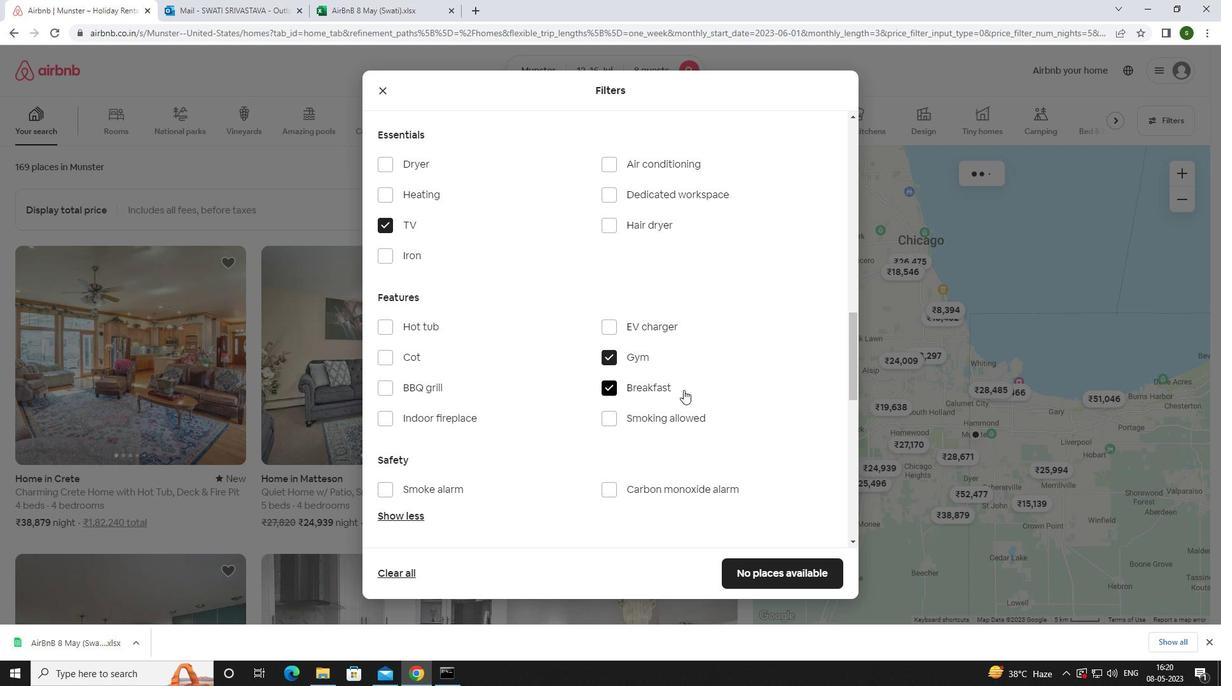 
Action: Mouse moved to (684, 391)
Screenshot: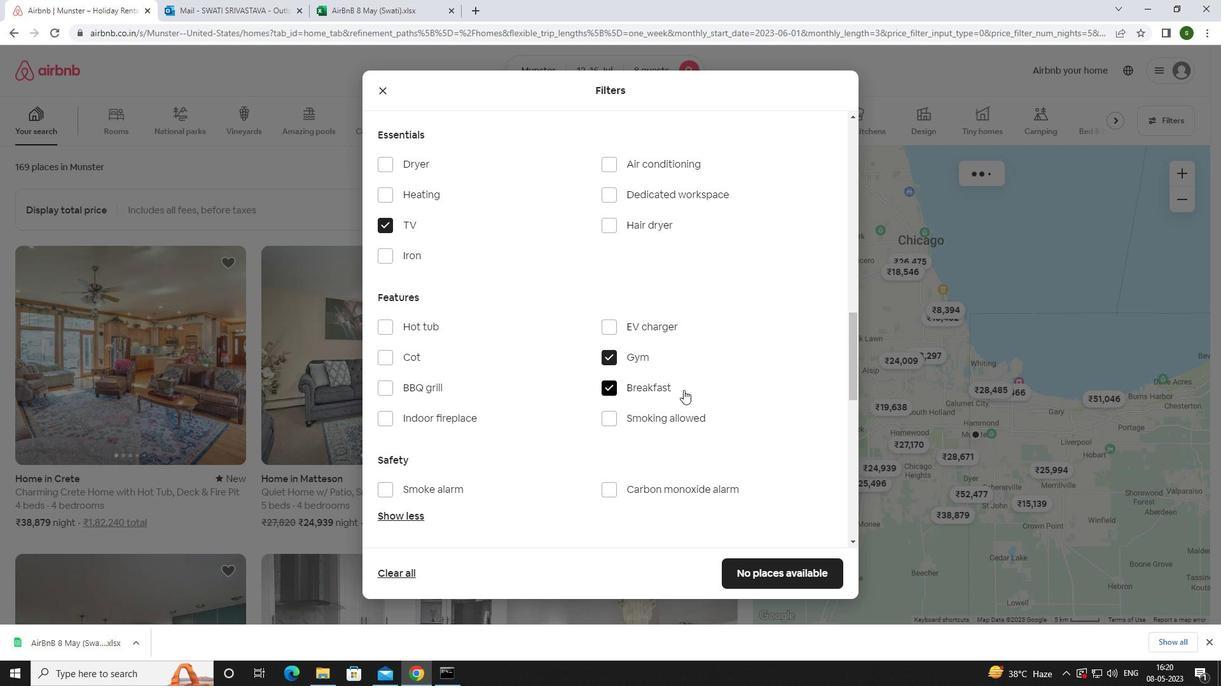 
Action: Mouse scrolled (684, 390) with delta (0, 0)
Screenshot: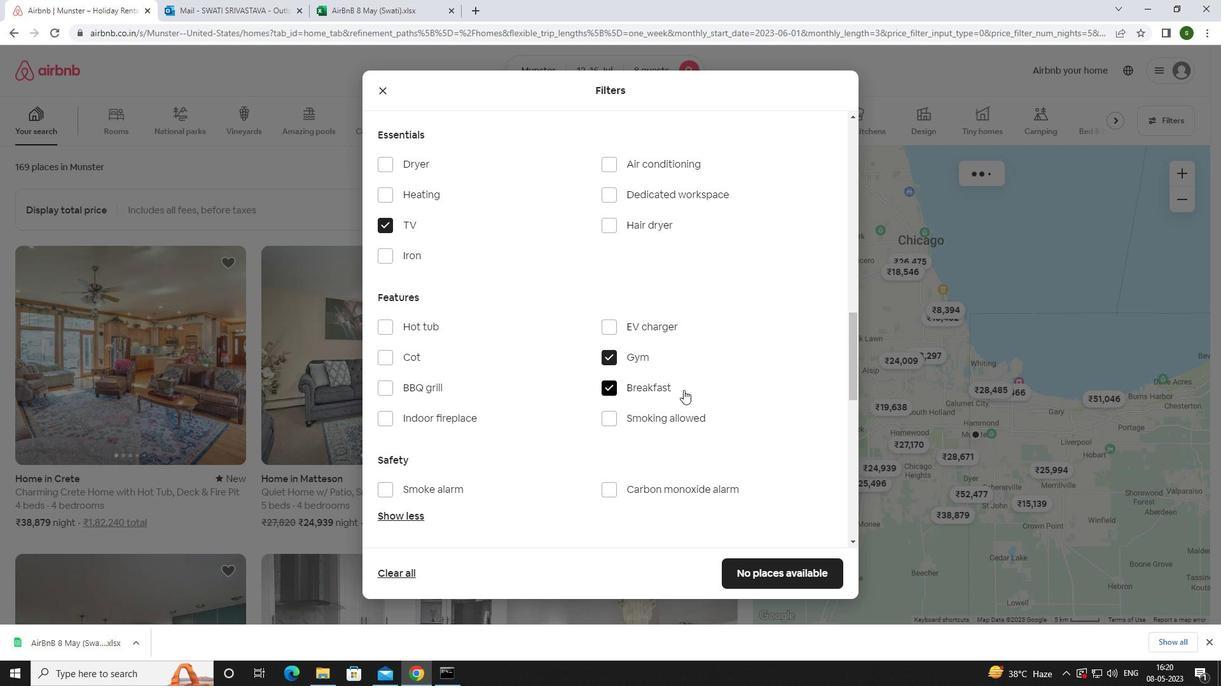 
Action: Mouse moved to (802, 414)
Screenshot: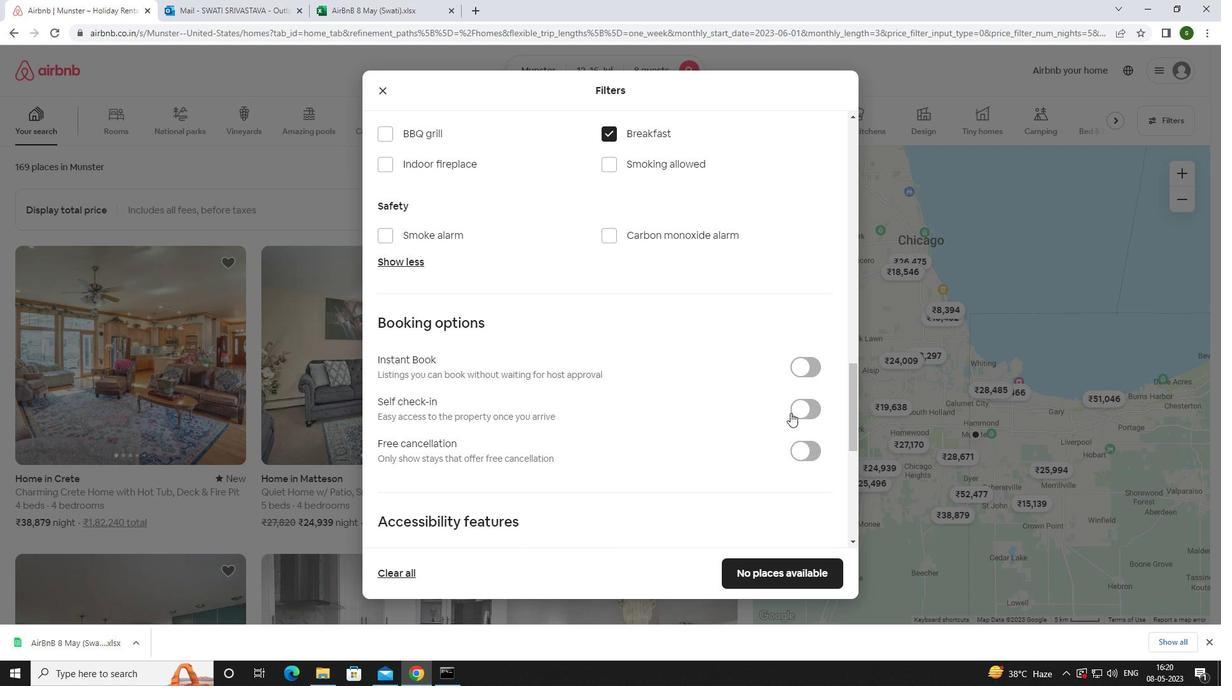 
Action: Mouse pressed left at (802, 414)
Screenshot: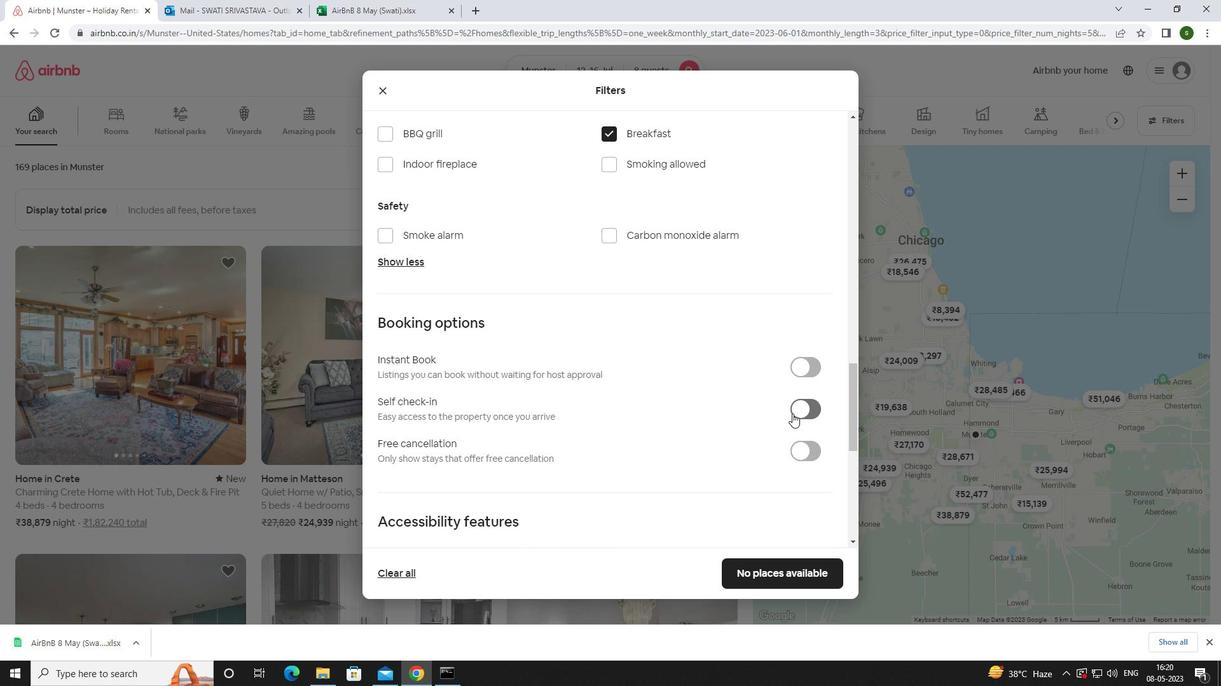 
Action: Mouse moved to (665, 406)
Screenshot: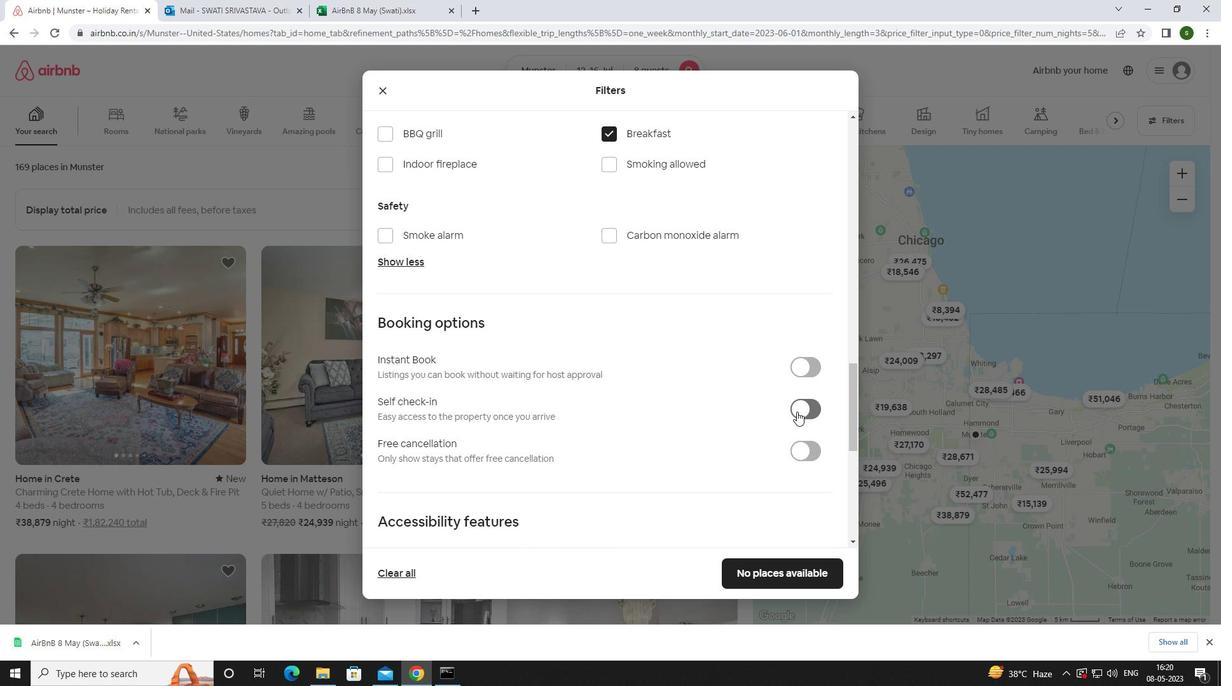 
Action: Mouse scrolled (665, 405) with delta (0, 0)
Screenshot: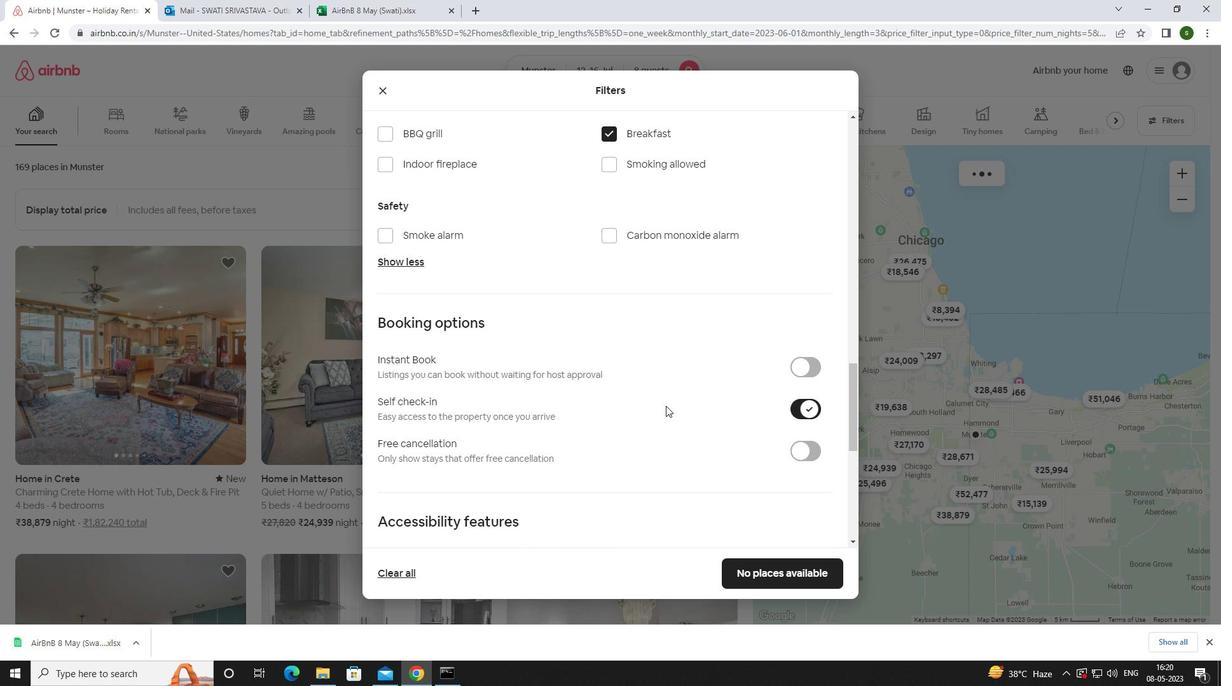 
Action: Mouse scrolled (665, 405) with delta (0, 0)
Screenshot: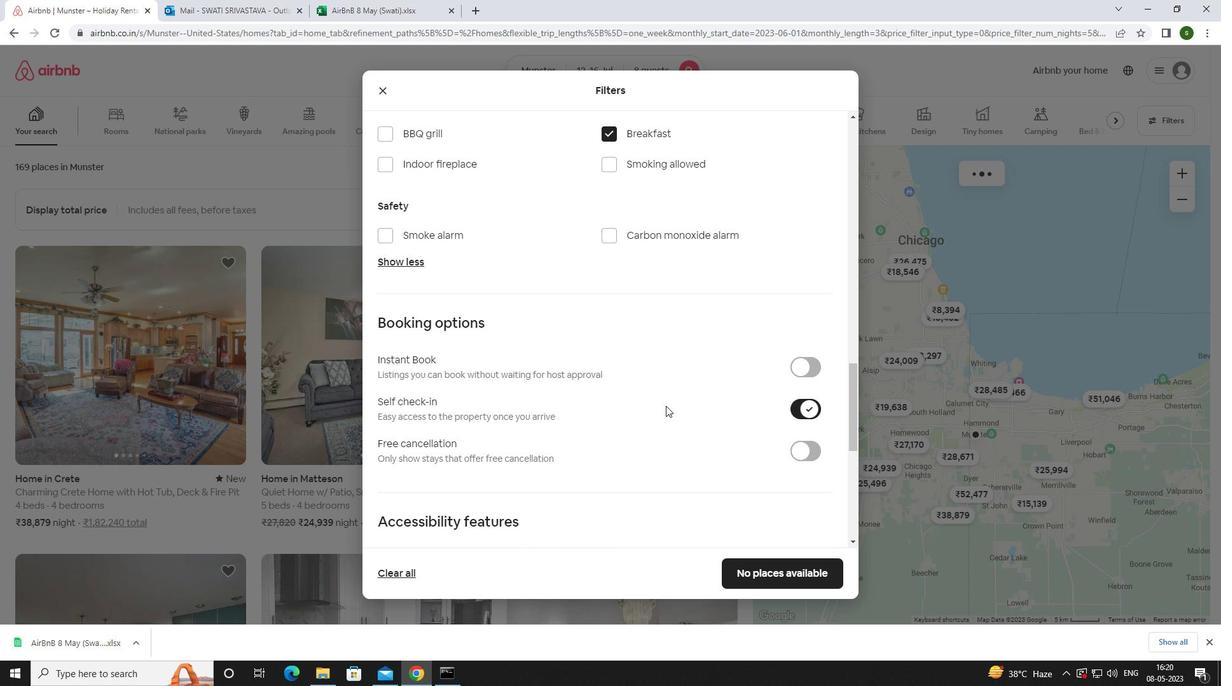 
Action: Mouse scrolled (665, 405) with delta (0, 0)
Screenshot: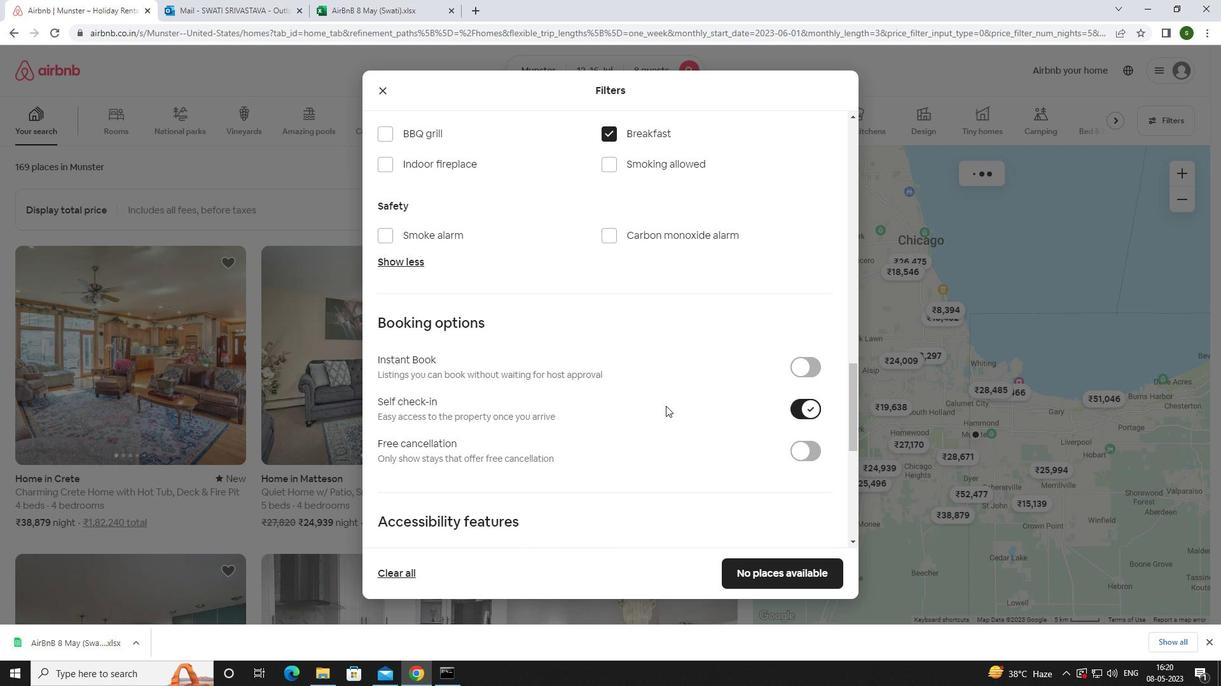 
Action: Mouse scrolled (665, 405) with delta (0, 0)
Screenshot: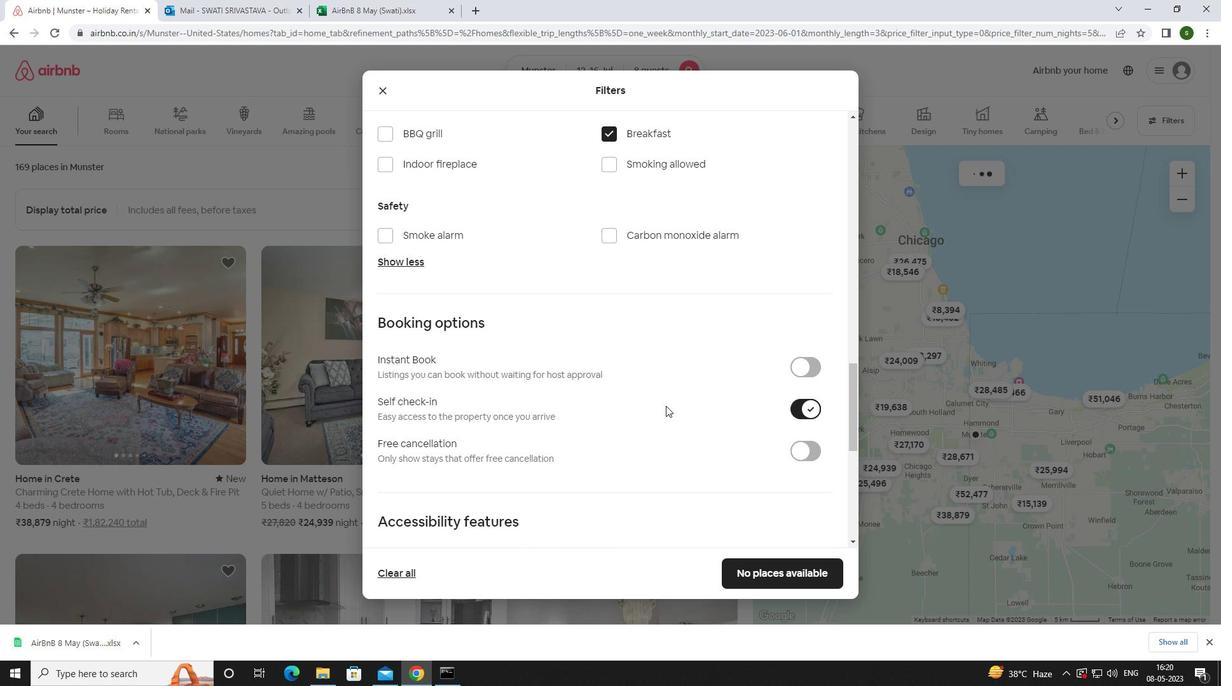 
Action: Mouse scrolled (665, 405) with delta (0, 0)
Screenshot: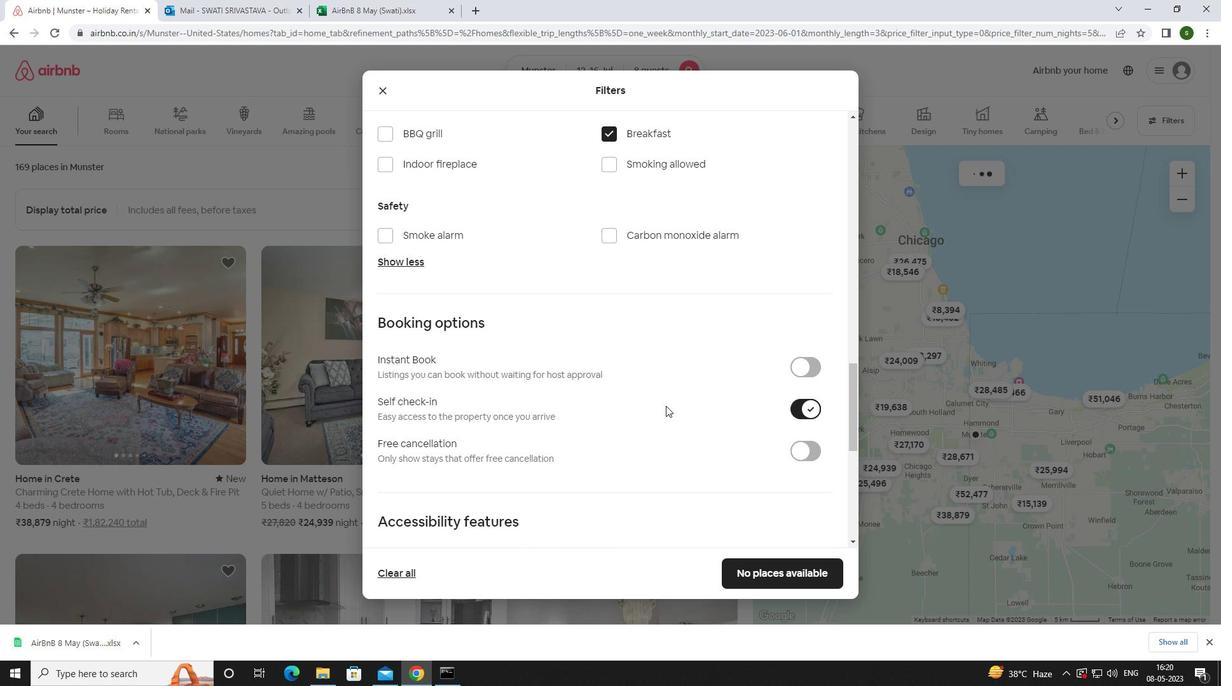 
Action: Mouse scrolled (665, 405) with delta (0, 0)
Screenshot: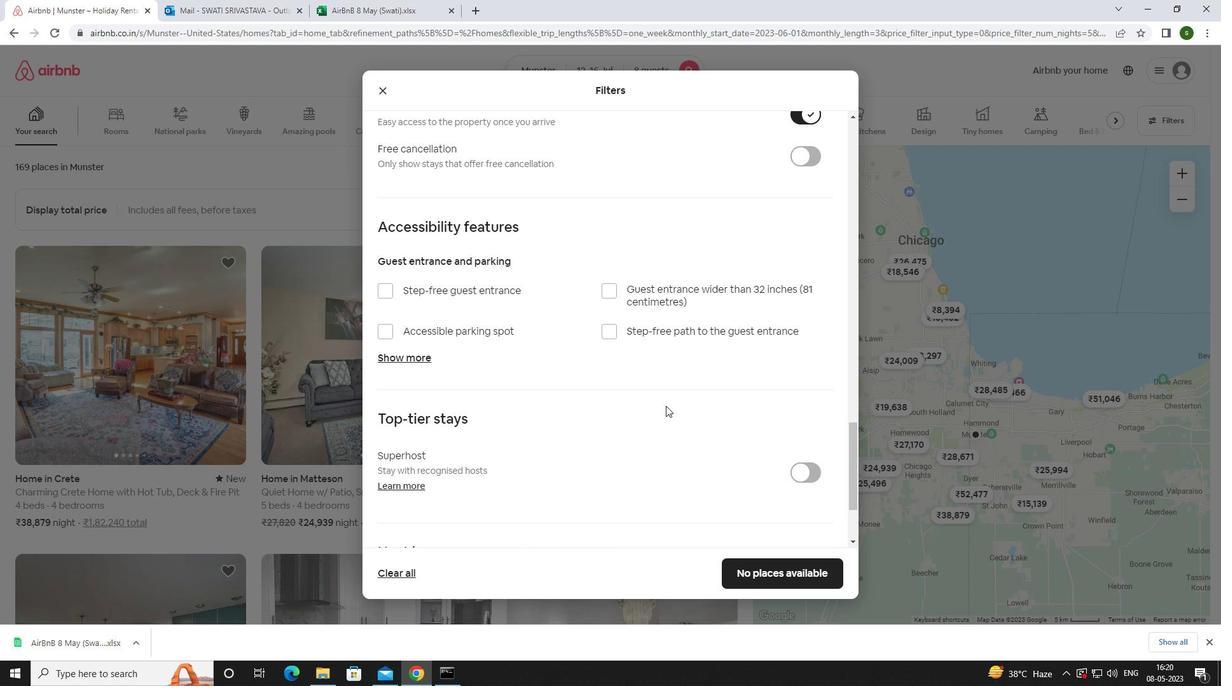 
Action: Mouse scrolled (665, 405) with delta (0, 0)
Screenshot: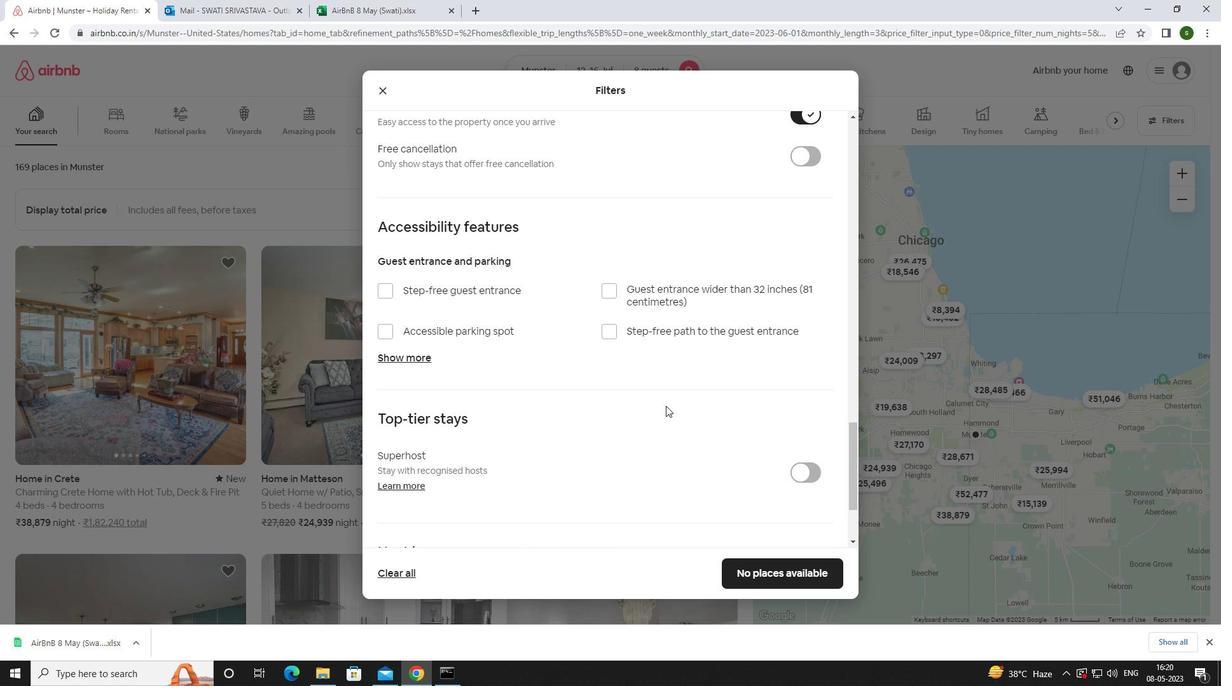 
Action: Mouse scrolled (665, 405) with delta (0, 0)
Screenshot: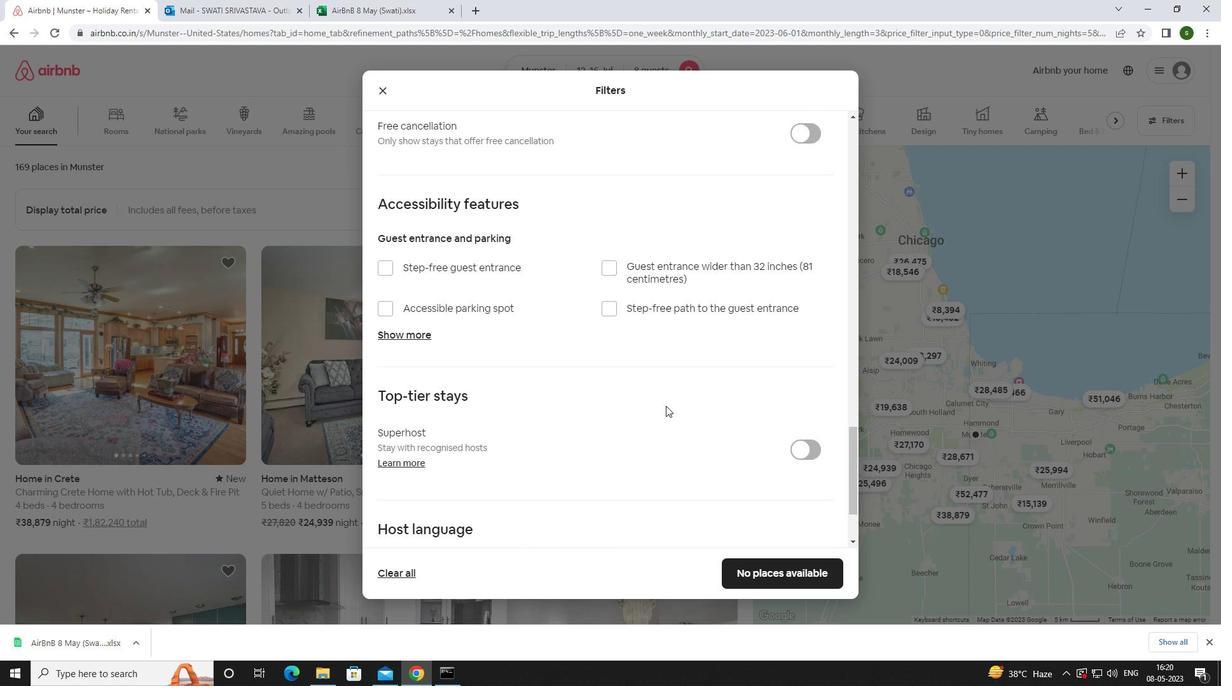 
Action: Mouse scrolled (665, 405) with delta (0, 0)
Screenshot: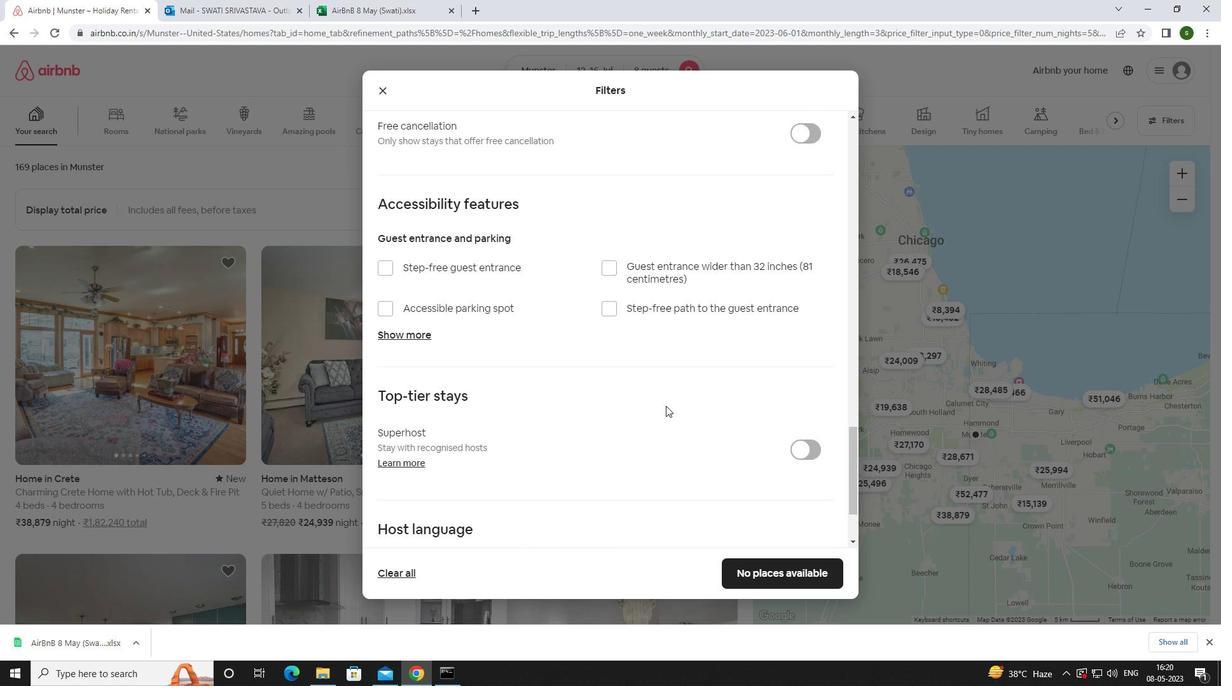 
Action: Mouse moved to (400, 452)
Screenshot: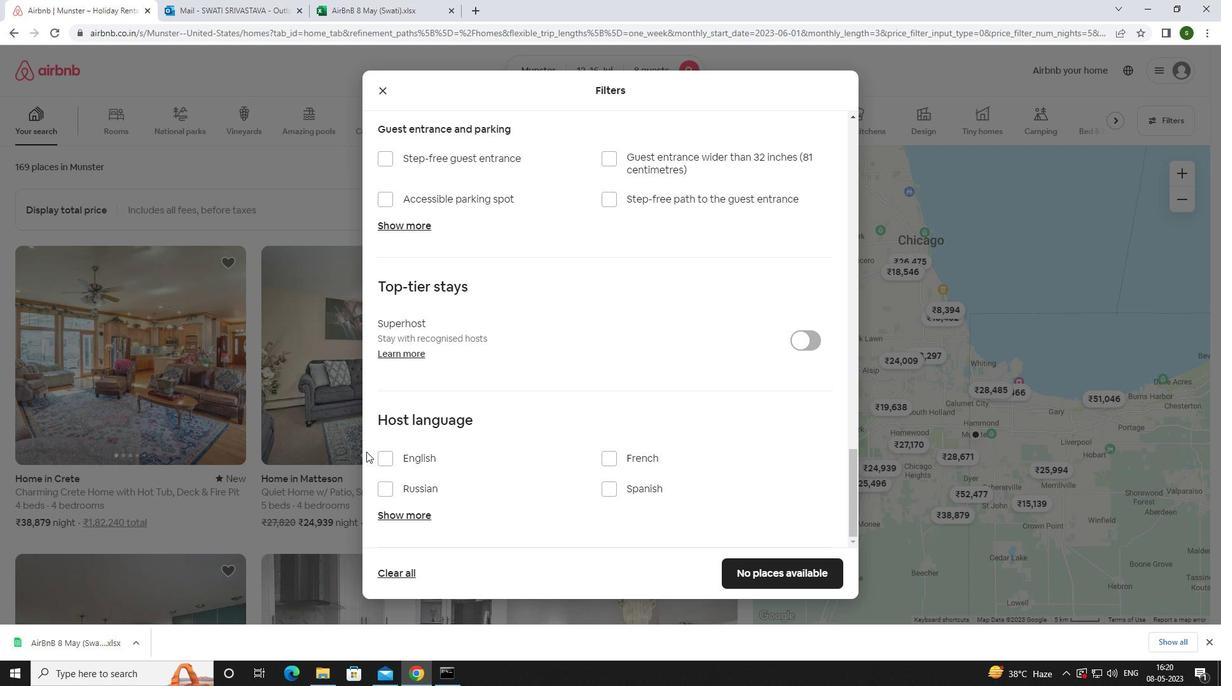 
Action: Mouse pressed left at (400, 452)
Screenshot: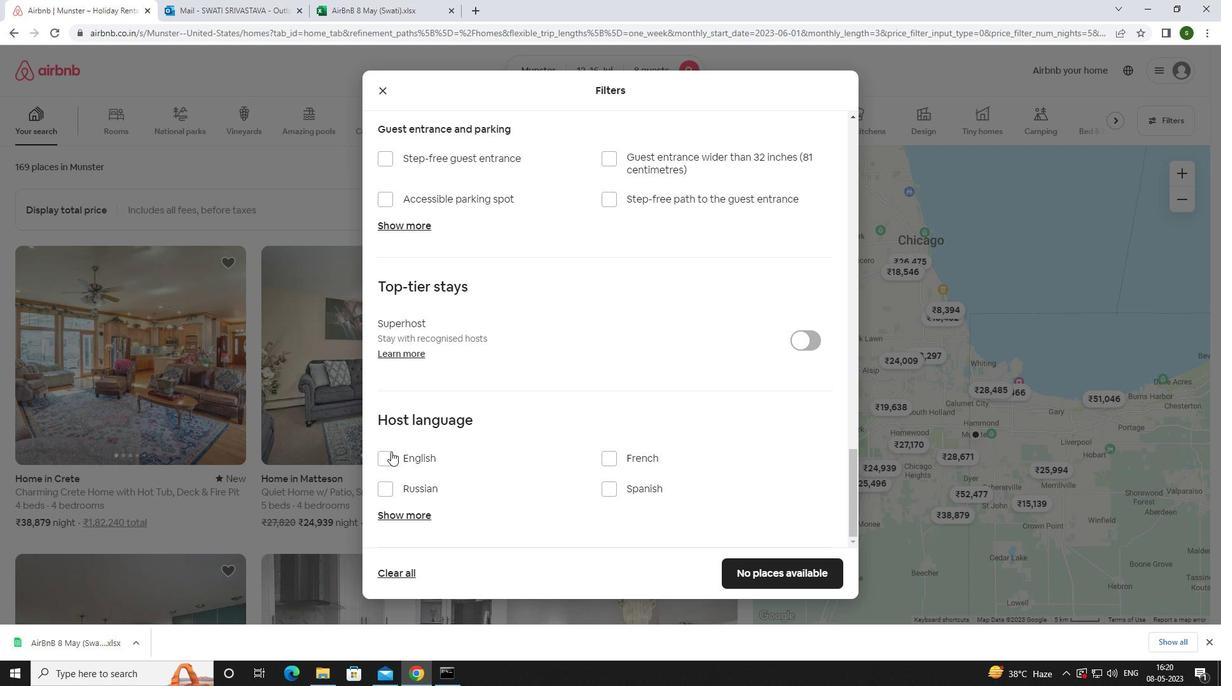 
Action: Mouse moved to (782, 562)
Screenshot: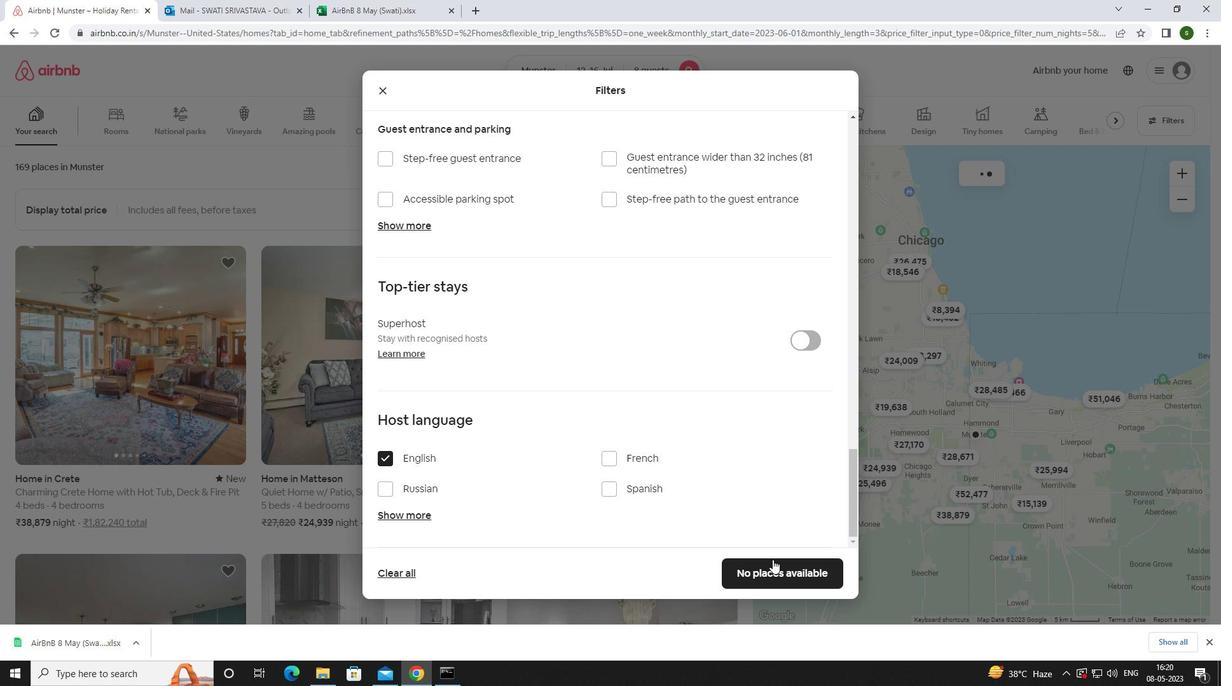 
Action: Mouse pressed left at (782, 562)
Screenshot: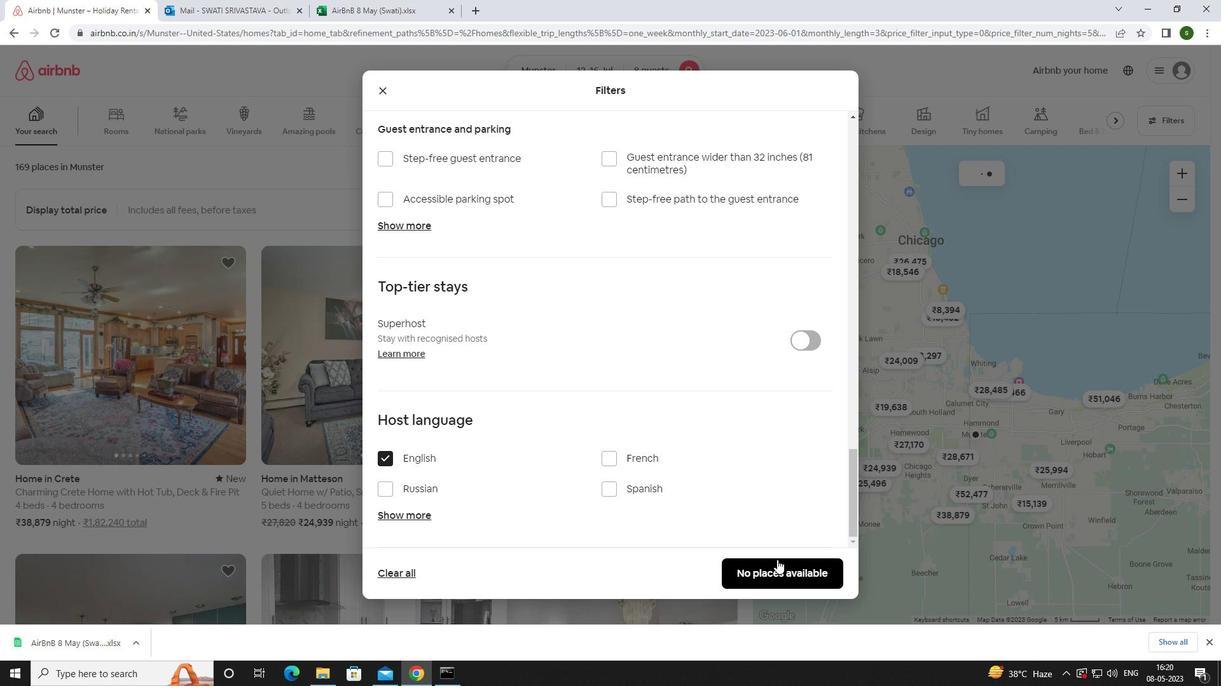 
Action: Mouse moved to (530, 428)
Screenshot: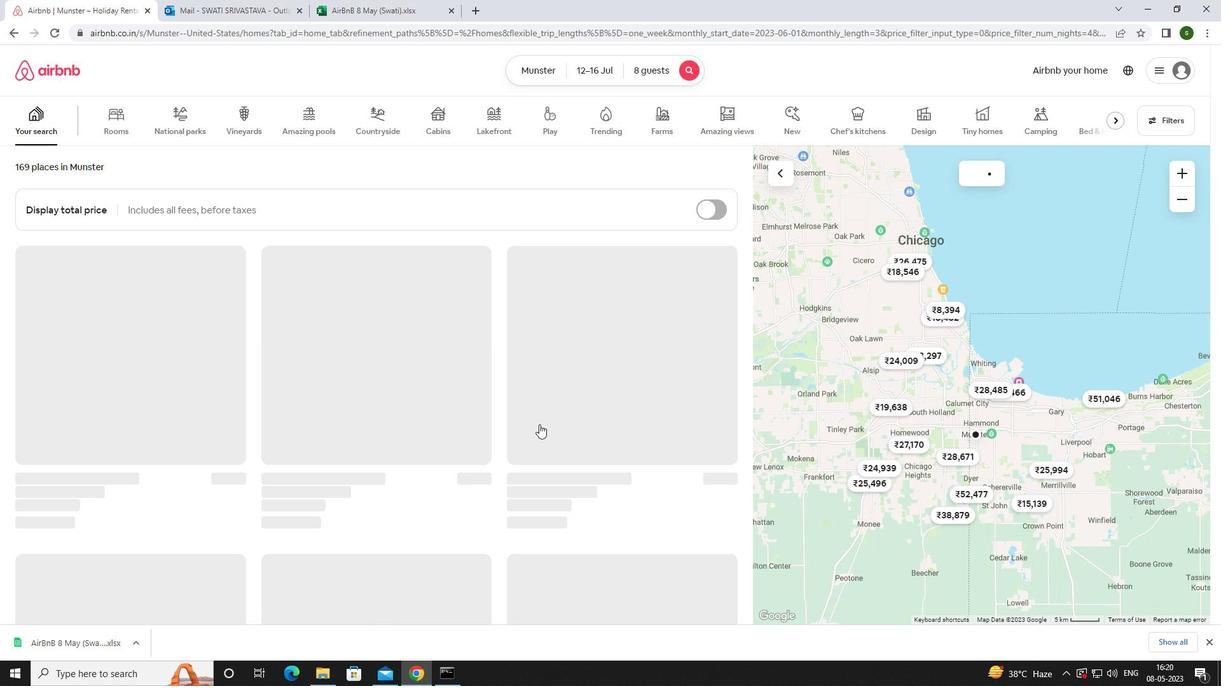 
